 Task: Search one way flight ticket for 2 adults, 4 children and 1 infant on lap in business from Binghamton: Greater Binghamton Airport (edwin A. Link Field) to Laramie: Laramie Regional Airport on 8-3-2023. Choice of flights is Frontier. Number of bags: 8 checked bags. Price is upto 60000. Outbound departure time preference is 9:15. Return departure time preference is 0:00.
Action: Mouse moved to (284, 390)
Screenshot: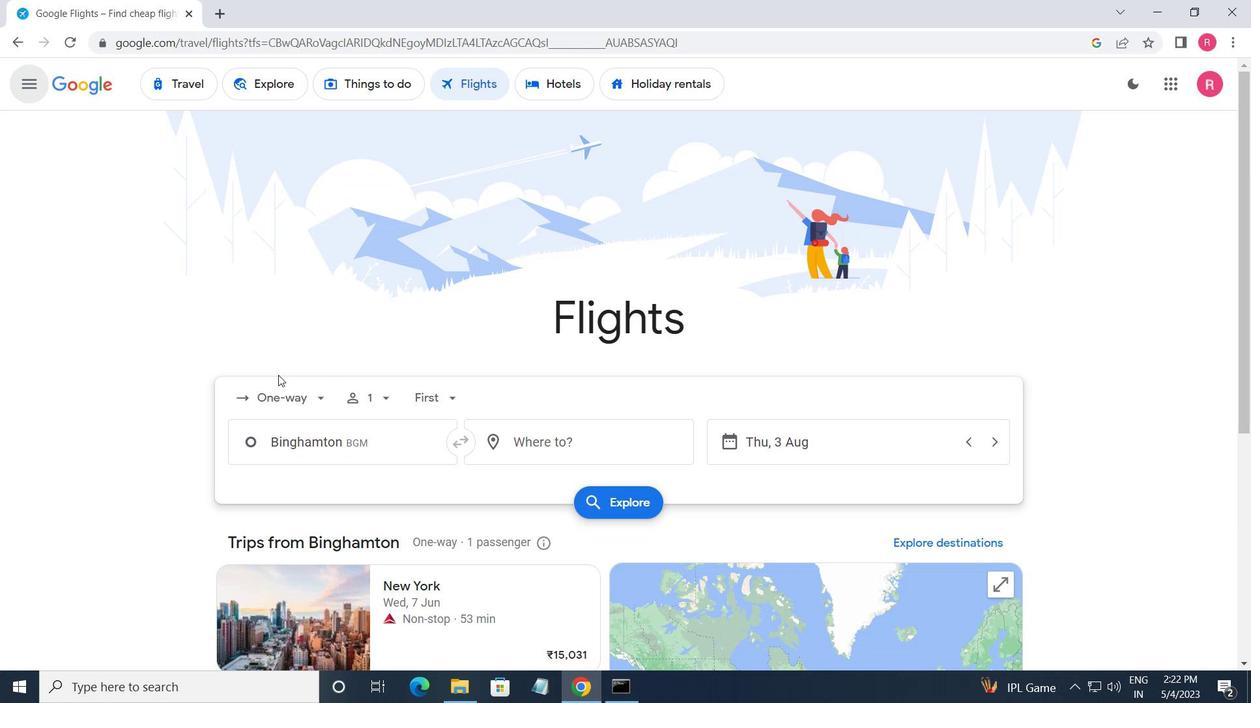 
Action: Mouse pressed left at (284, 390)
Screenshot: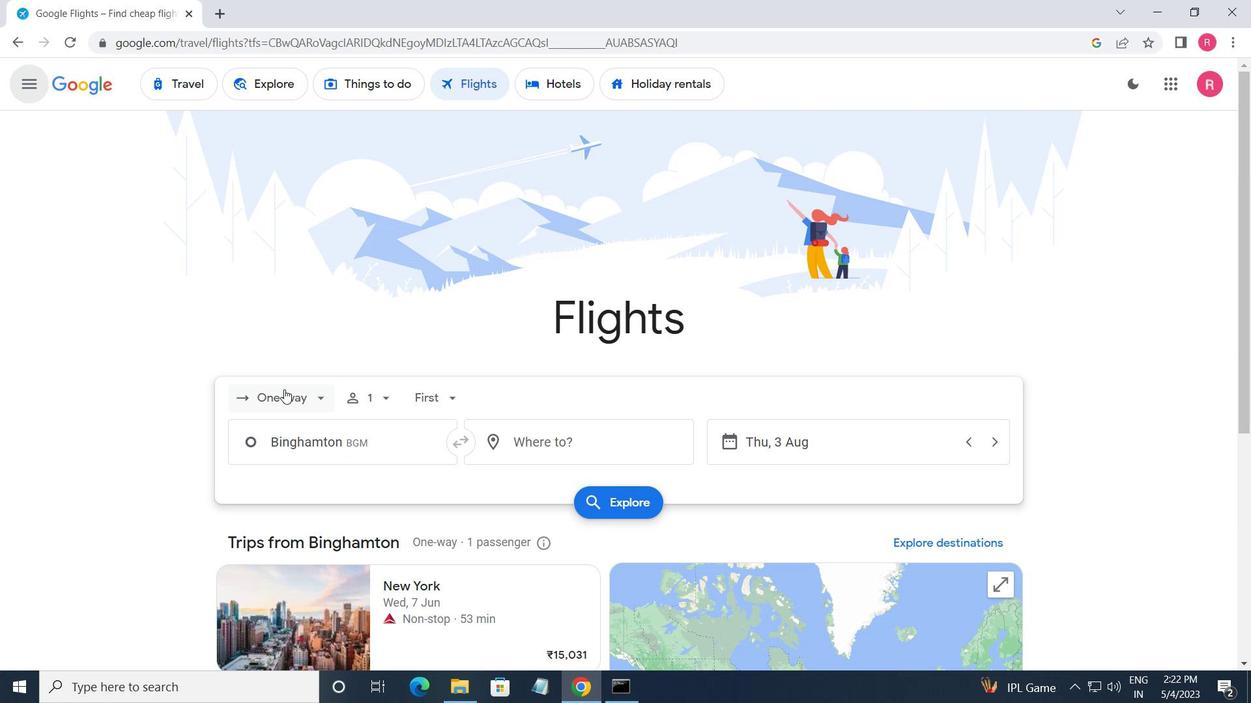 
Action: Mouse moved to (316, 473)
Screenshot: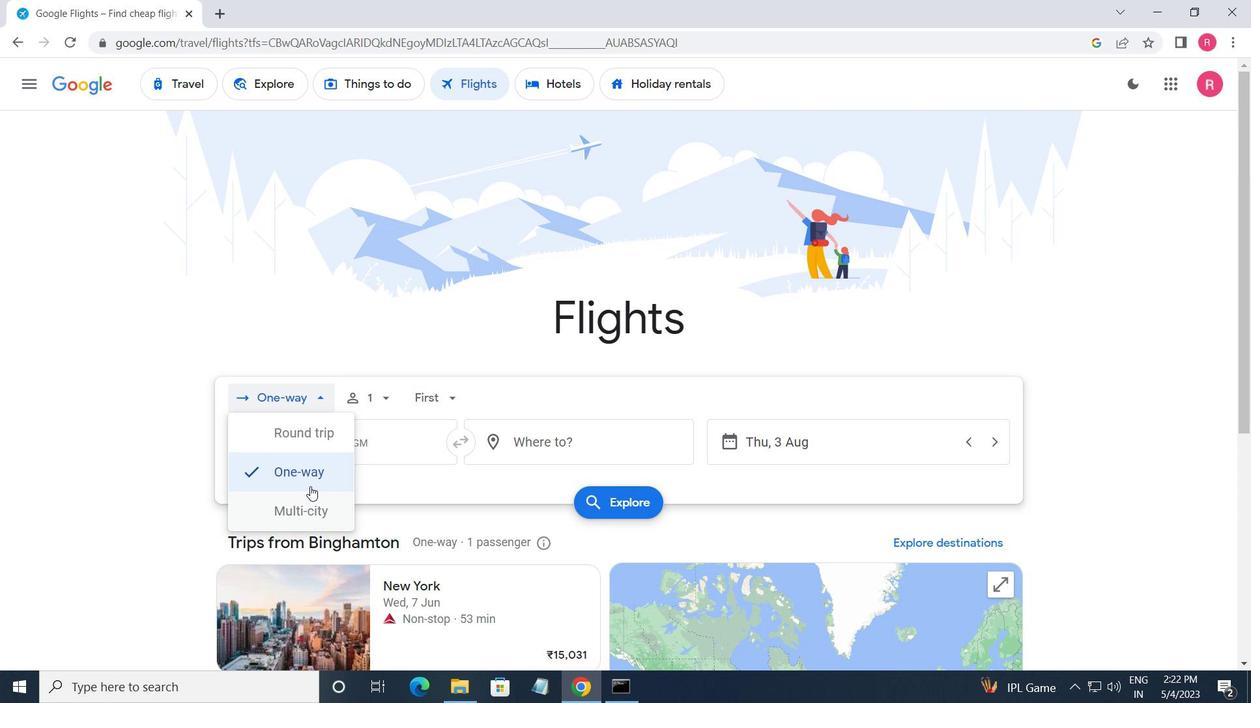 
Action: Mouse pressed left at (316, 473)
Screenshot: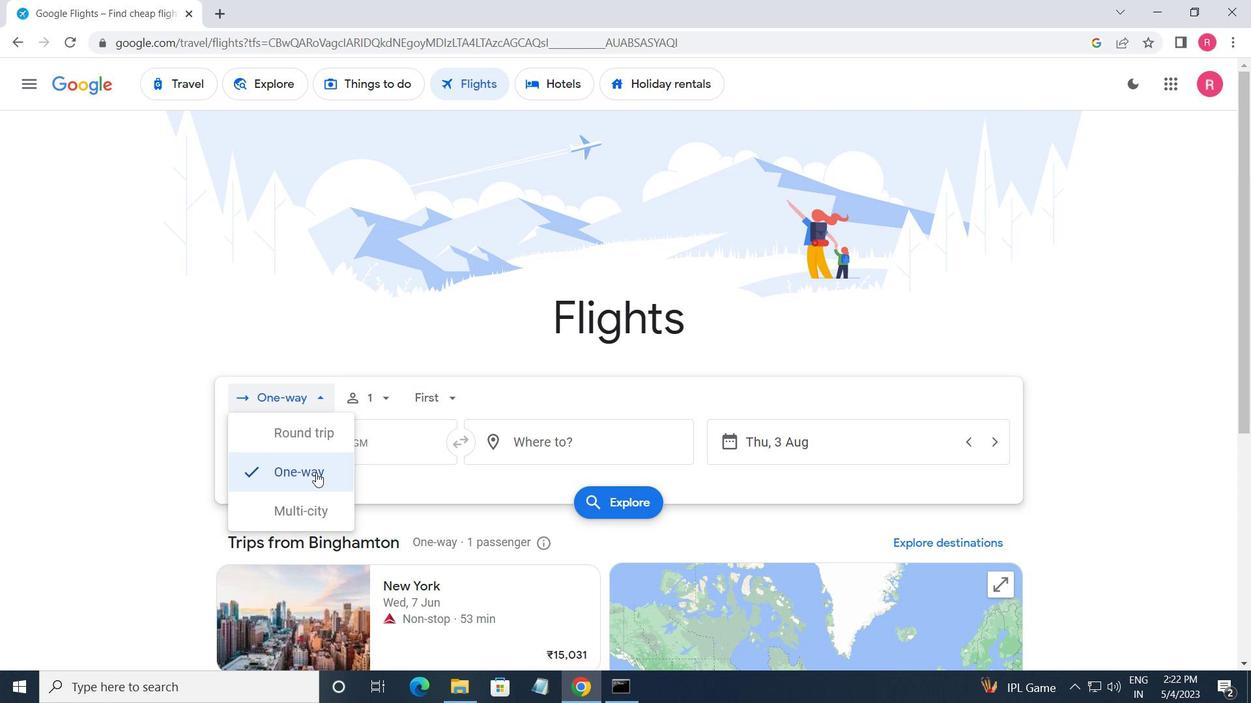 
Action: Mouse moved to (368, 398)
Screenshot: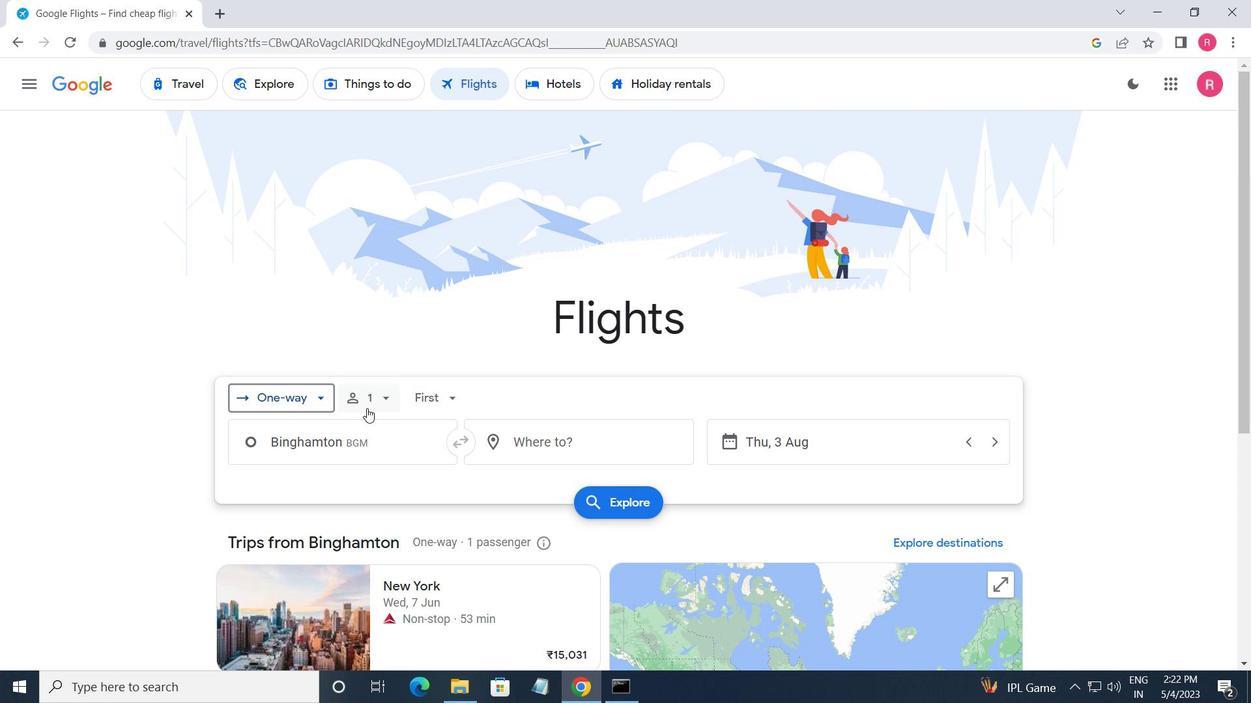
Action: Mouse pressed left at (368, 398)
Screenshot: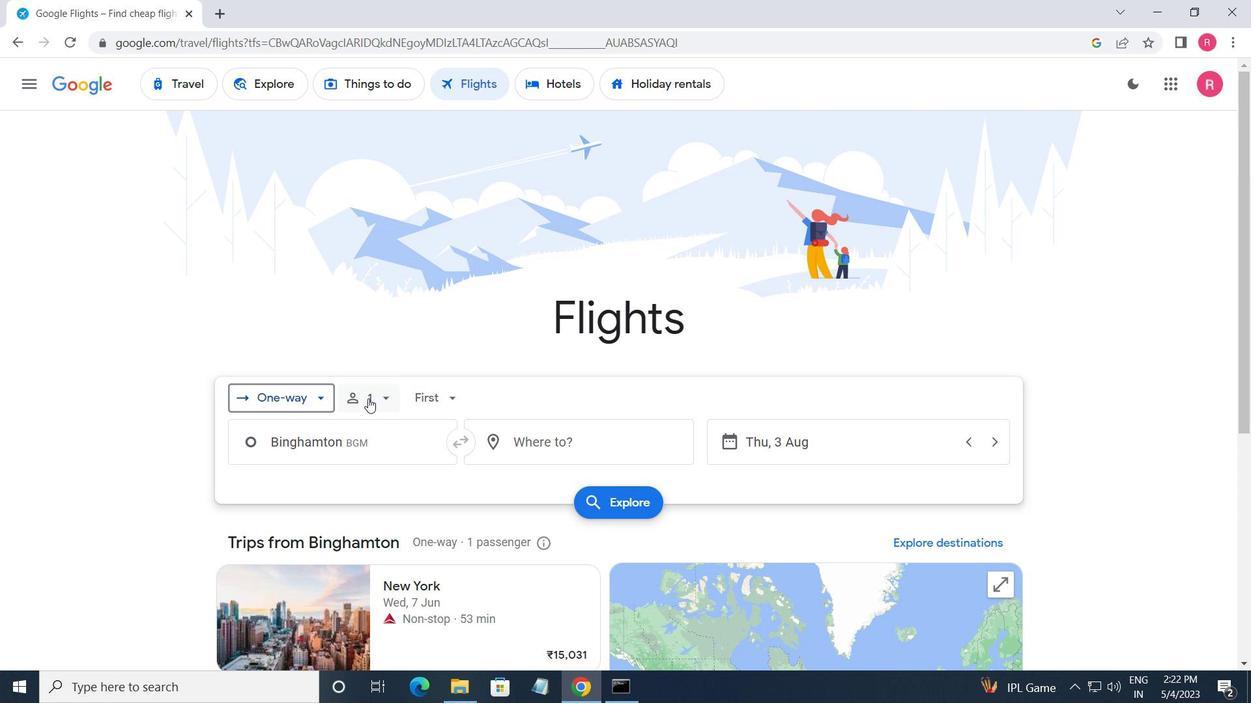 
Action: Mouse moved to (505, 437)
Screenshot: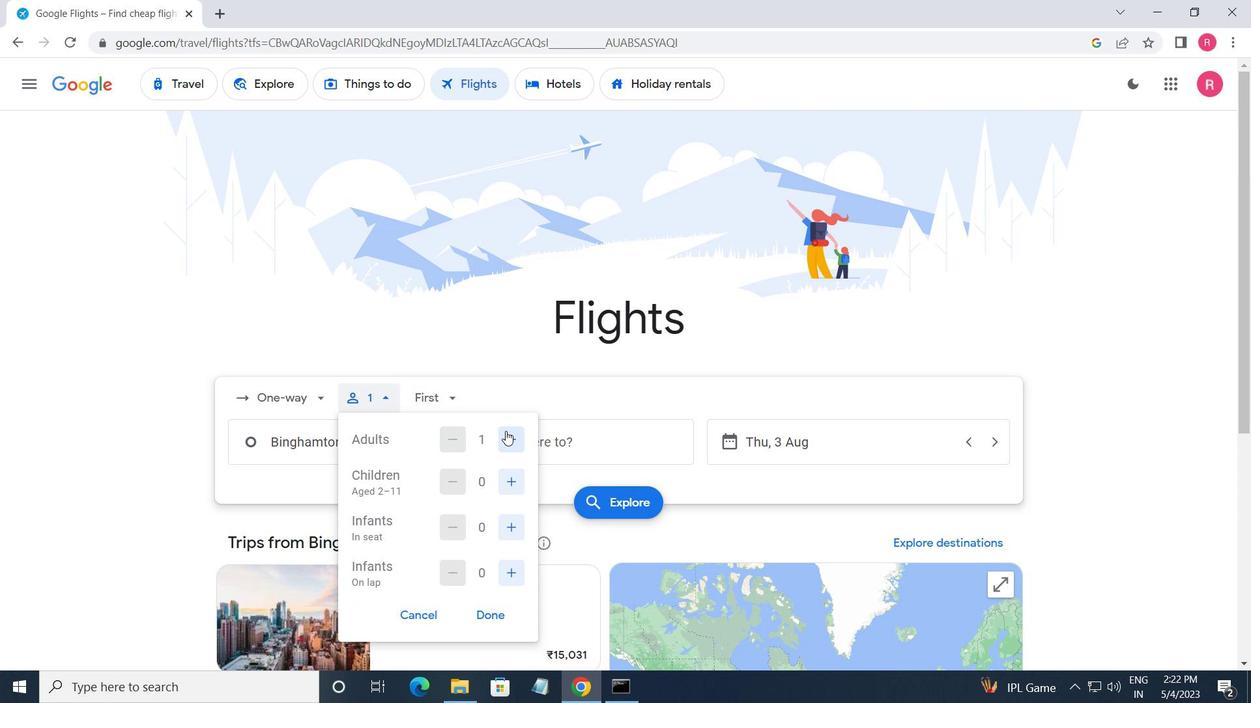 
Action: Mouse pressed left at (505, 437)
Screenshot: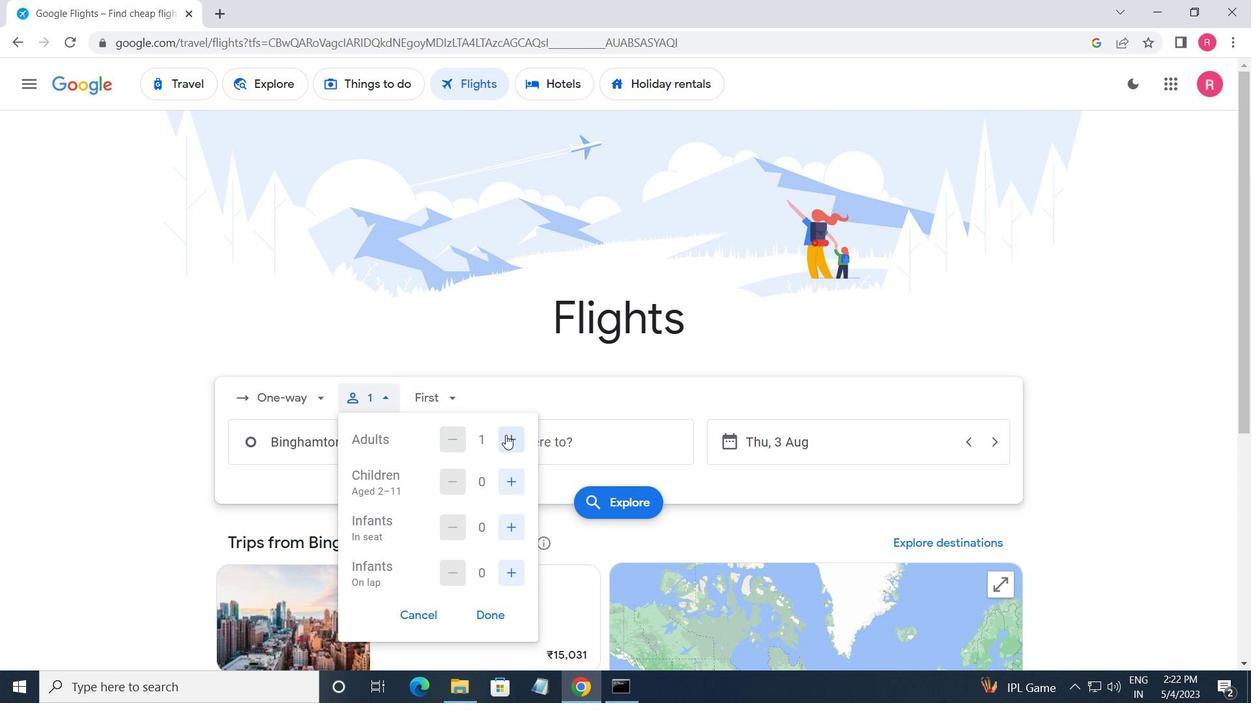 
Action: Mouse pressed left at (505, 437)
Screenshot: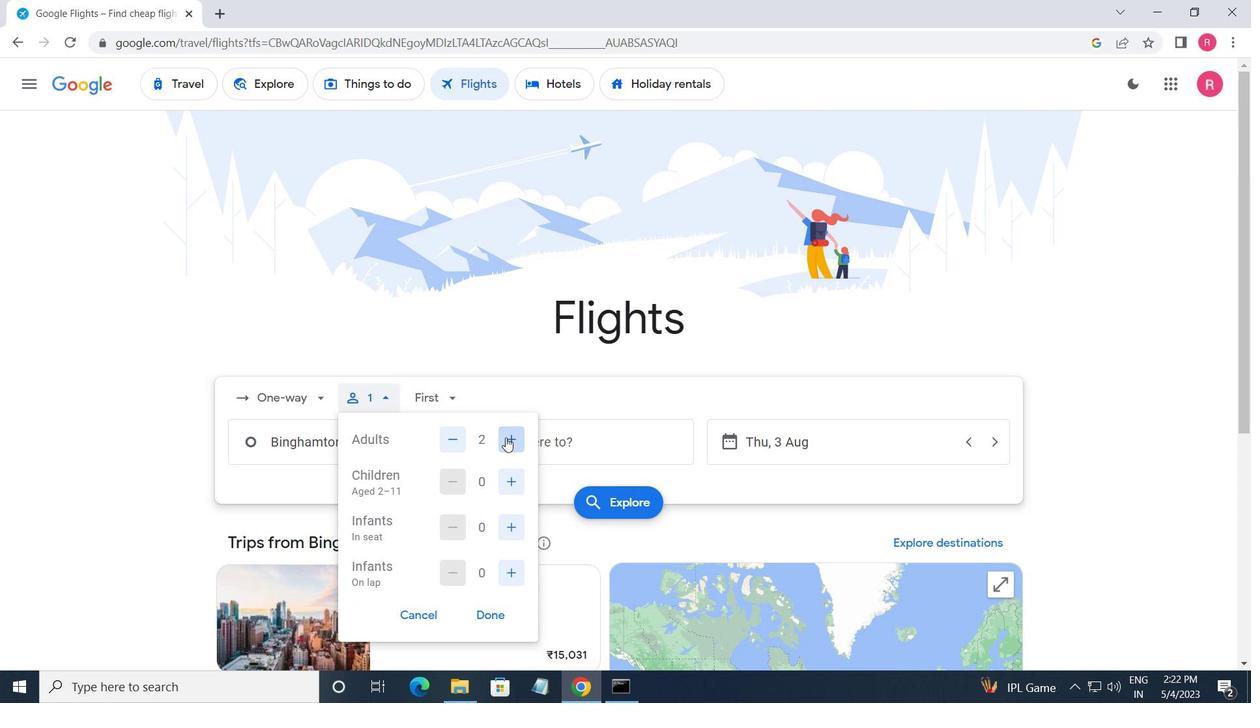 
Action: Mouse moved to (447, 437)
Screenshot: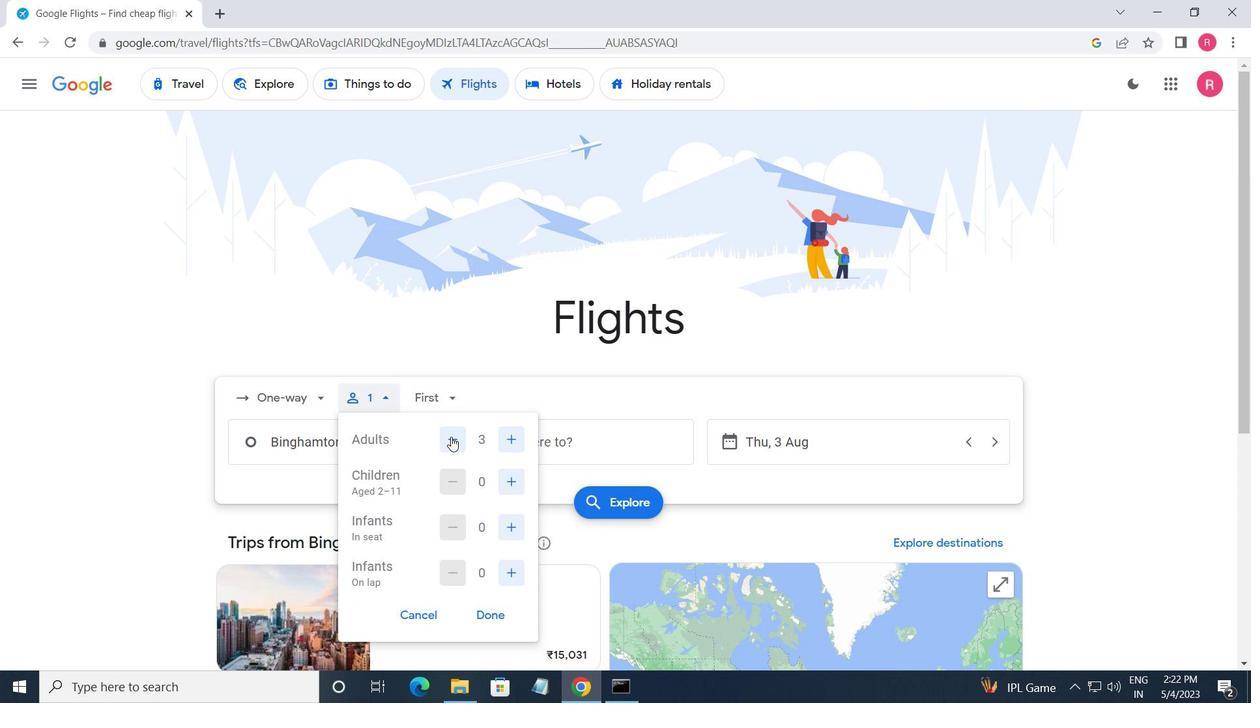 
Action: Mouse pressed left at (447, 437)
Screenshot: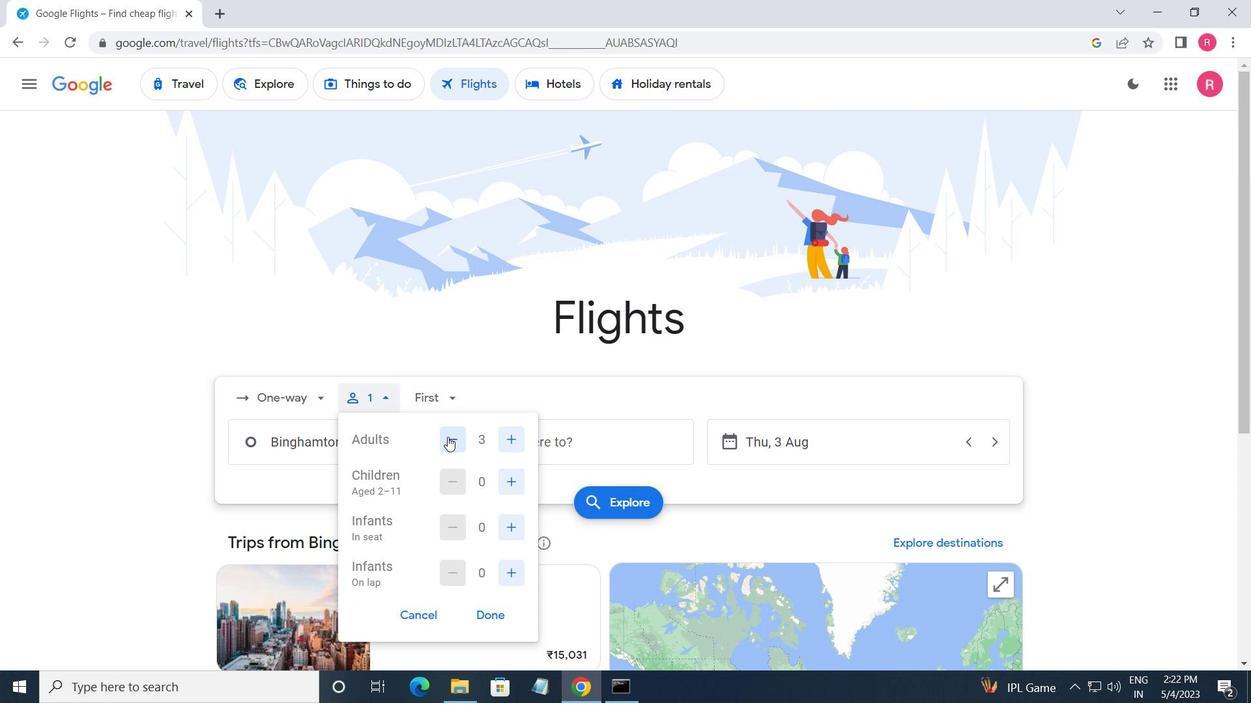 
Action: Mouse moved to (517, 480)
Screenshot: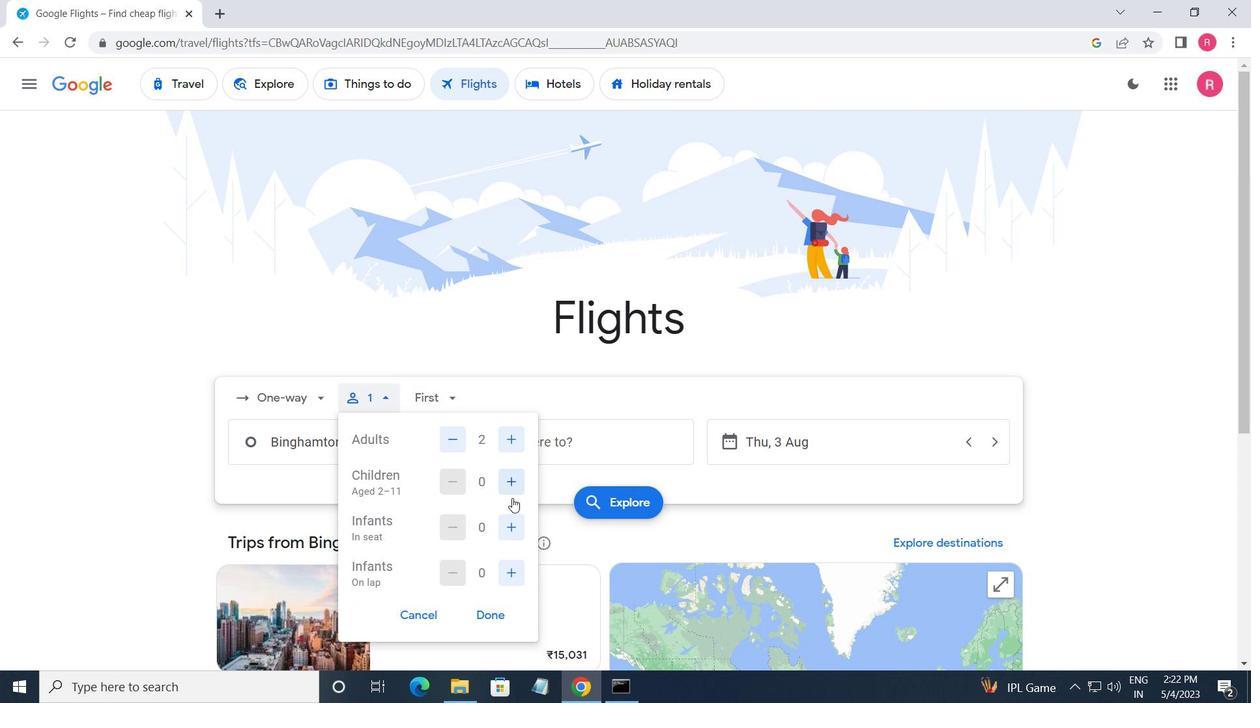 
Action: Mouse pressed left at (517, 480)
Screenshot: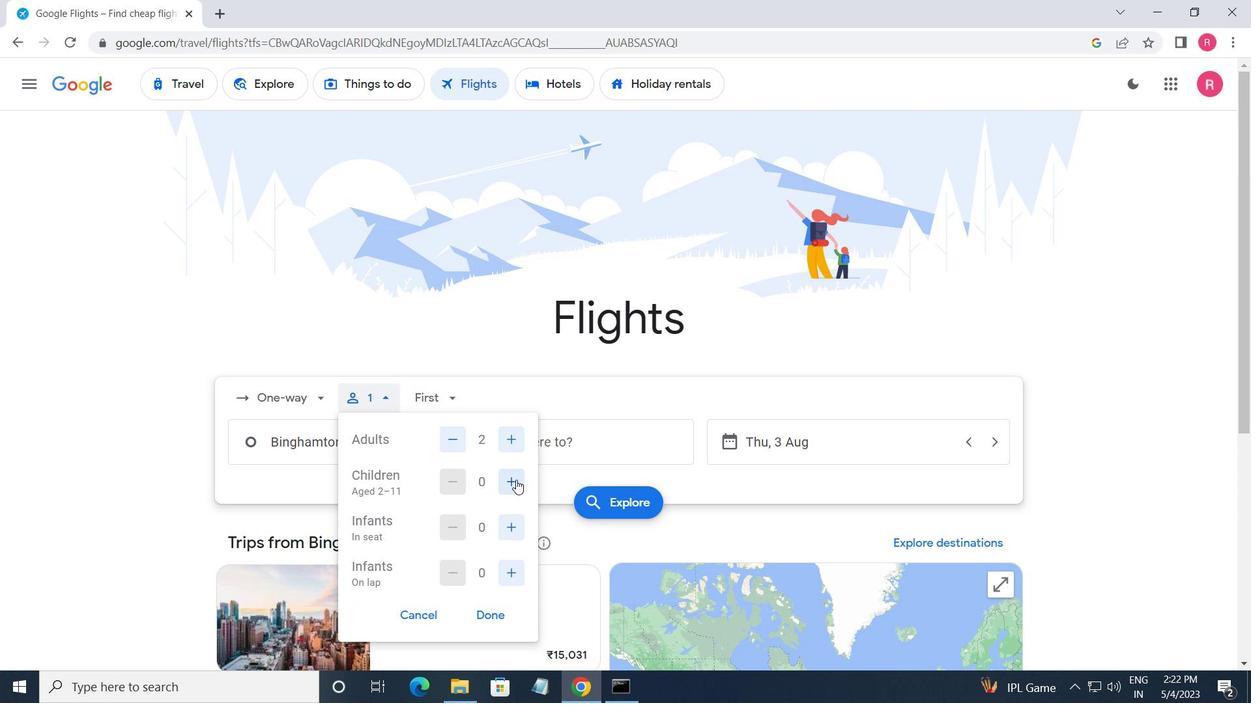 
Action: Mouse pressed left at (517, 480)
Screenshot: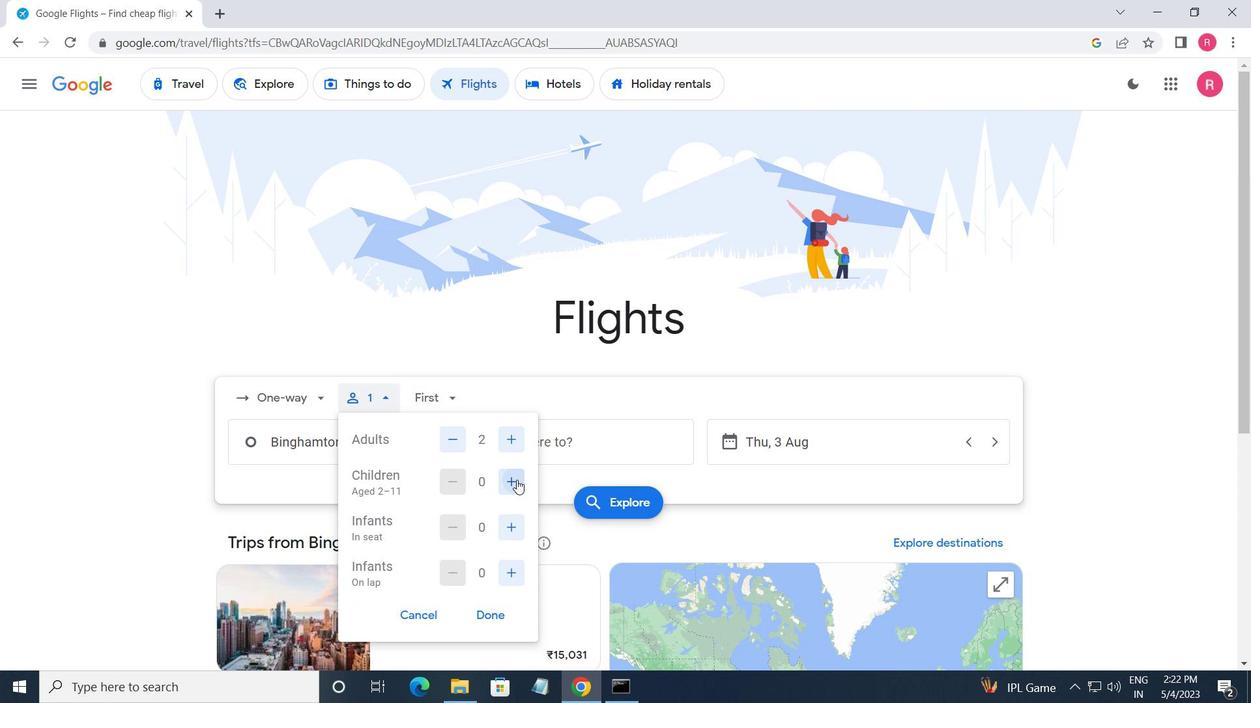 
Action: Mouse pressed left at (517, 480)
Screenshot: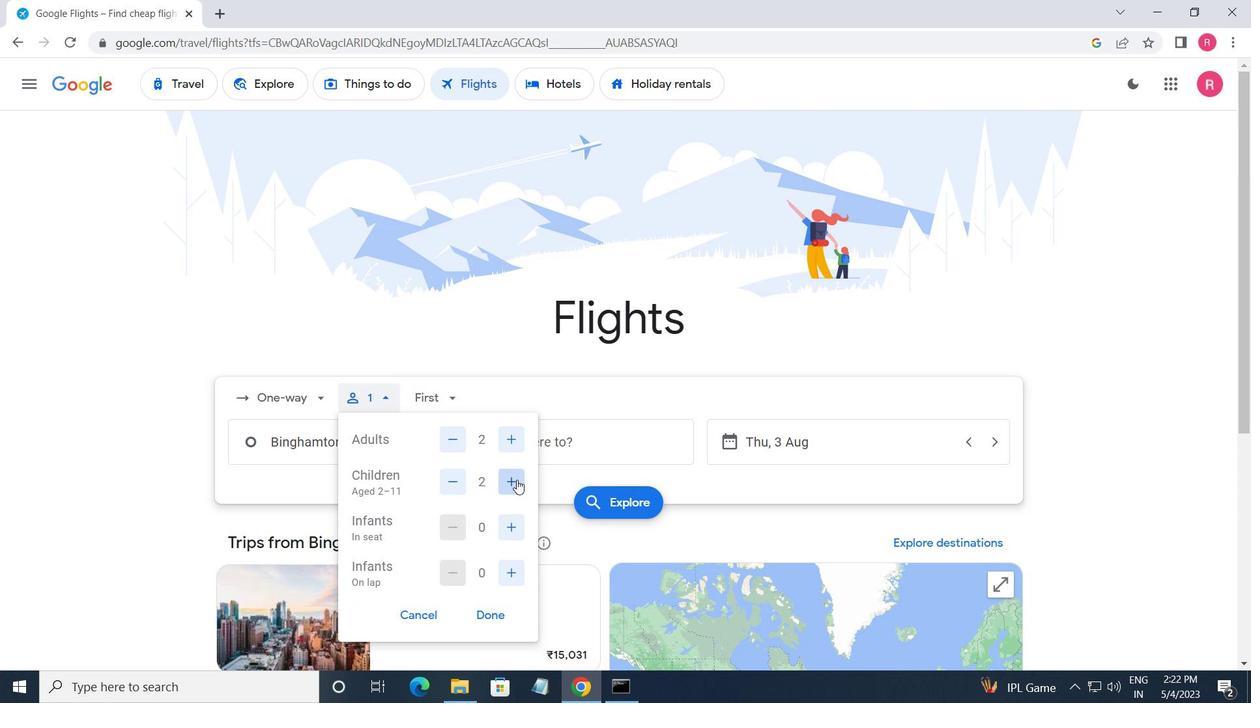 
Action: Mouse pressed left at (517, 480)
Screenshot: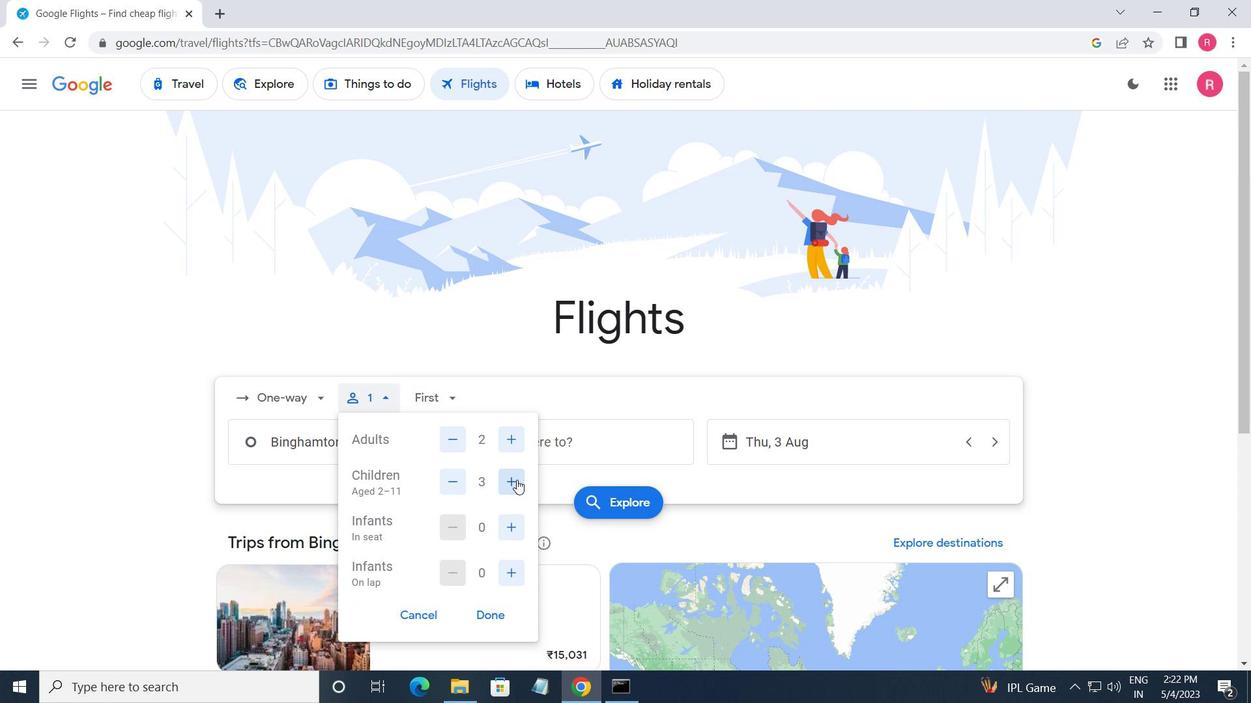 
Action: Mouse moved to (513, 564)
Screenshot: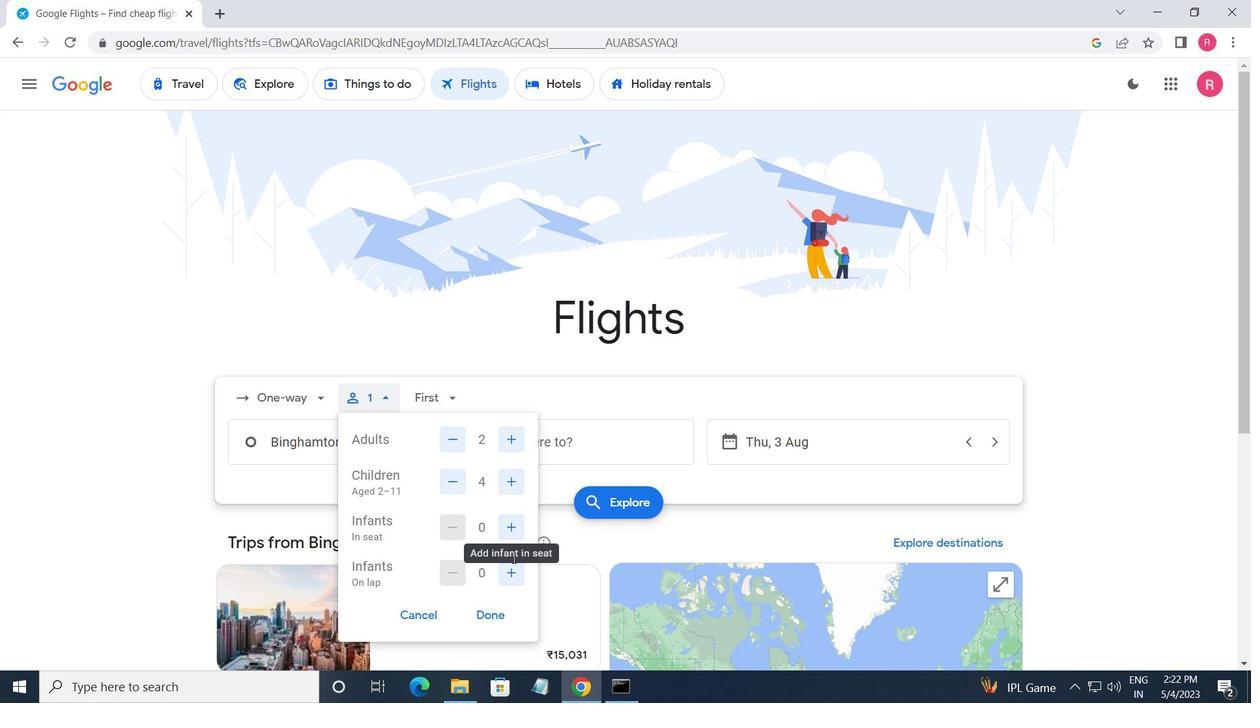 
Action: Mouse pressed left at (513, 564)
Screenshot: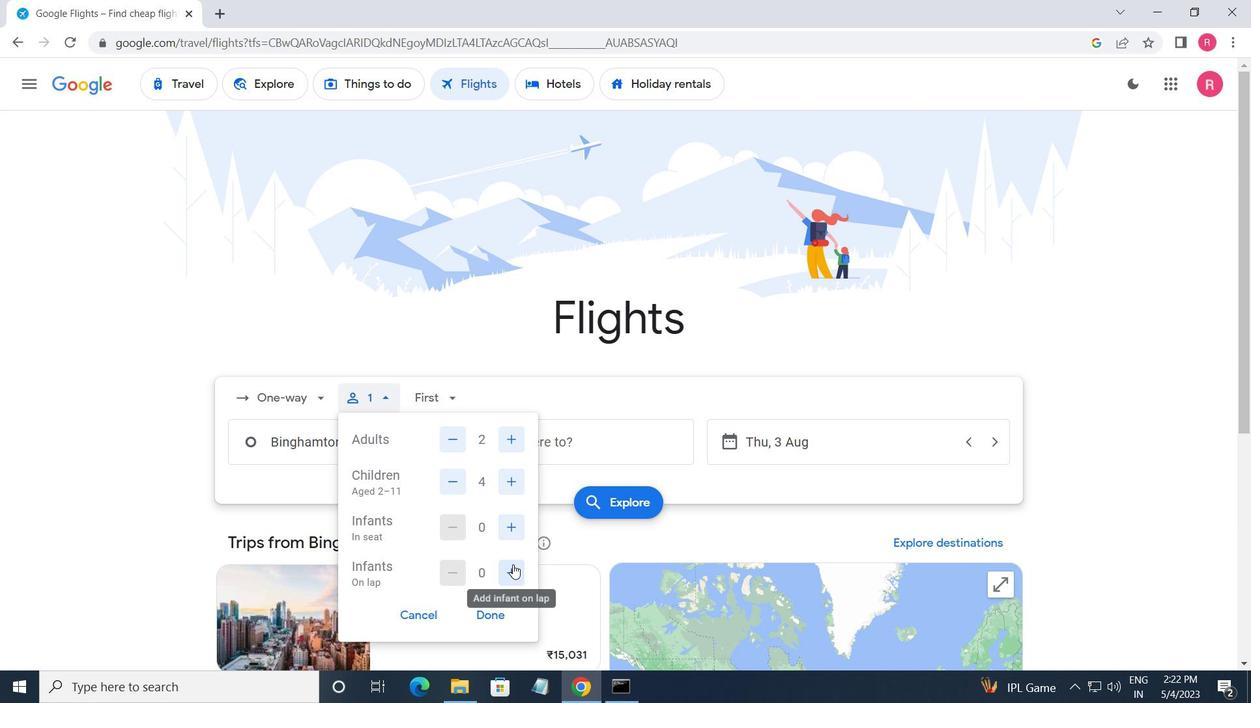 
Action: Mouse moved to (491, 617)
Screenshot: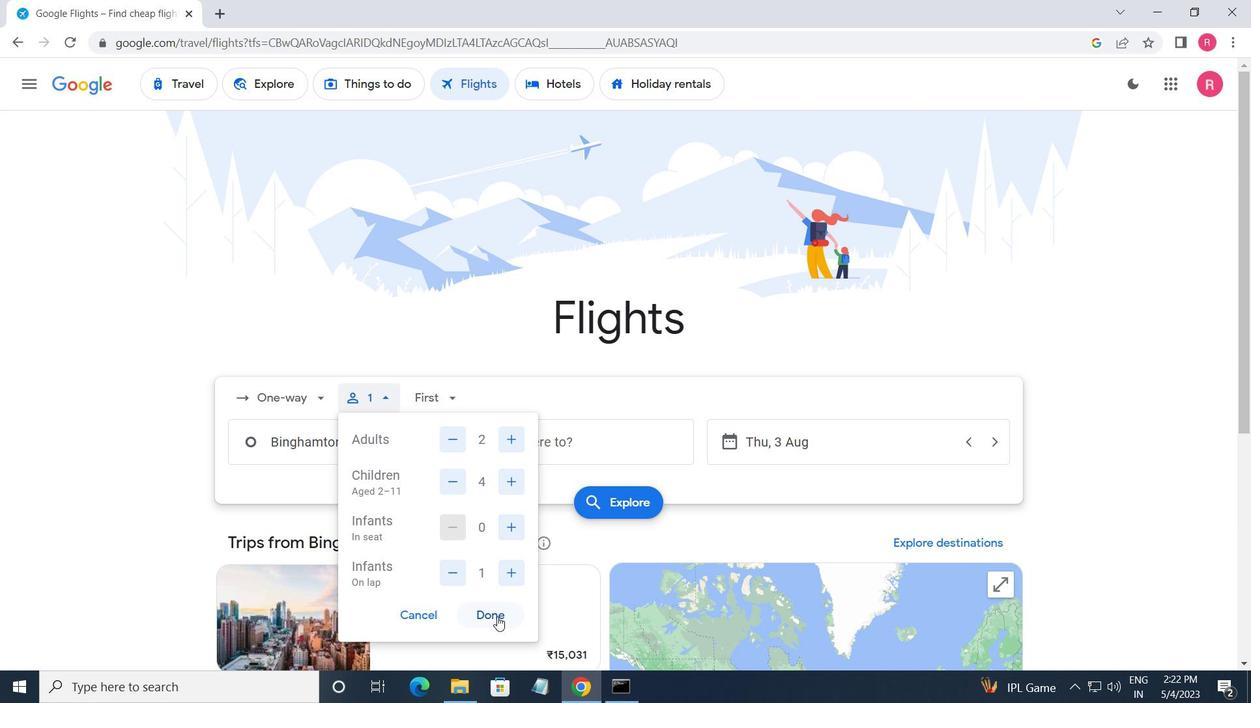 
Action: Mouse pressed left at (491, 617)
Screenshot: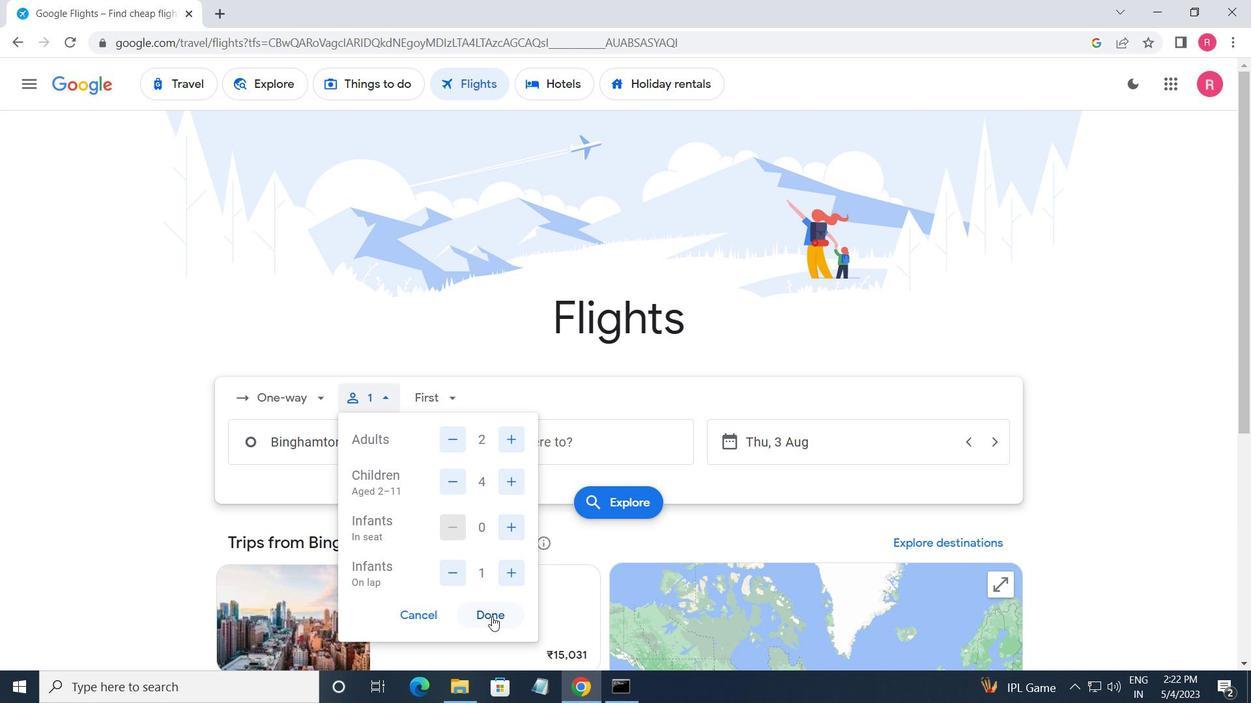 
Action: Mouse moved to (461, 403)
Screenshot: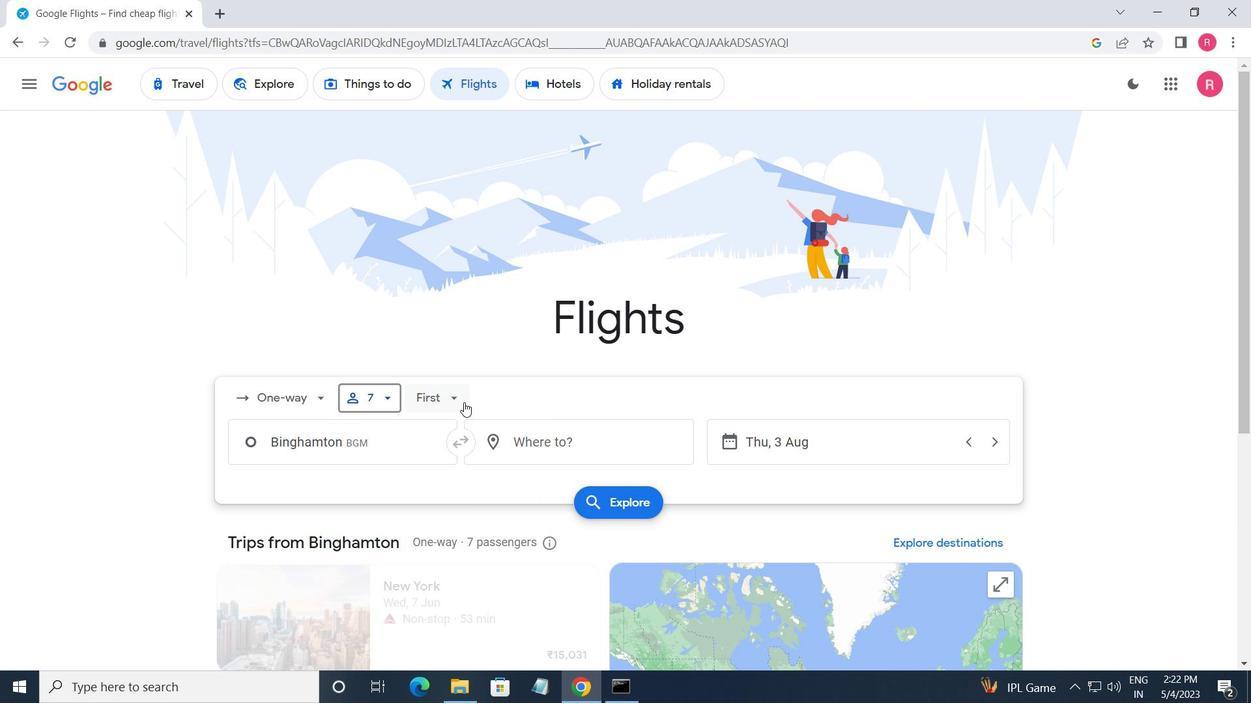 
Action: Mouse pressed left at (461, 403)
Screenshot: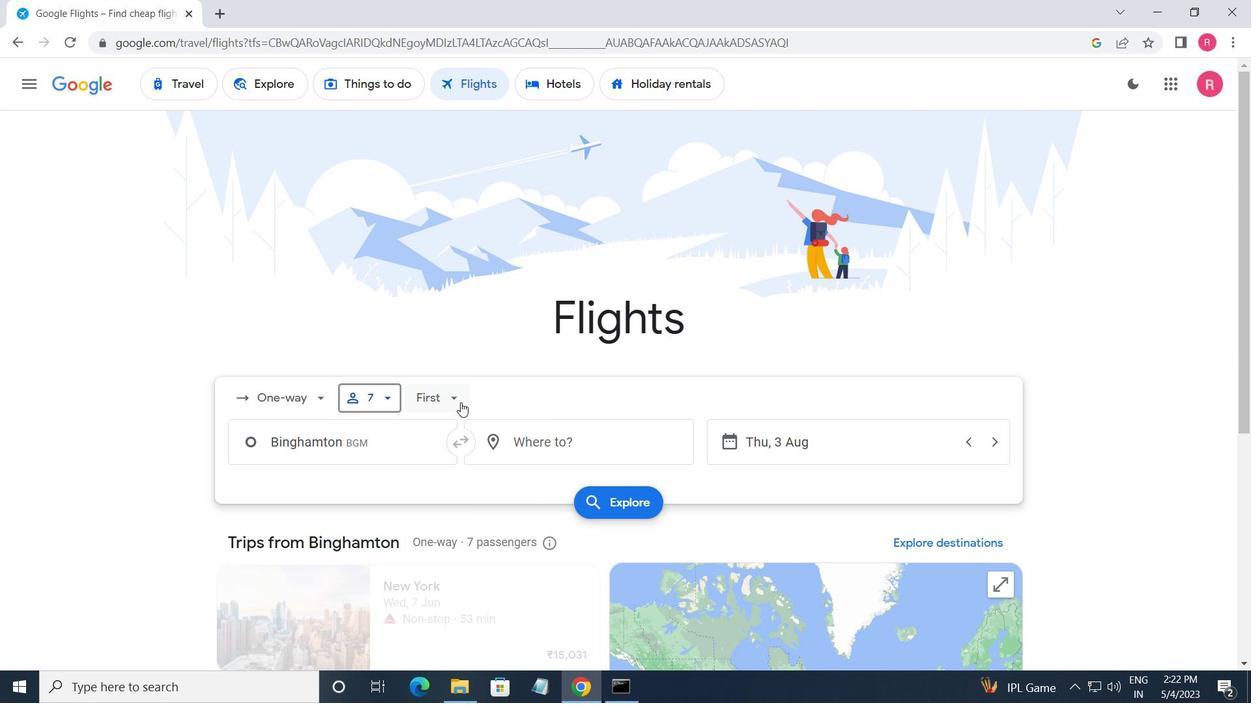 
Action: Mouse moved to (476, 508)
Screenshot: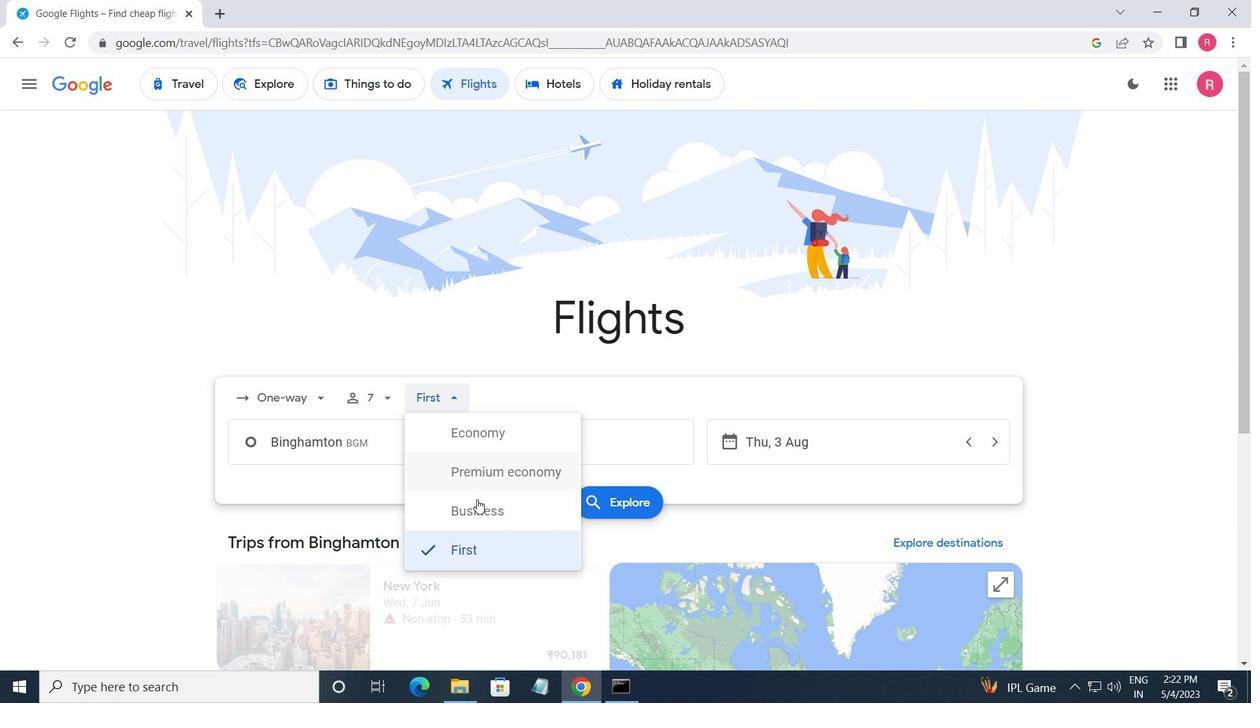 
Action: Mouse pressed left at (476, 508)
Screenshot: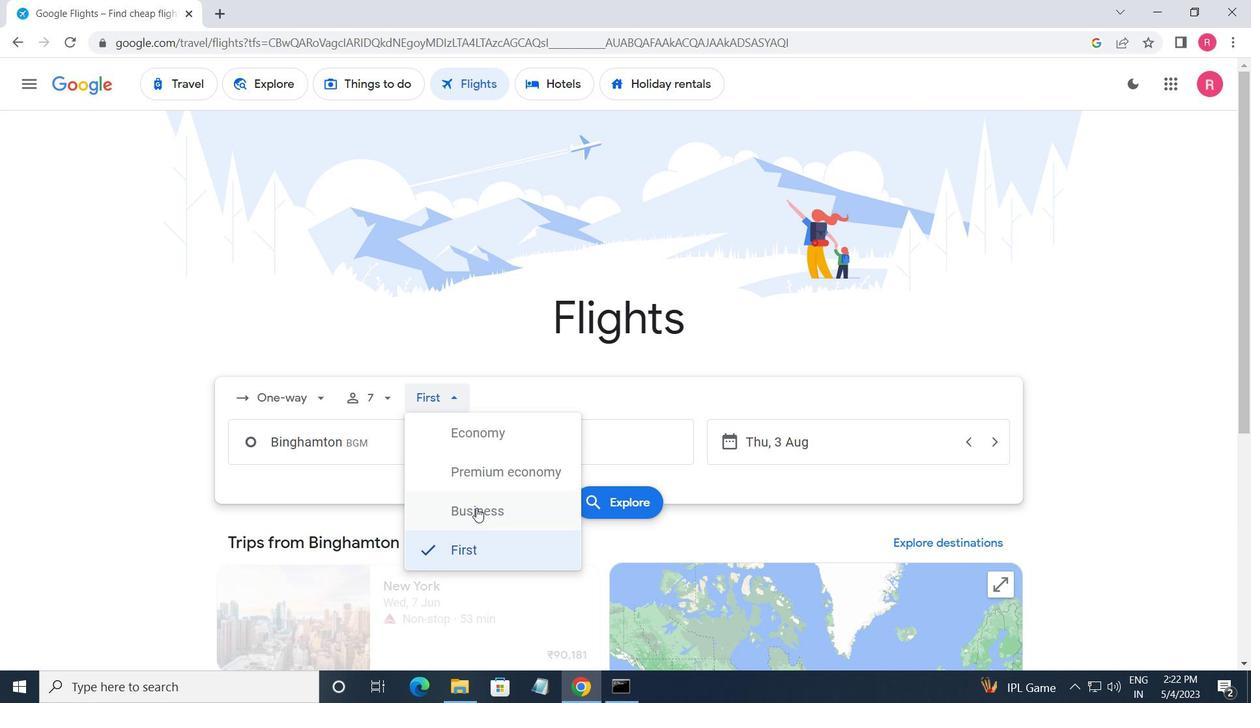 
Action: Mouse moved to (373, 445)
Screenshot: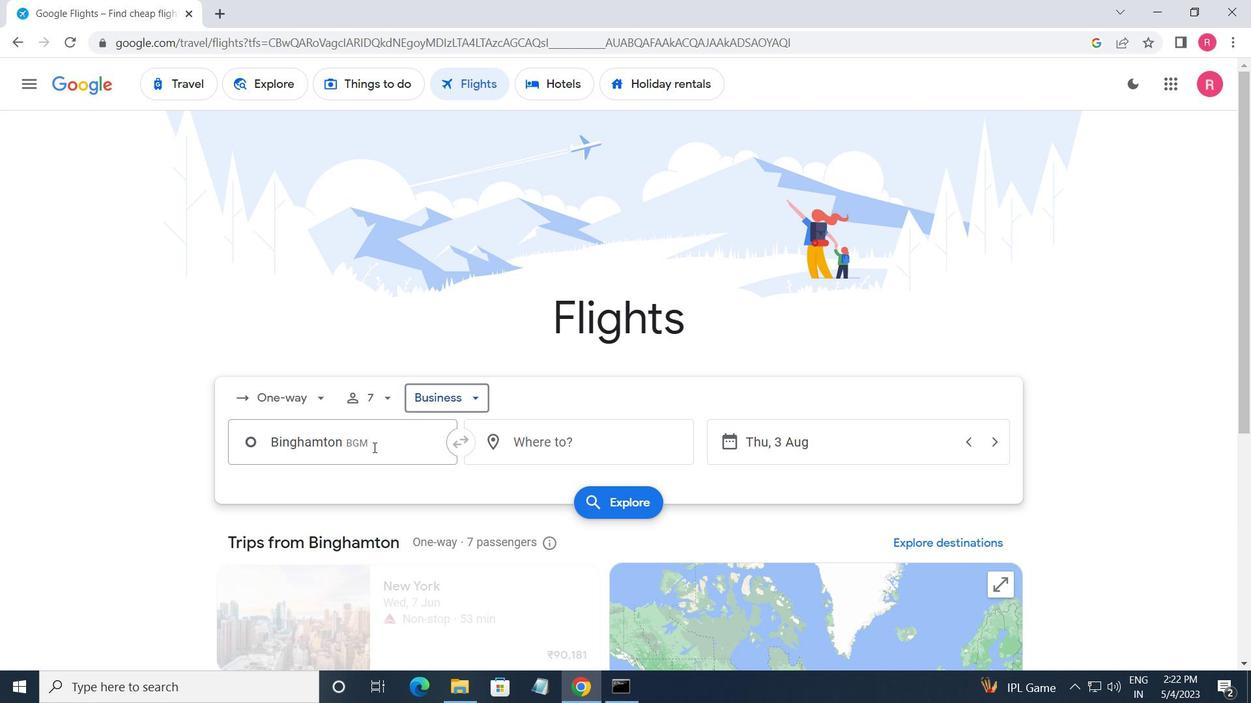 
Action: Mouse pressed left at (373, 445)
Screenshot: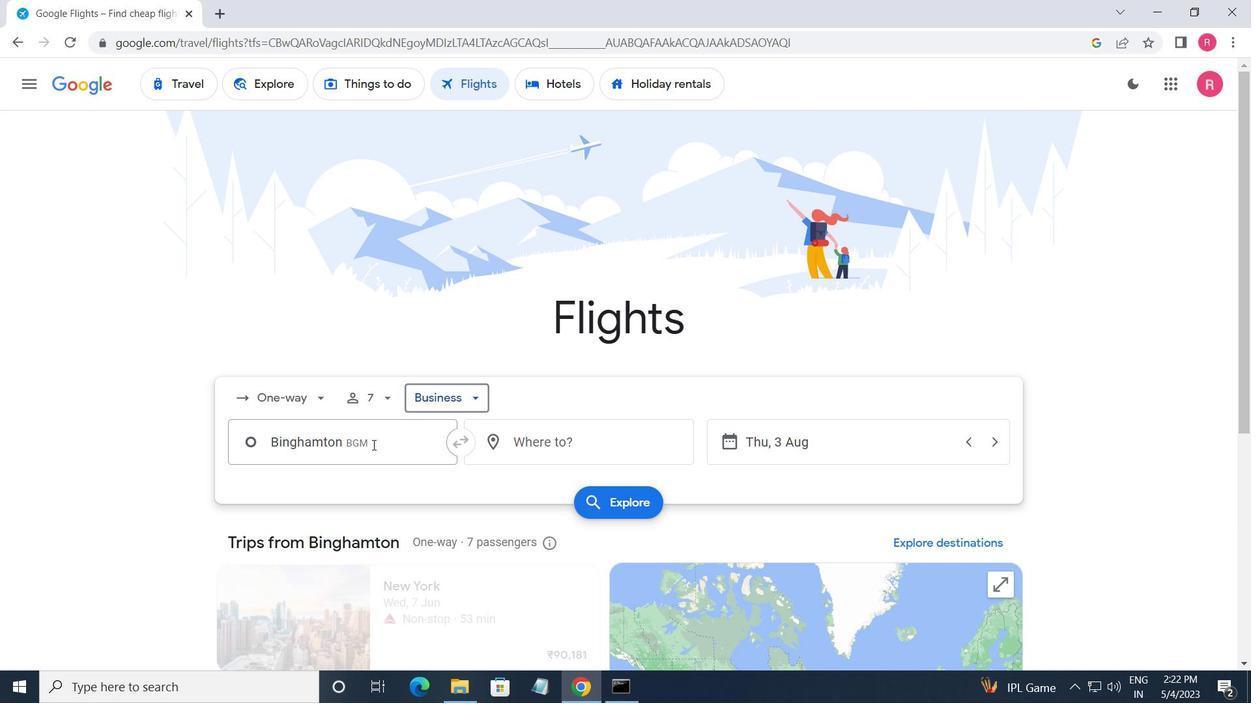 
Action: Mouse moved to (394, 583)
Screenshot: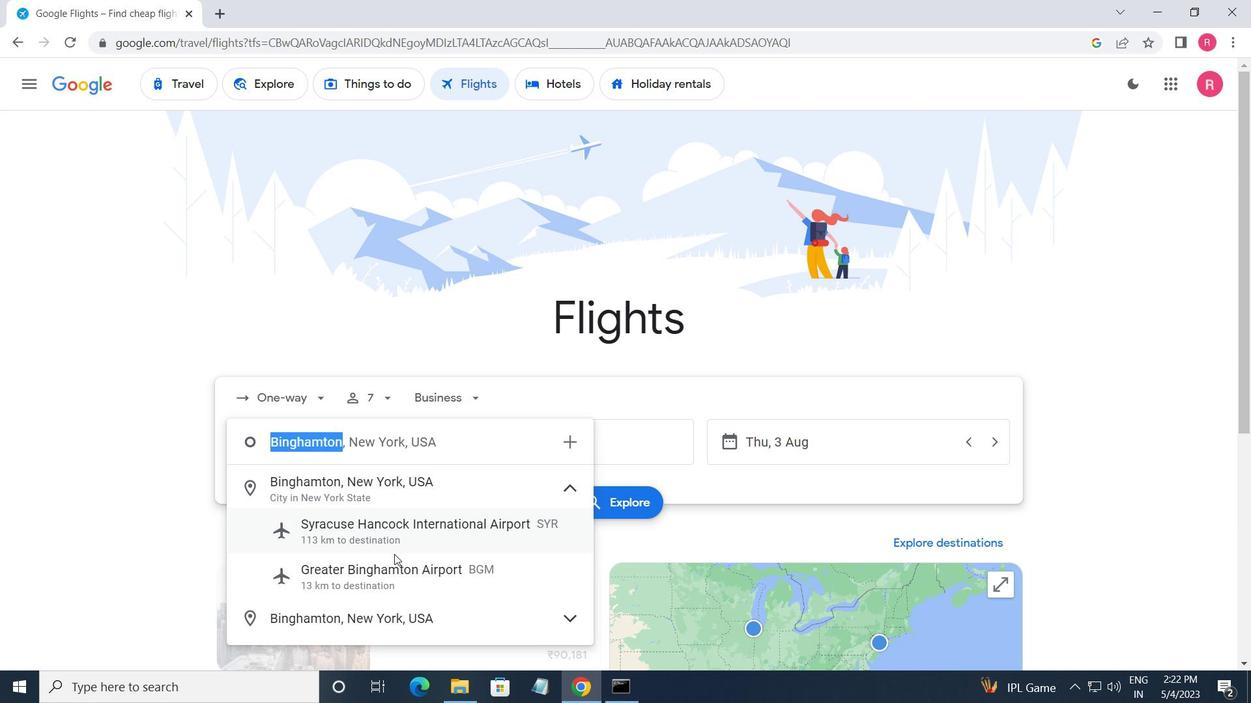 
Action: Mouse pressed left at (394, 583)
Screenshot: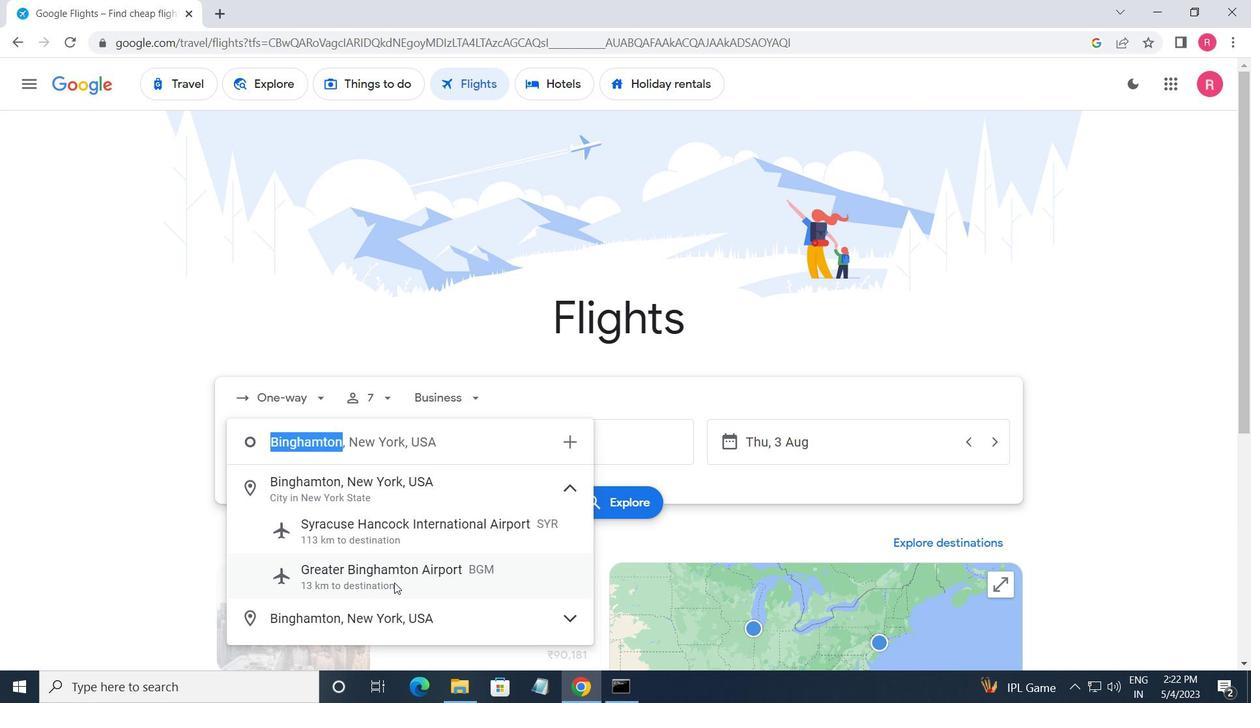 
Action: Mouse moved to (563, 450)
Screenshot: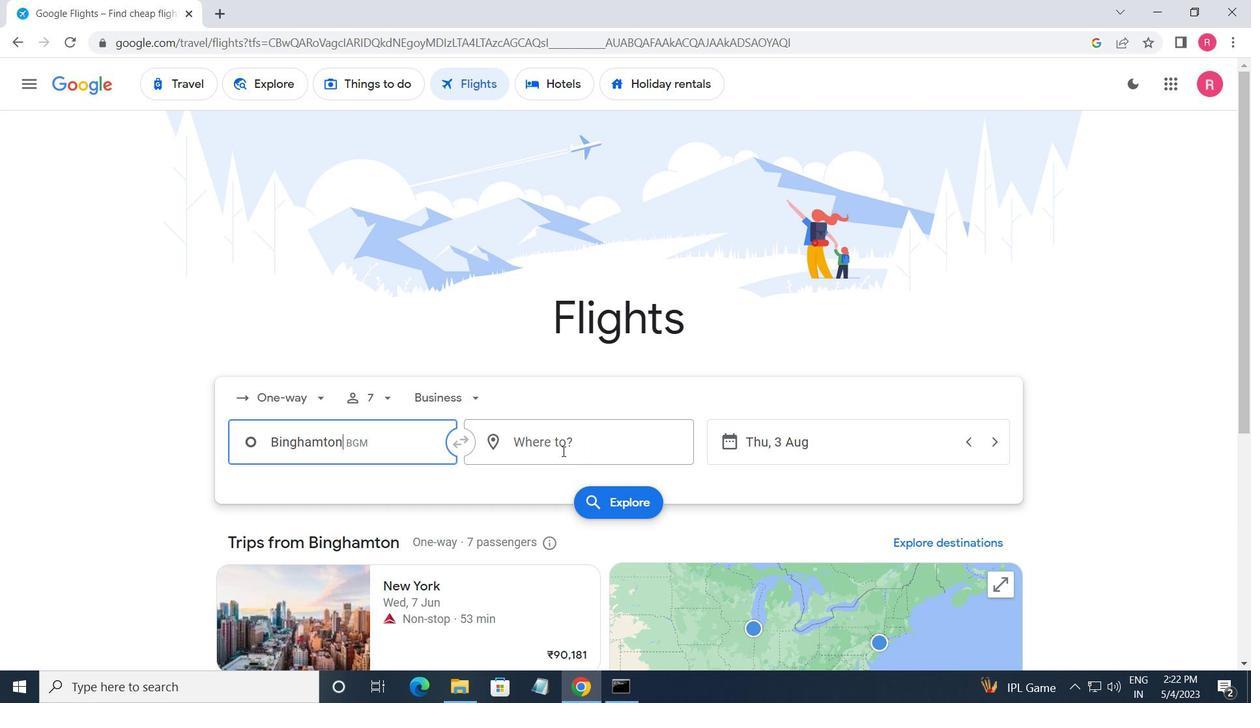 
Action: Mouse pressed left at (563, 450)
Screenshot: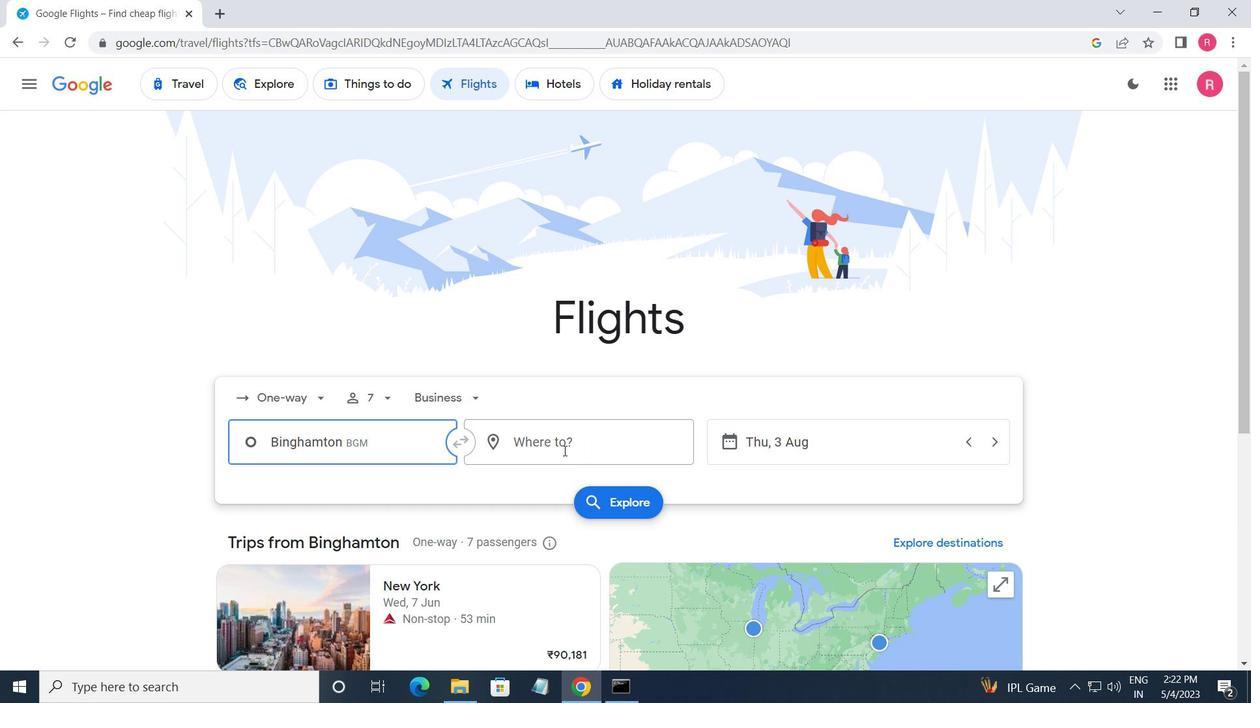 
Action: Mouse moved to (613, 615)
Screenshot: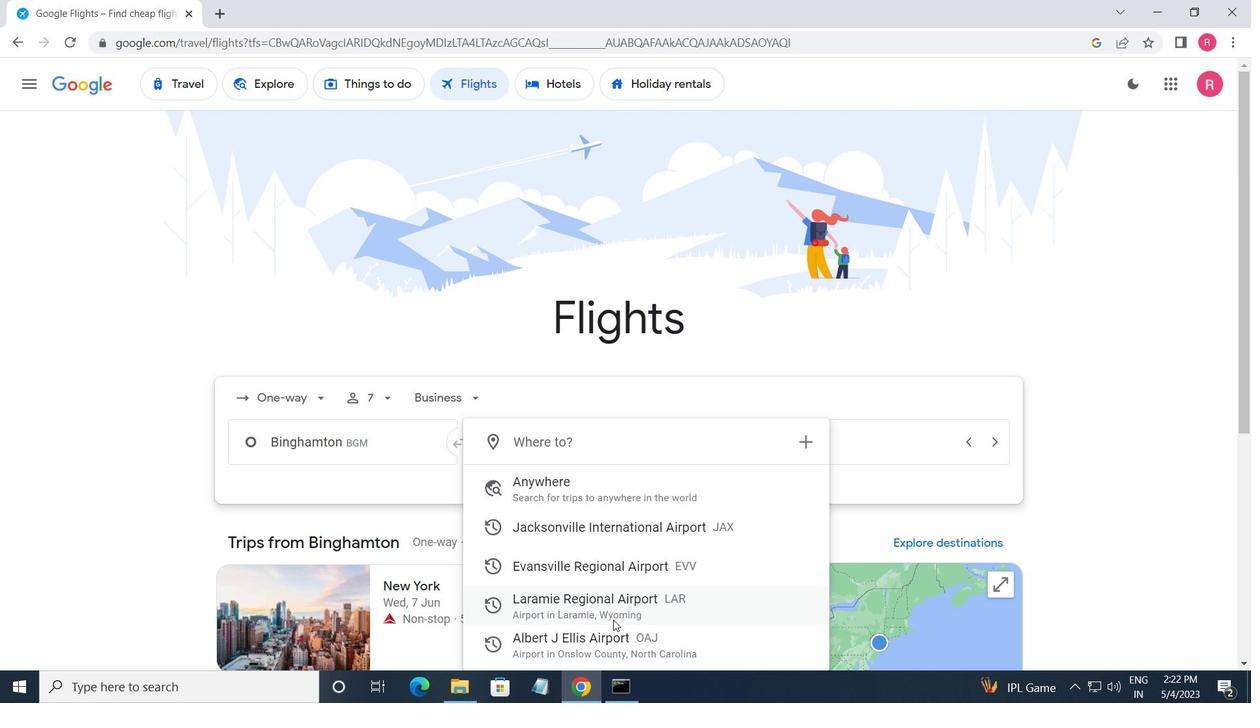 
Action: Mouse pressed left at (613, 615)
Screenshot: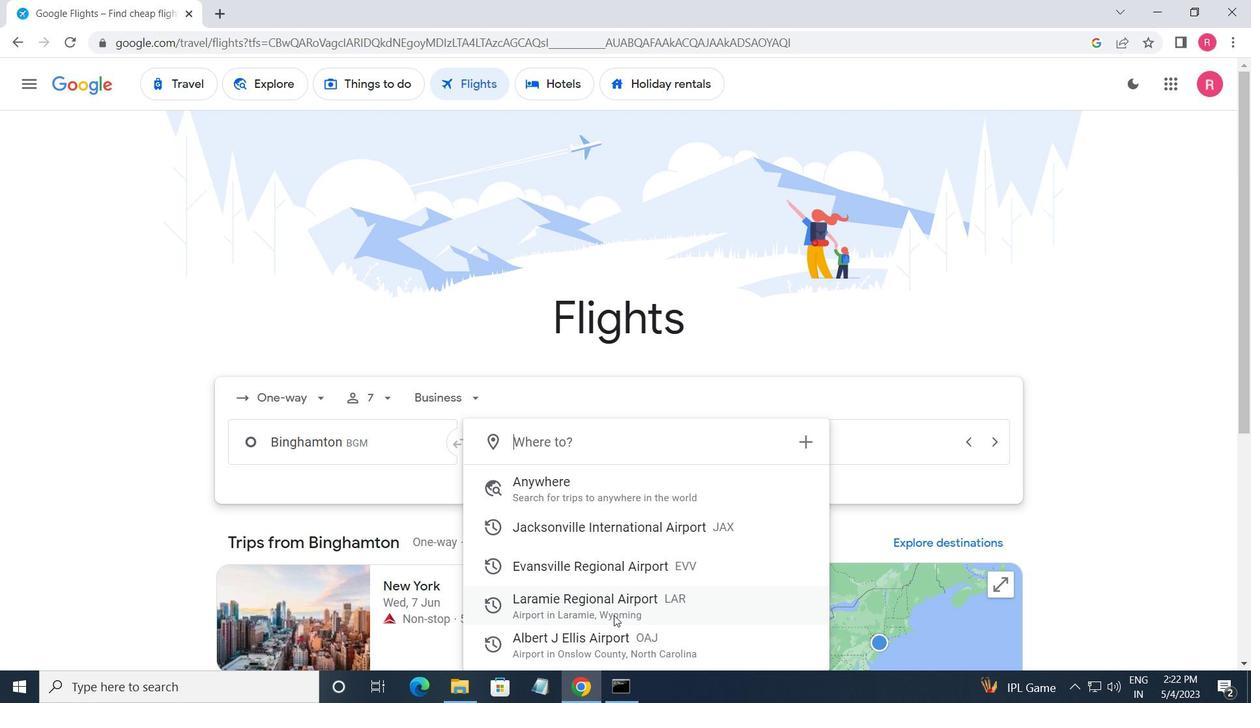 
Action: Mouse moved to (745, 437)
Screenshot: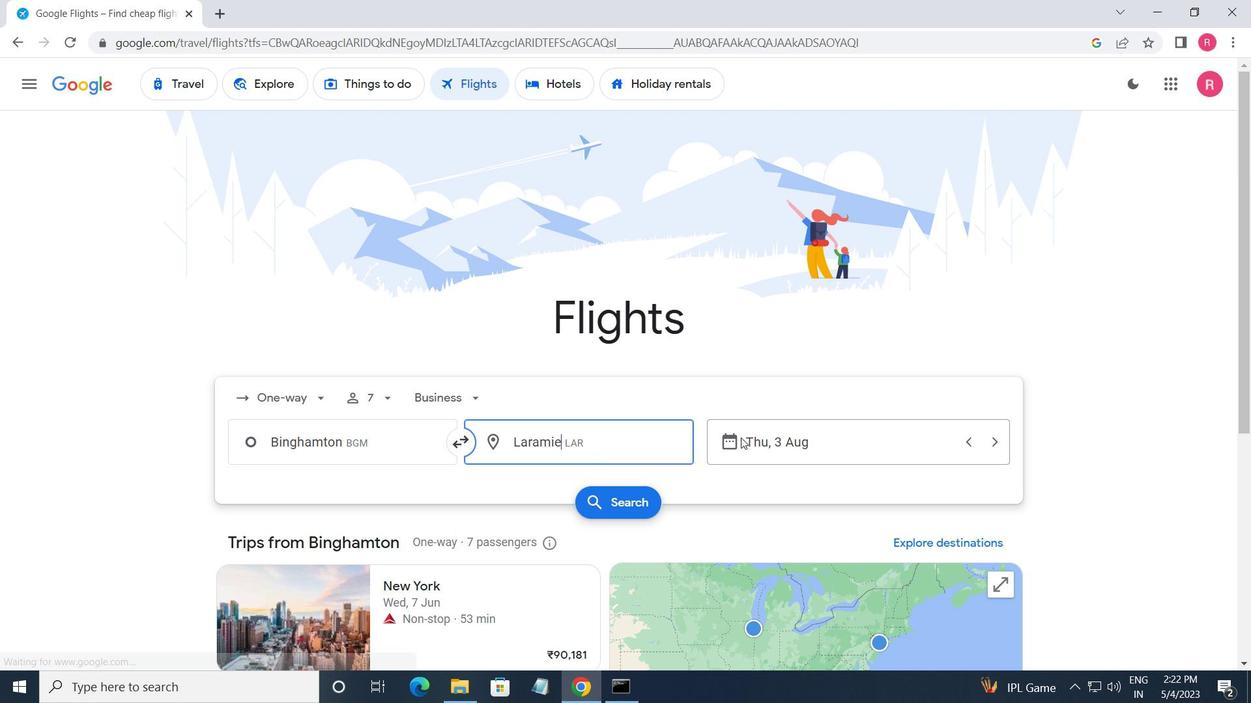 
Action: Mouse pressed left at (745, 437)
Screenshot: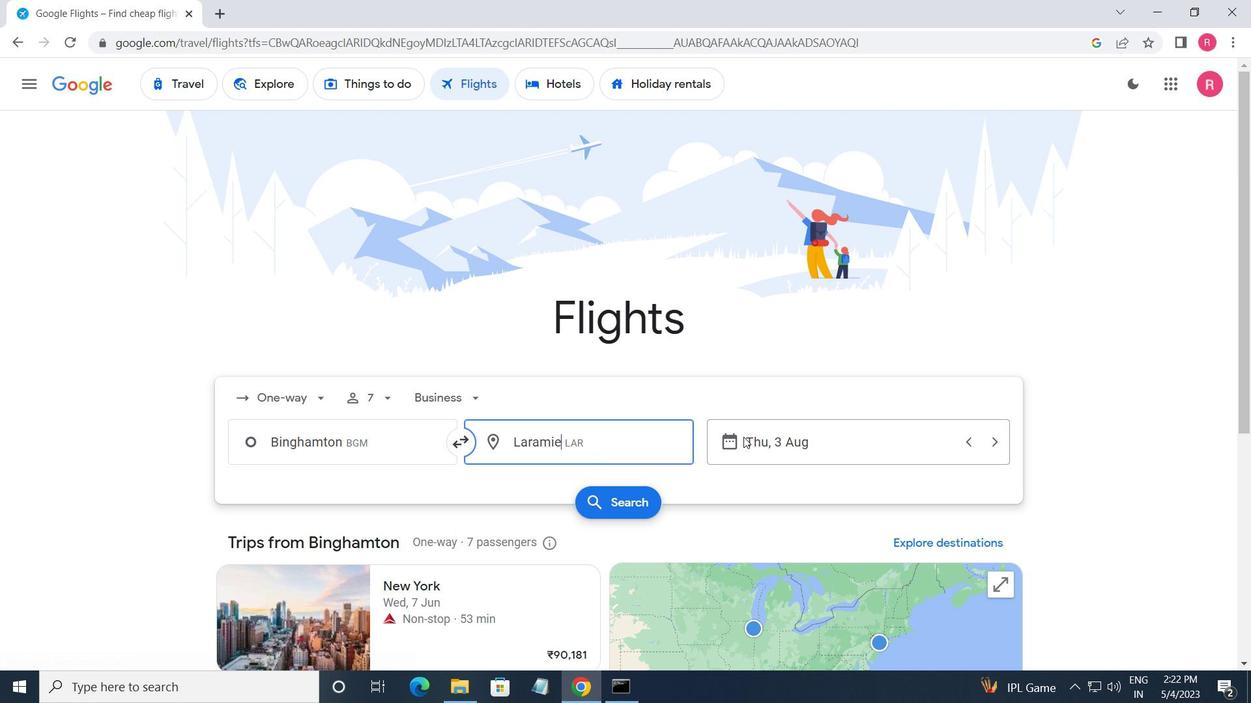 
Action: Mouse moved to (576, 381)
Screenshot: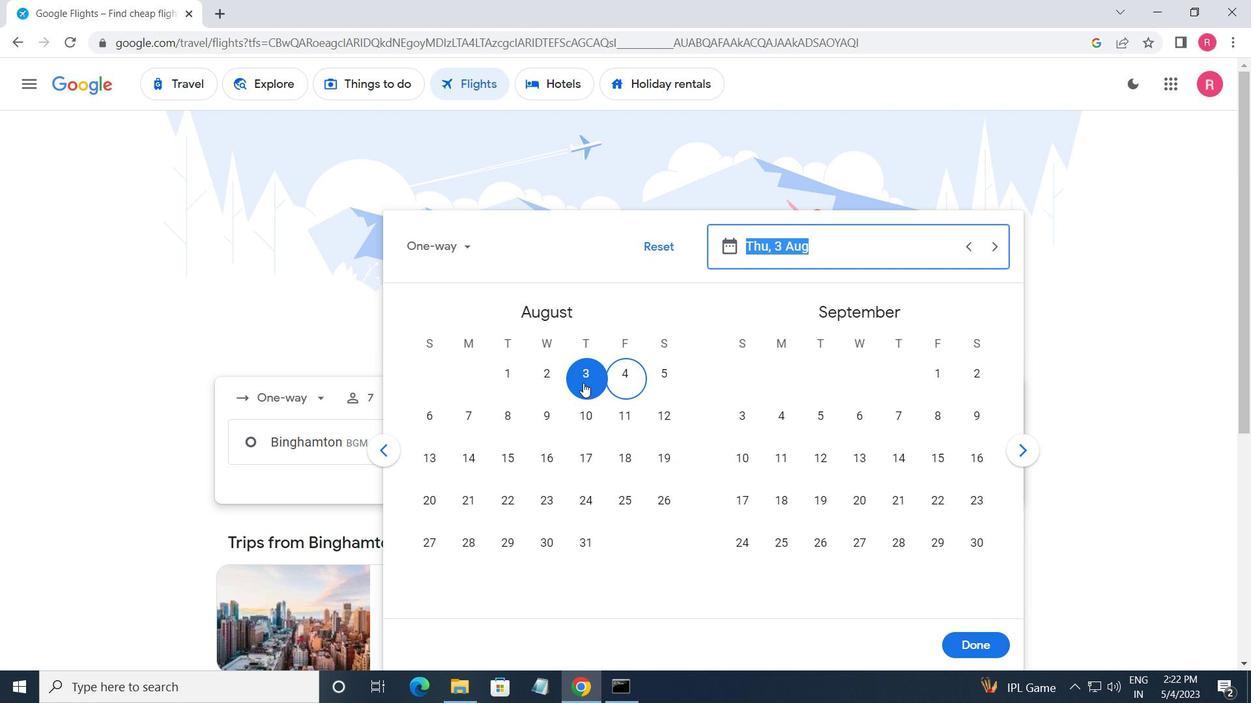 
Action: Mouse pressed left at (576, 381)
Screenshot: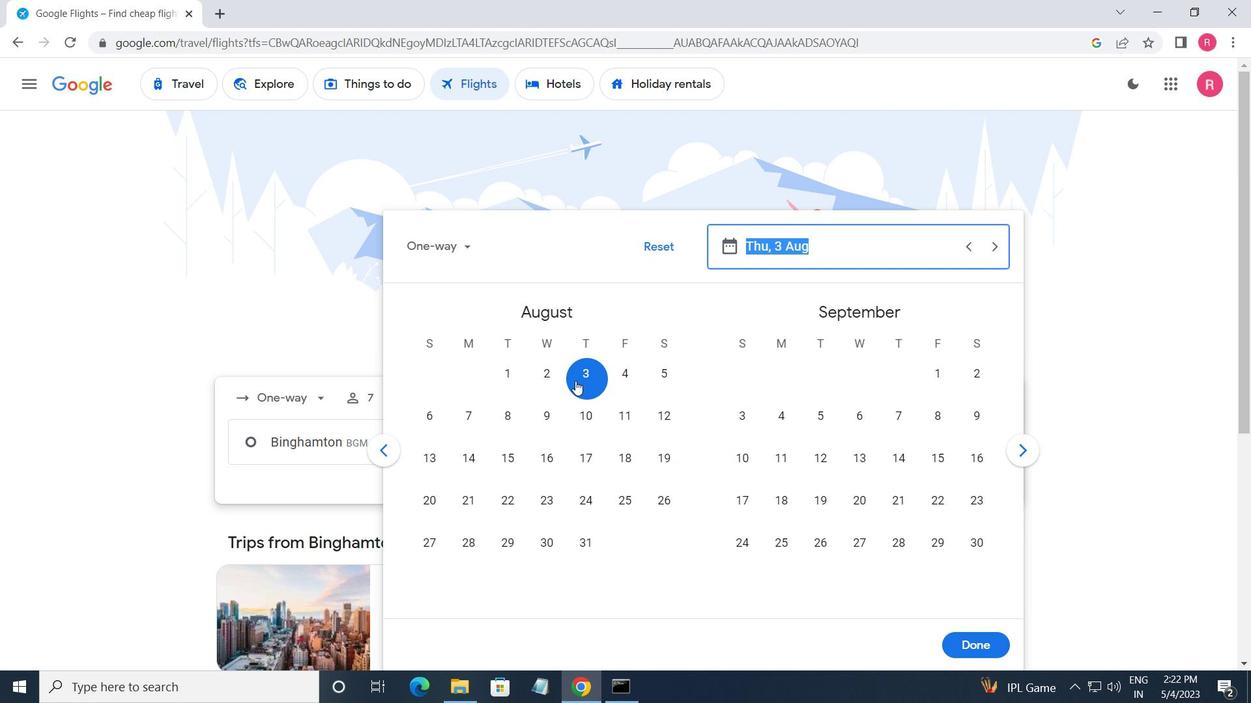 
Action: Mouse moved to (987, 652)
Screenshot: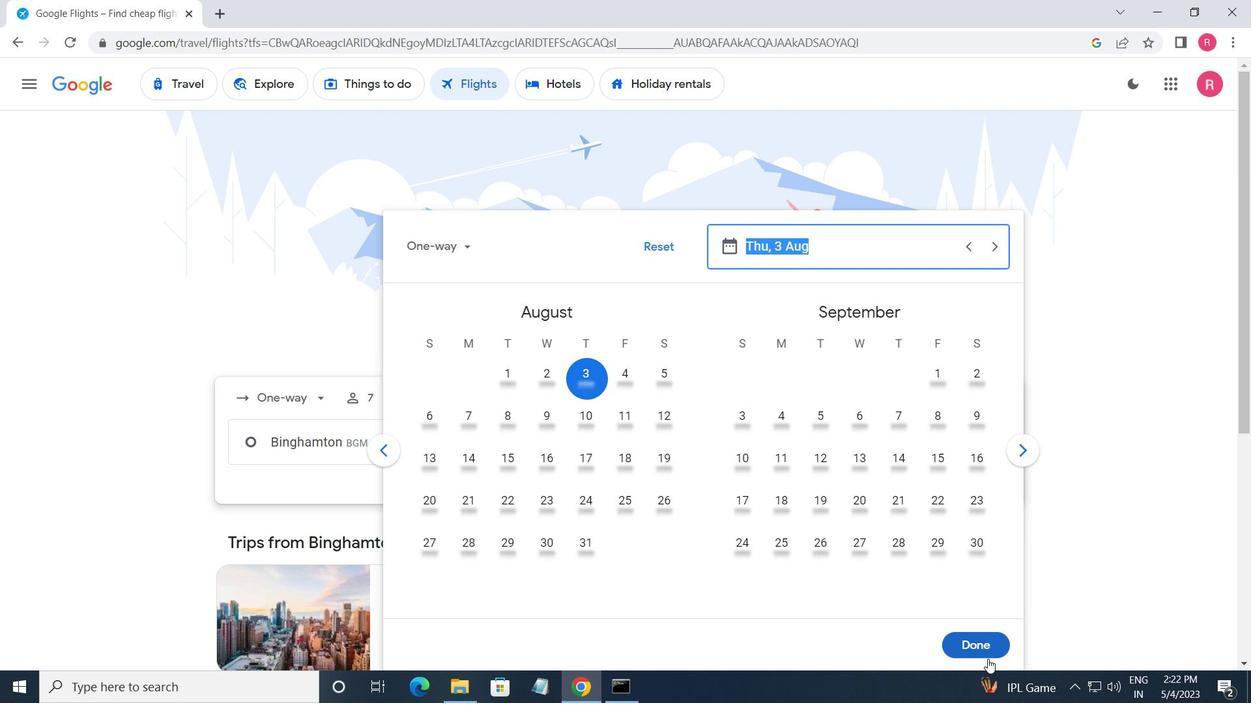 
Action: Mouse pressed left at (987, 652)
Screenshot: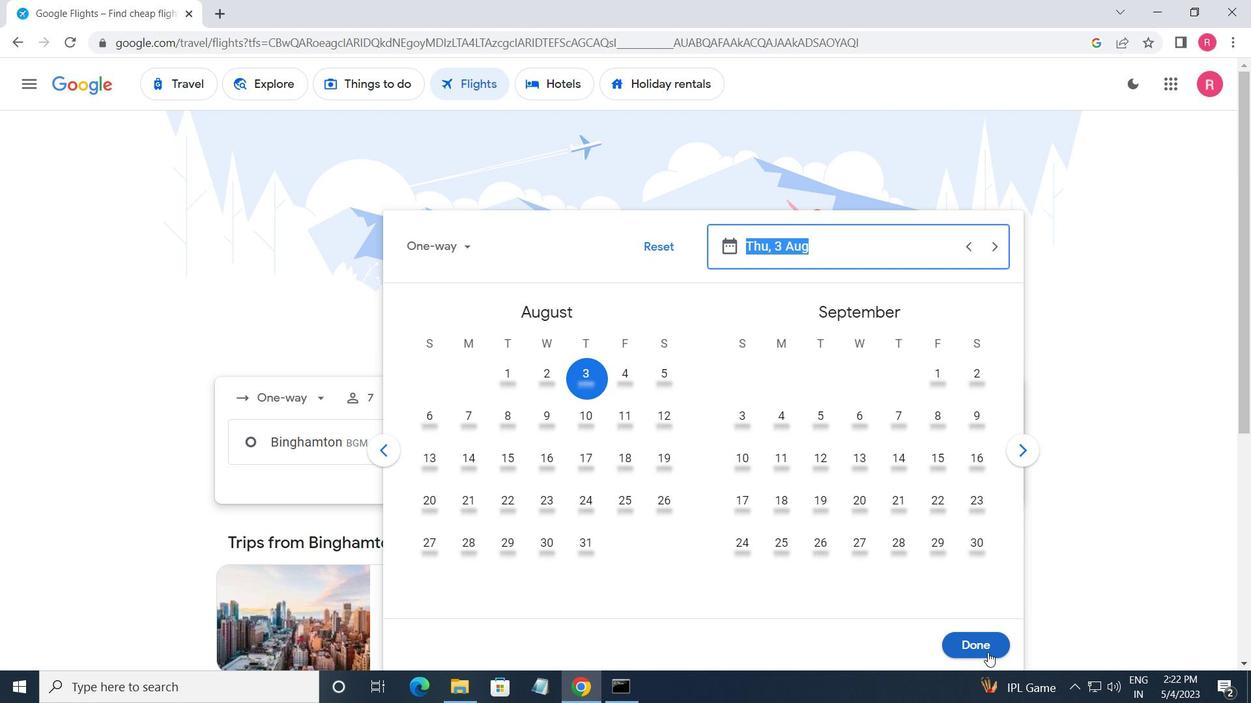 
Action: Mouse moved to (626, 516)
Screenshot: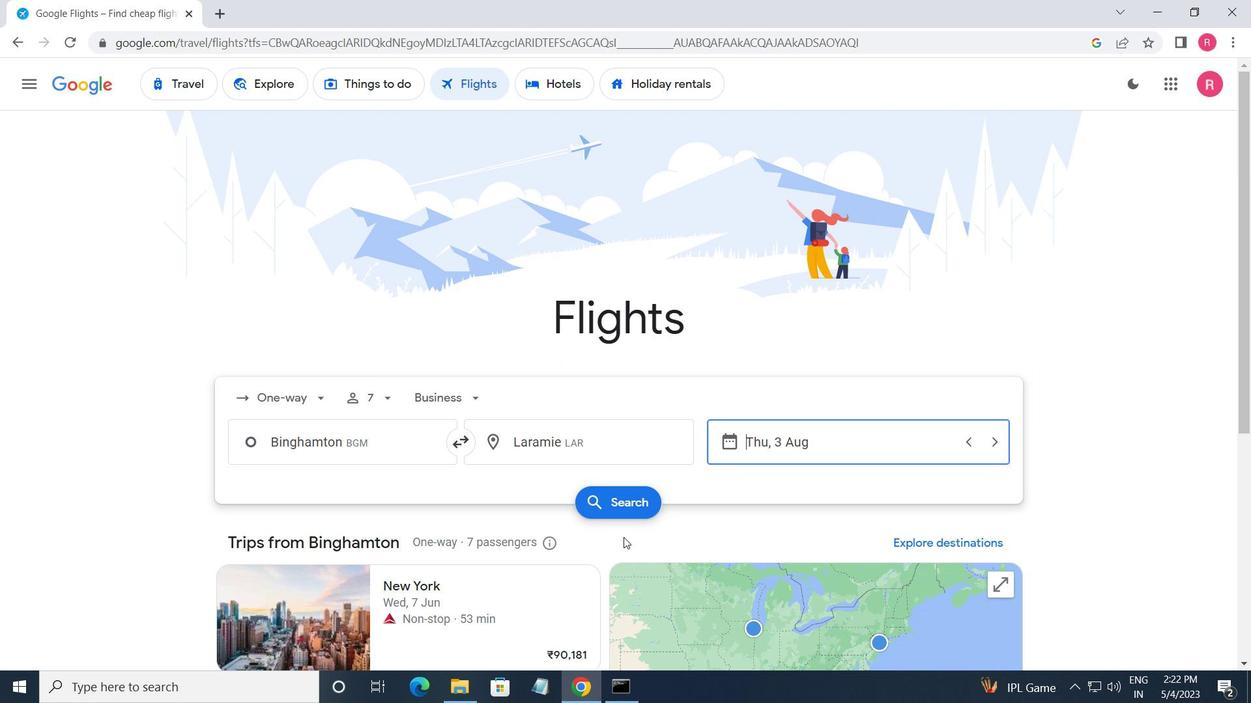
Action: Mouse pressed left at (626, 516)
Screenshot: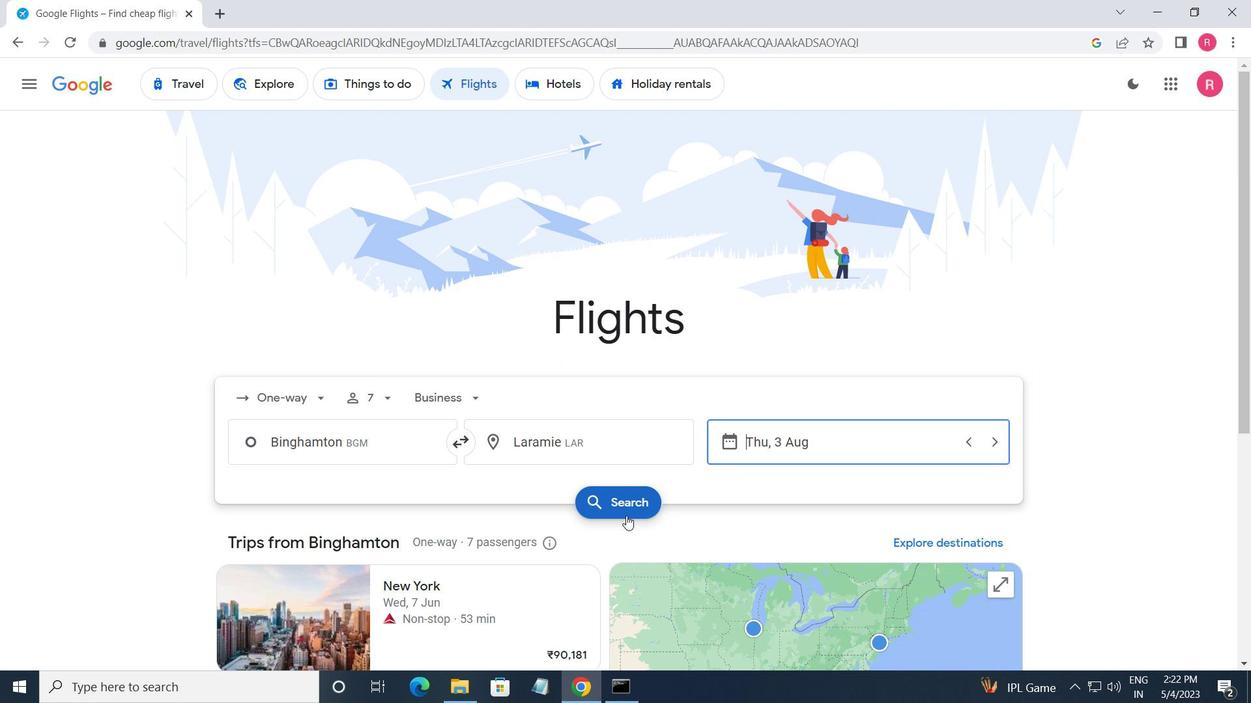 
Action: Mouse moved to (246, 230)
Screenshot: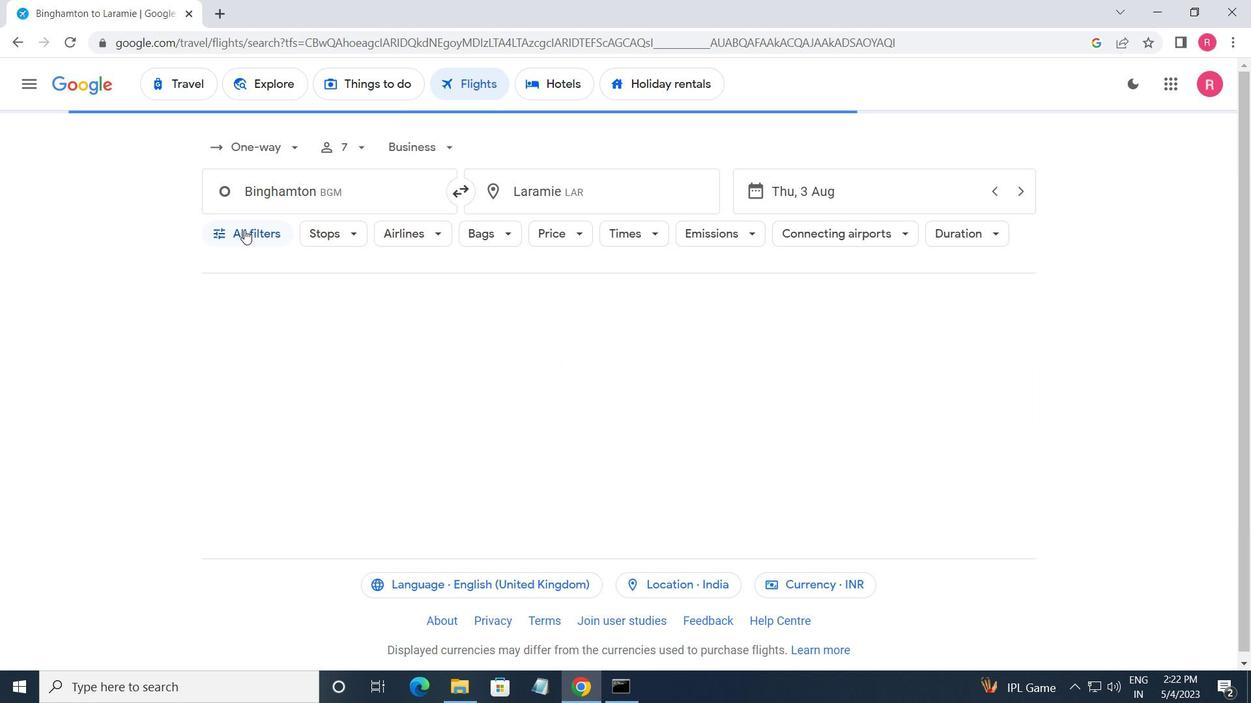 
Action: Mouse pressed left at (246, 230)
Screenshot: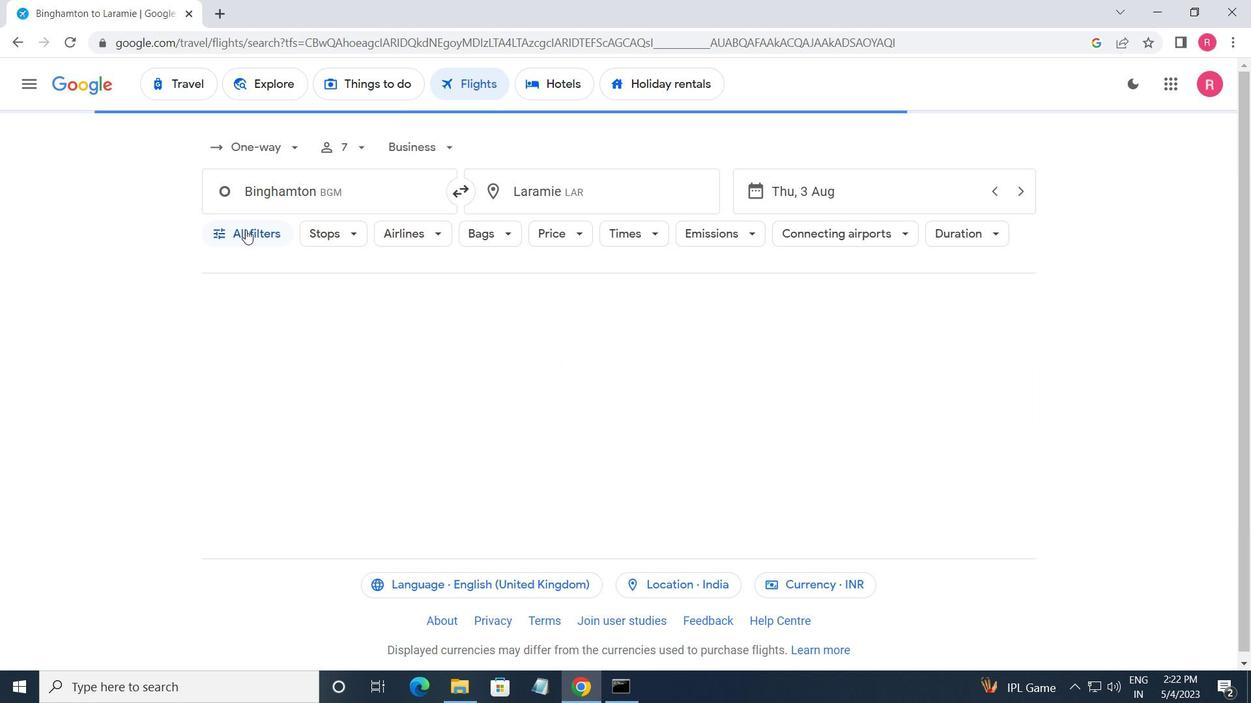 
Action: Mouse moved to (330, 389)
Screenshot: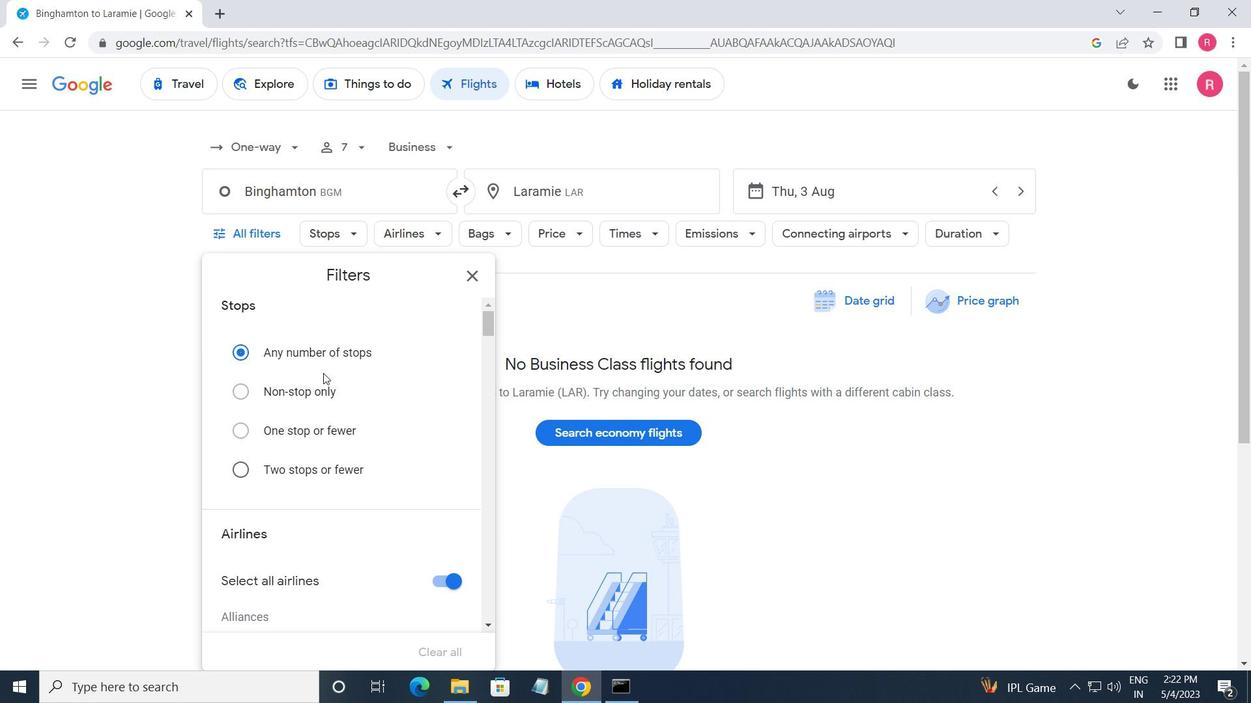 
Action: Mouse scrolled (330, 389) with delta (0, 0)
Screenshot: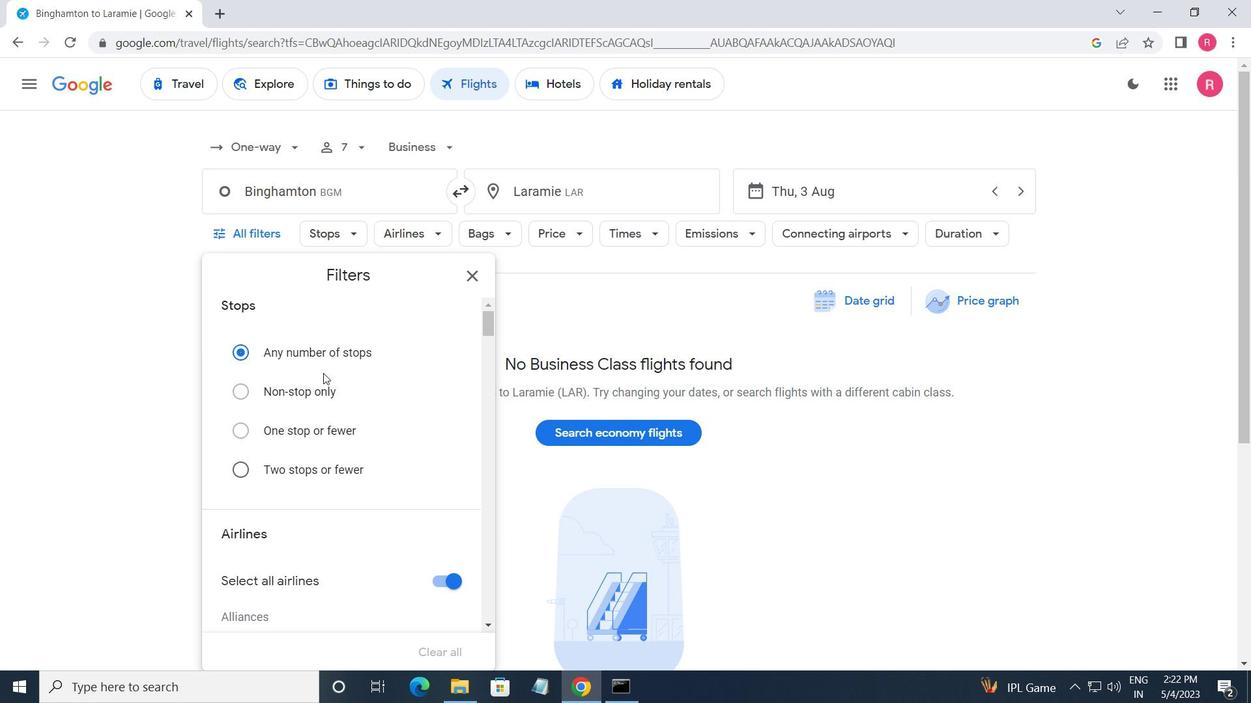
Action: Mouse moved to (332, 396)
Screenshot: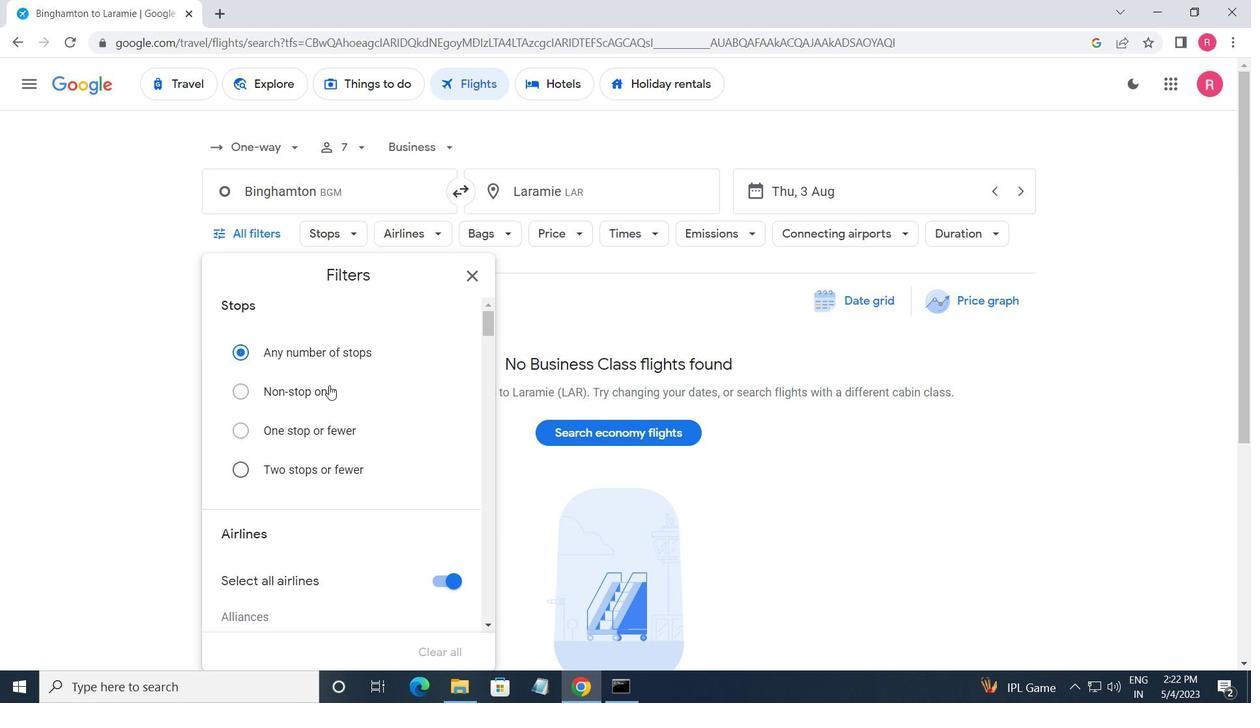 
Action: Mouse scrolled (332, 395) with delta (0, 0)
Screenshot: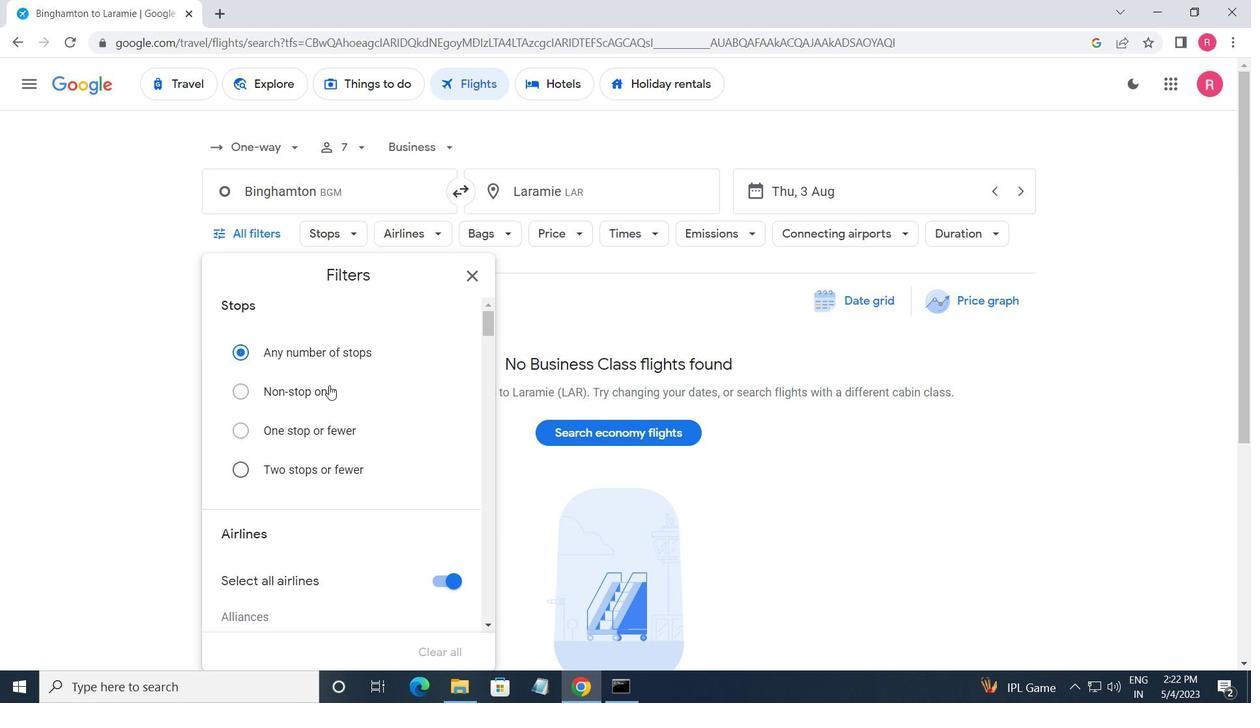 
Action: Mouse moved to (334, 396)
Screenshot: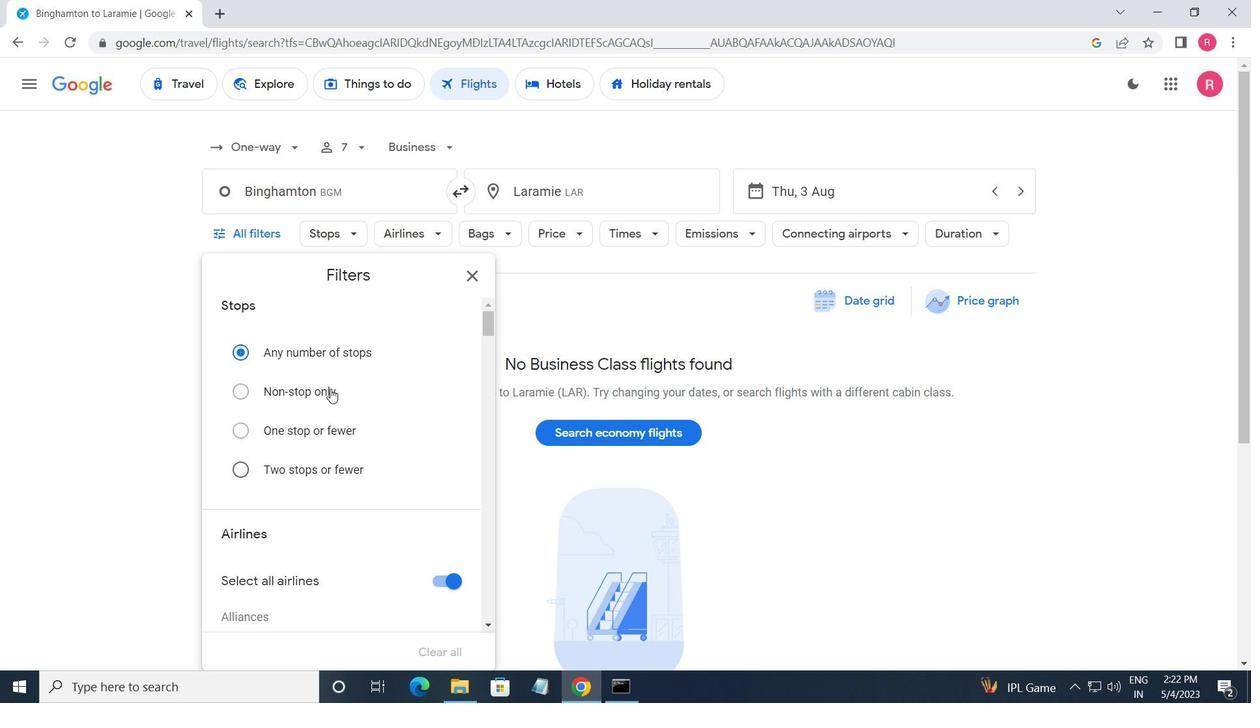 
Action: Mouse scrolled (334, 396) with delta (0, 0)
Screenshot: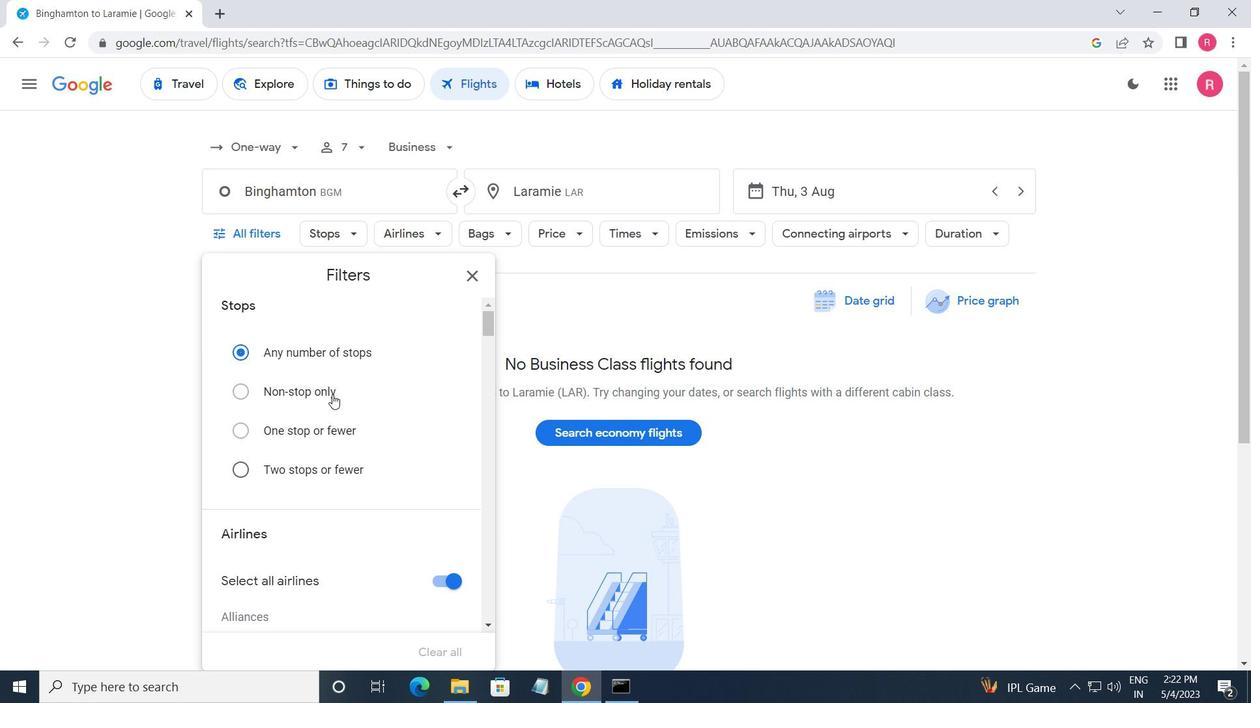 
Action: Mouse moved to (339, 396)
Screenshot: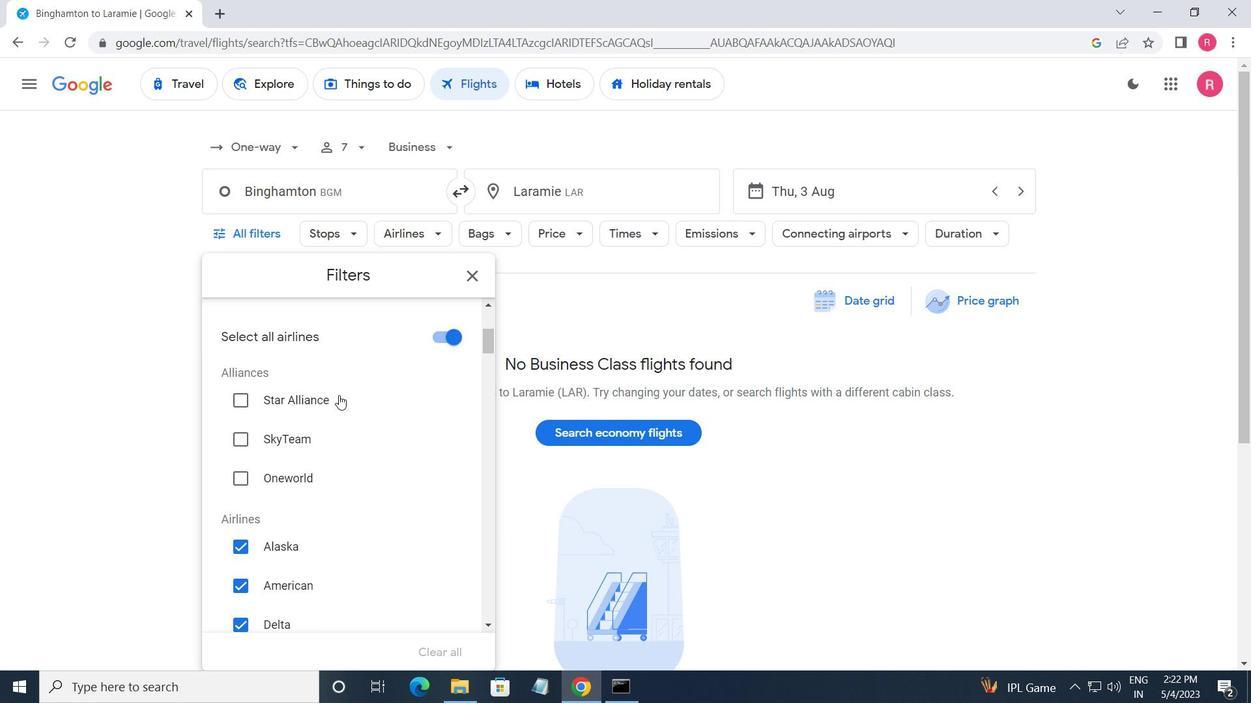
Action: Mouse scrolled (339, 396) with delta (0, 0)
Screenshot: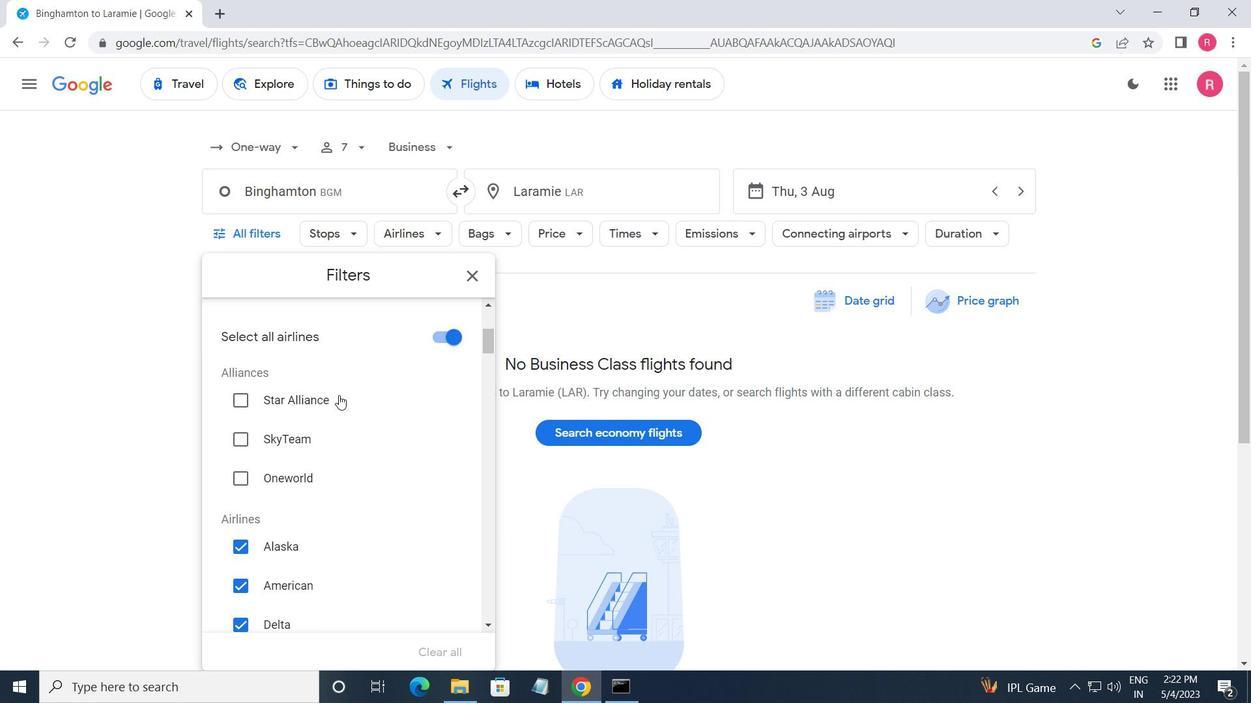 
Action: Mouse moved to (340, 399)
Screenshot: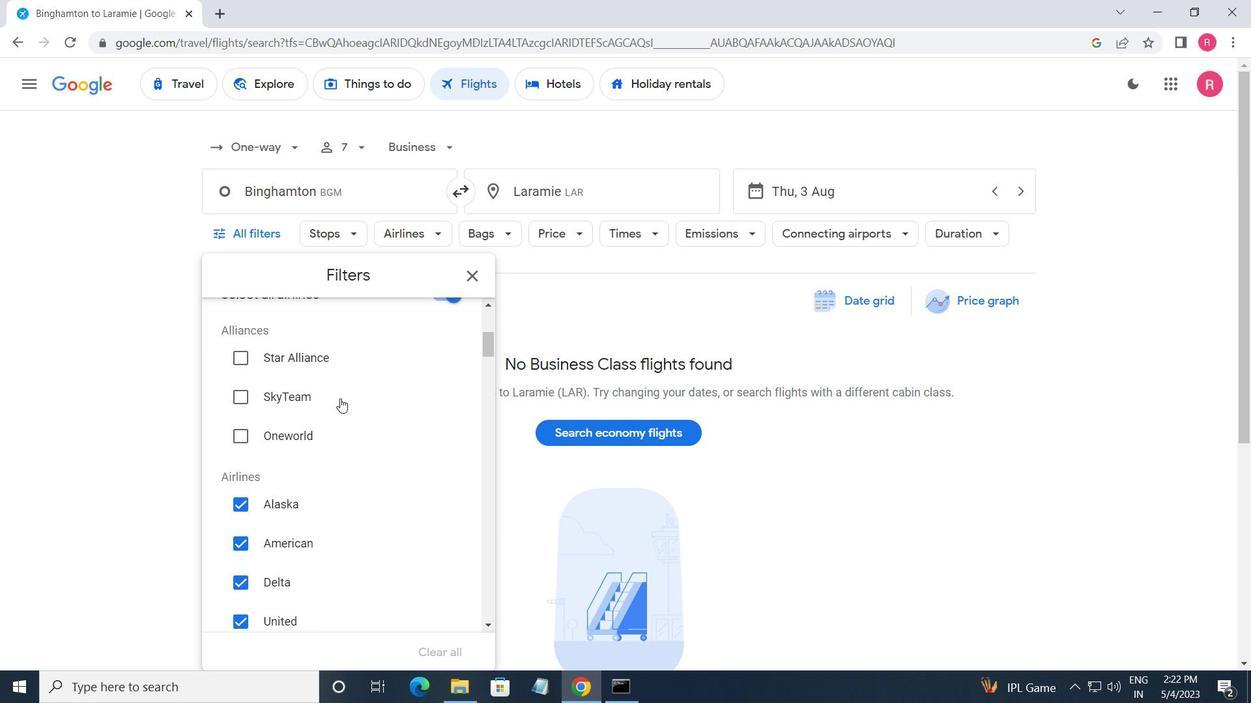
Action: Mouse scrolled (340, 398) with delta (0, 0)
Screenshot: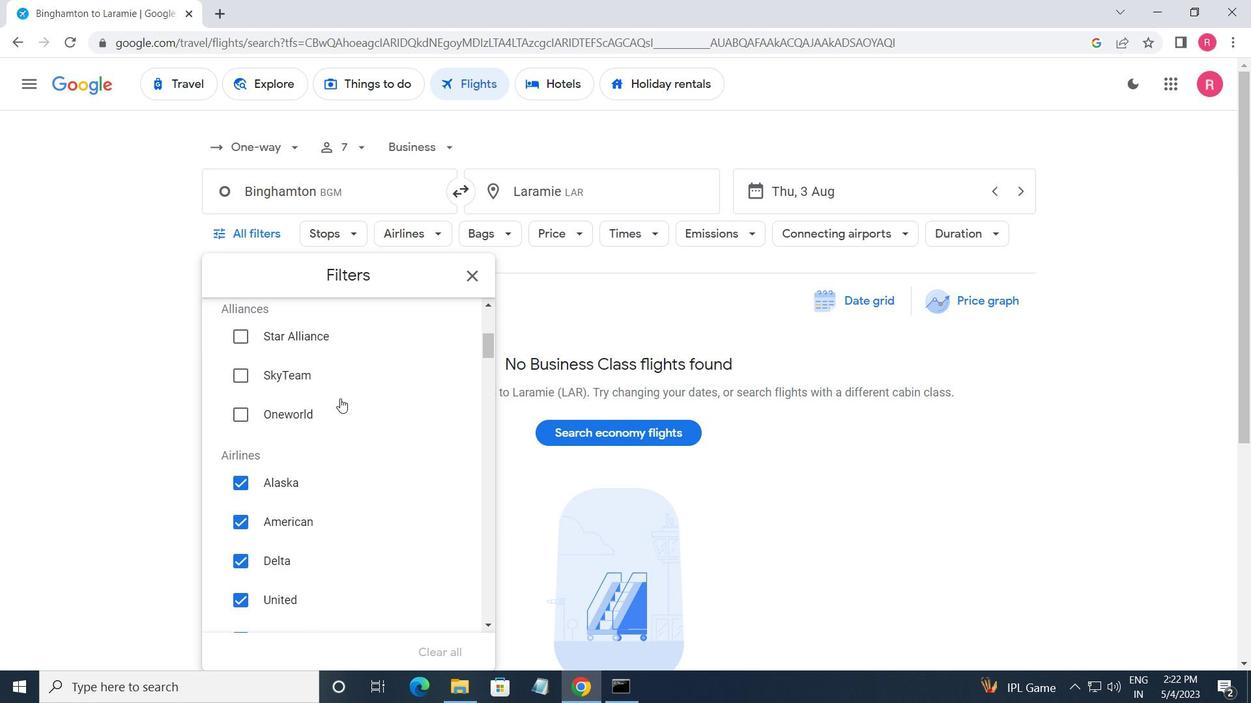
Action: Mouse moved to (342, 399)
Screenshot: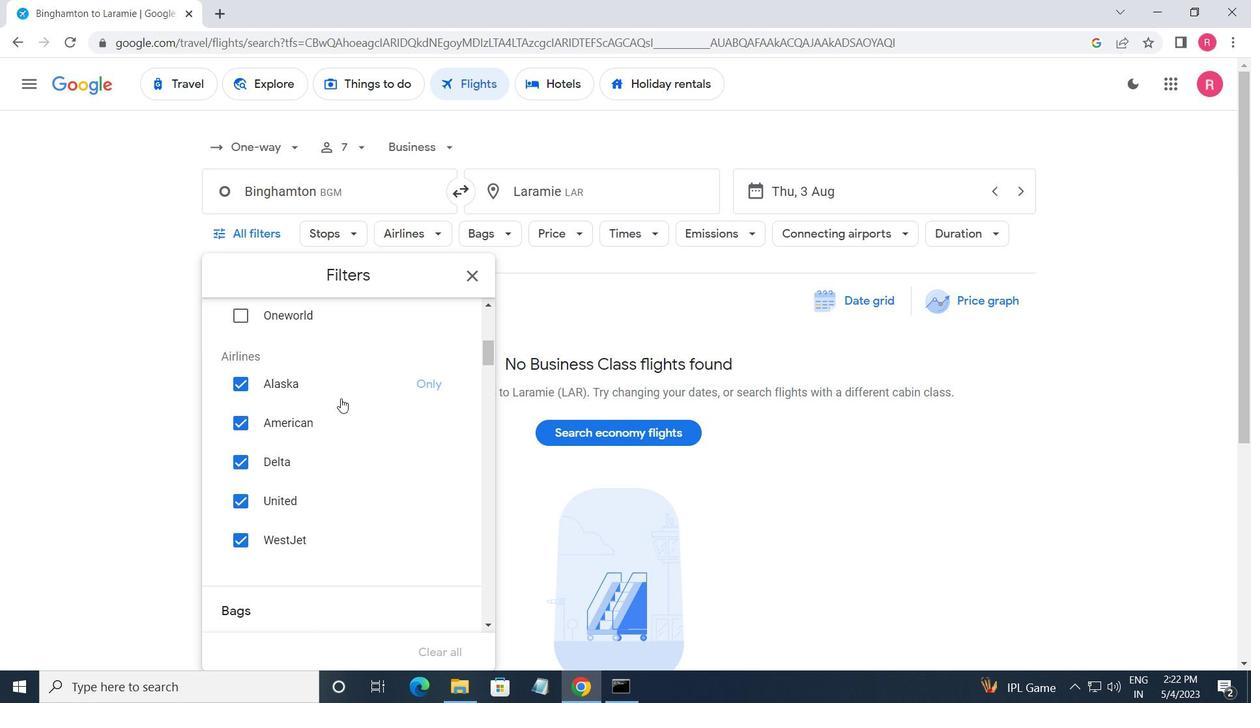 
Action: Mouse scrolled (342, 398) with delta (0, 0)
Screenshot: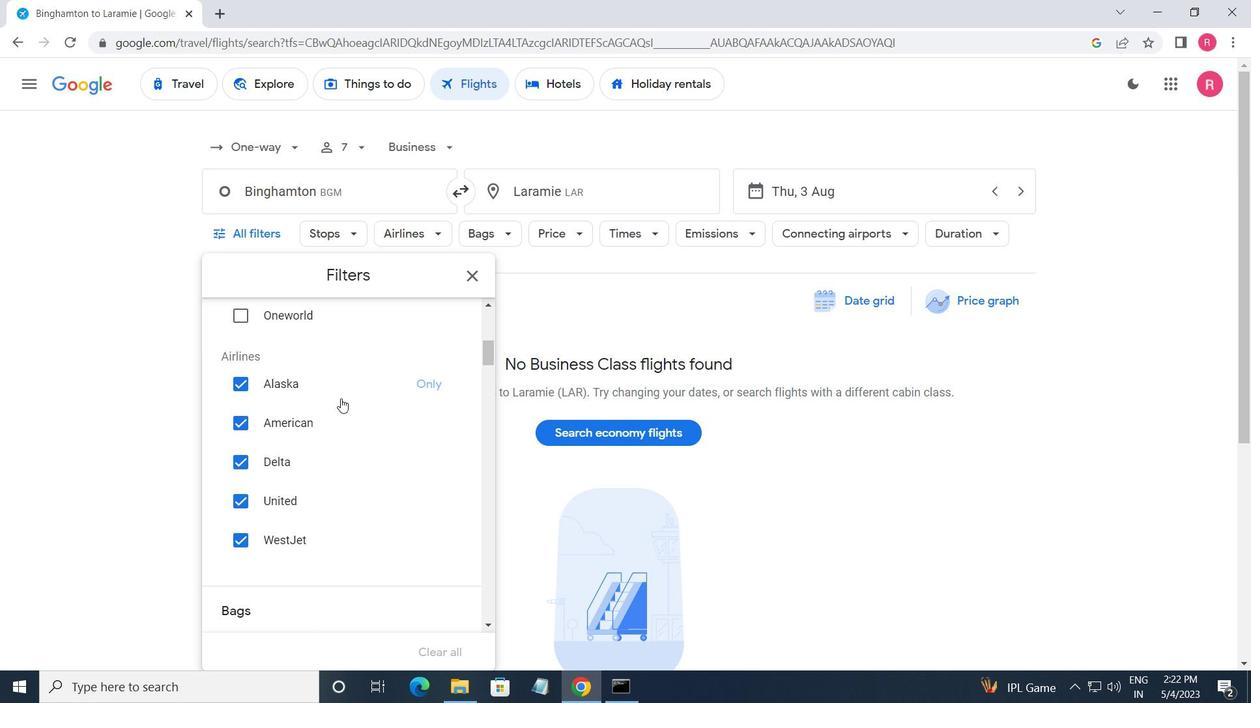 
Action: Mouse moved to (370, 392)
Screenshot: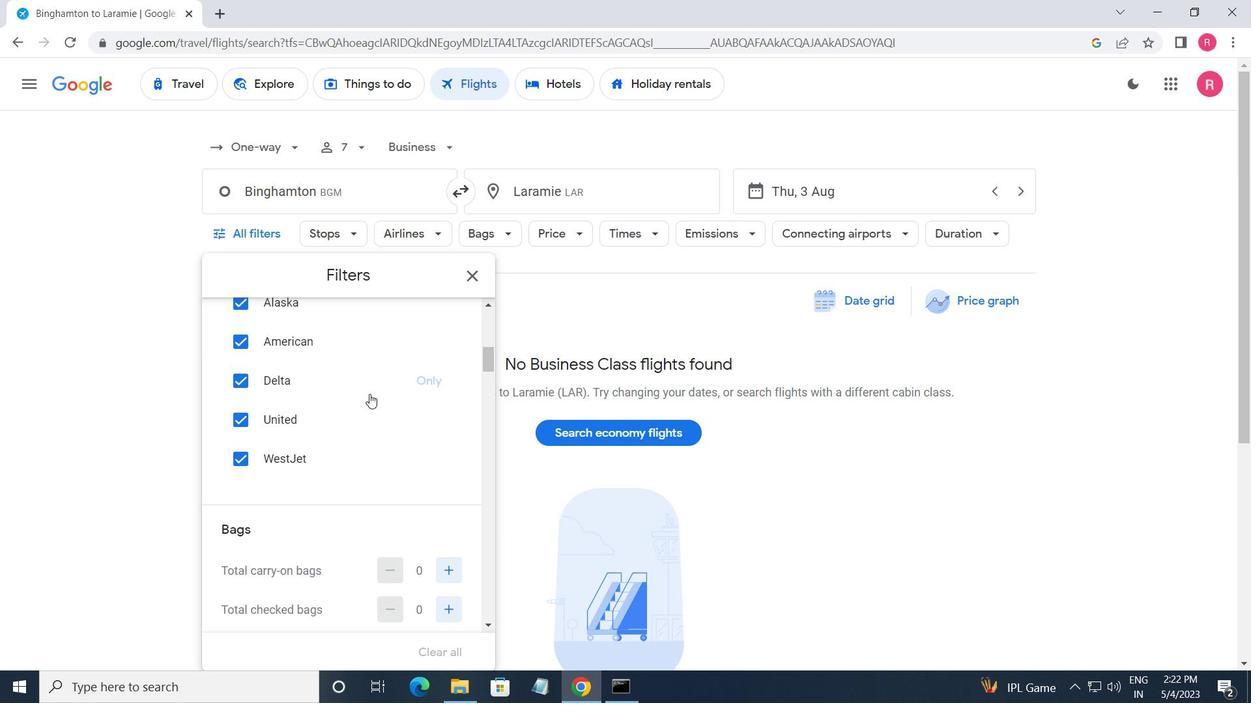 
Action: Mouse scrolled (370, 393) with delta (0, 0)
Screenshot: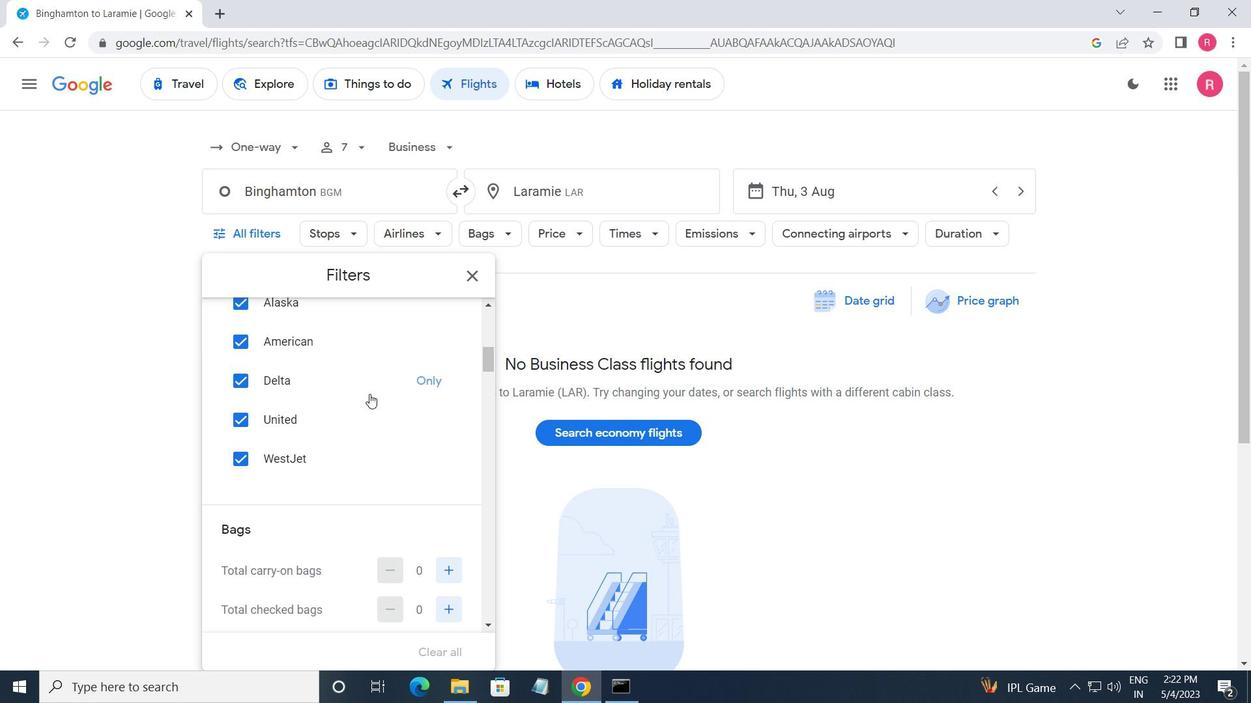 
Action: Mouse scrolled (370, 393) with delta (0, 0)
Screenshot: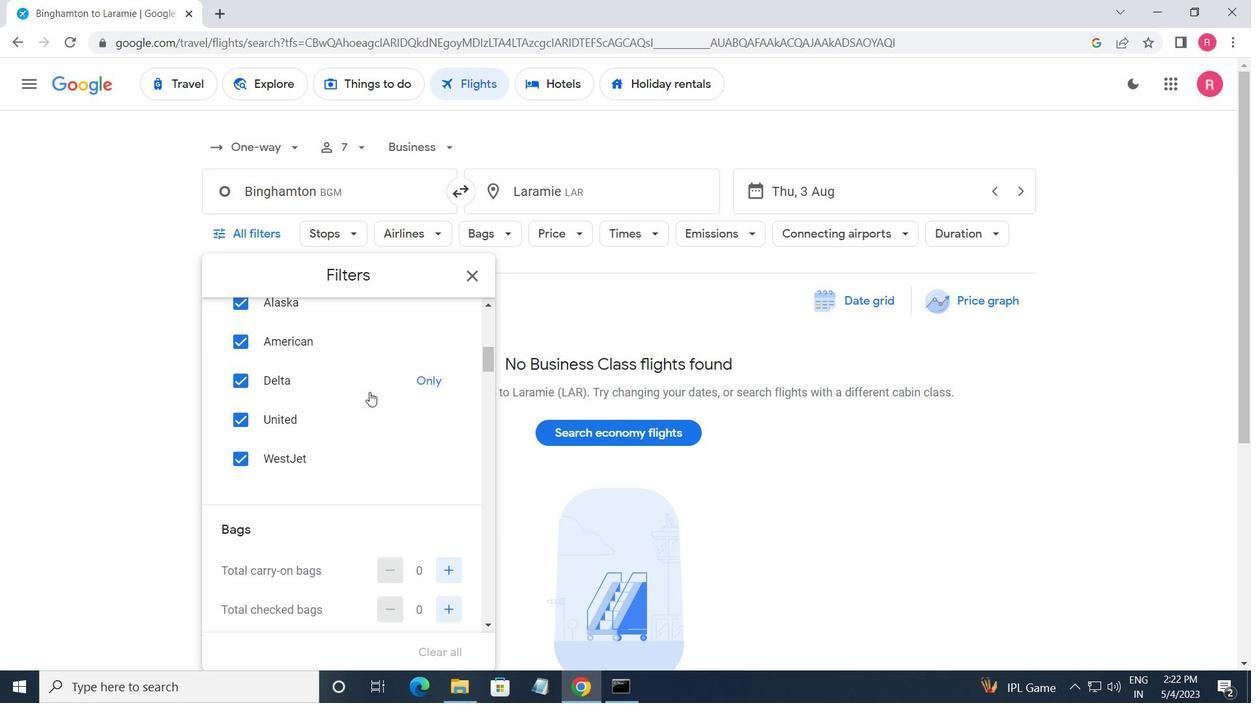 
Action: Mouse scrolled (370, 393) with delta (0, 0)
Screenshot: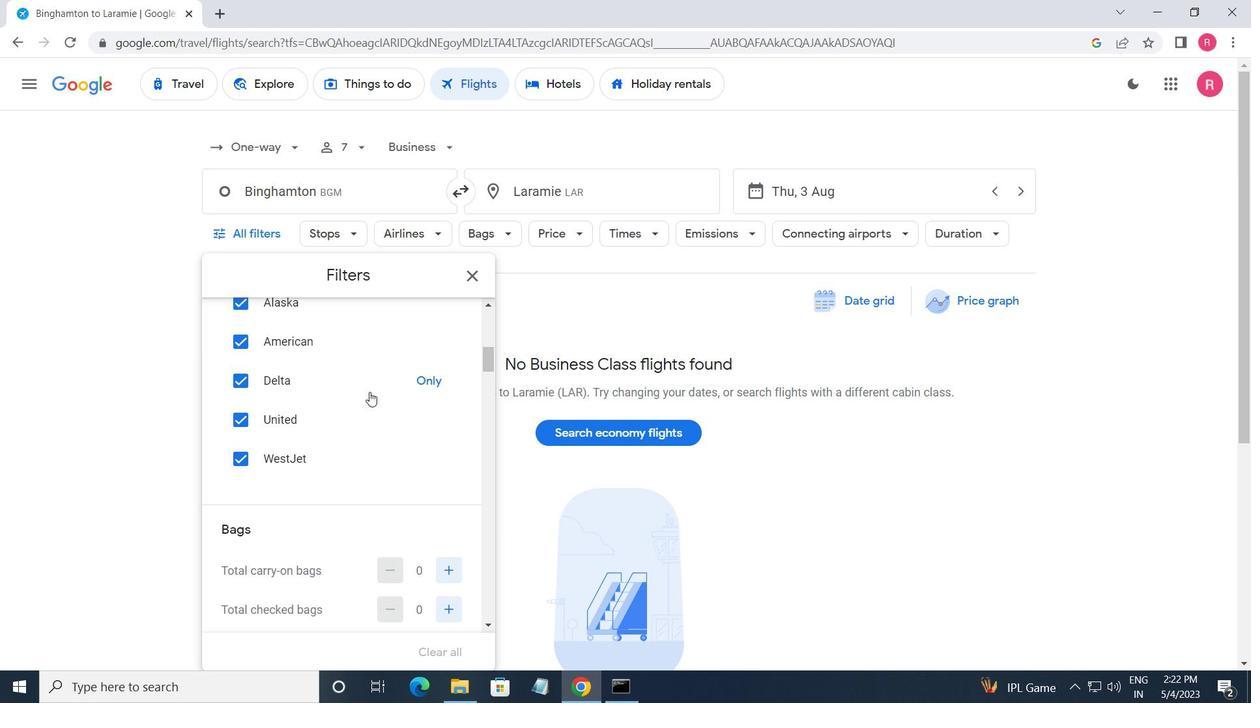 
Action: Mouse moved to (438, 340)
Screenshot: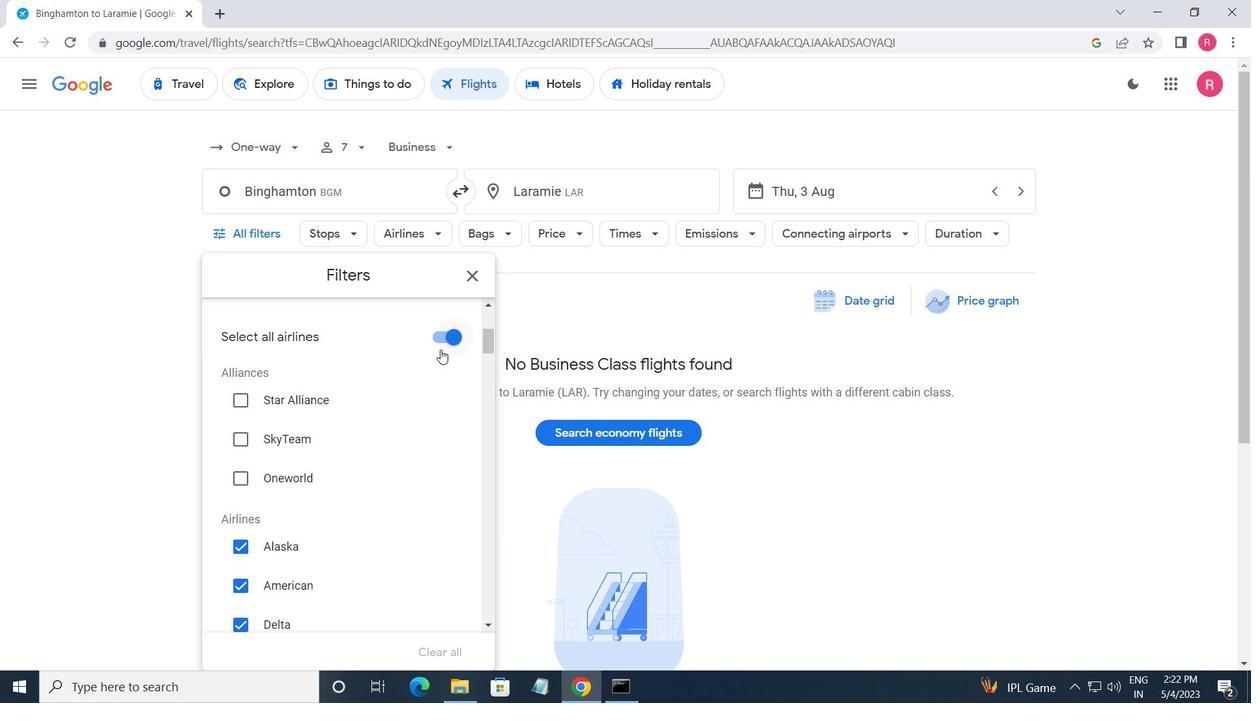 
Action: Mouse pressed left at (438, 340)
Screenshot: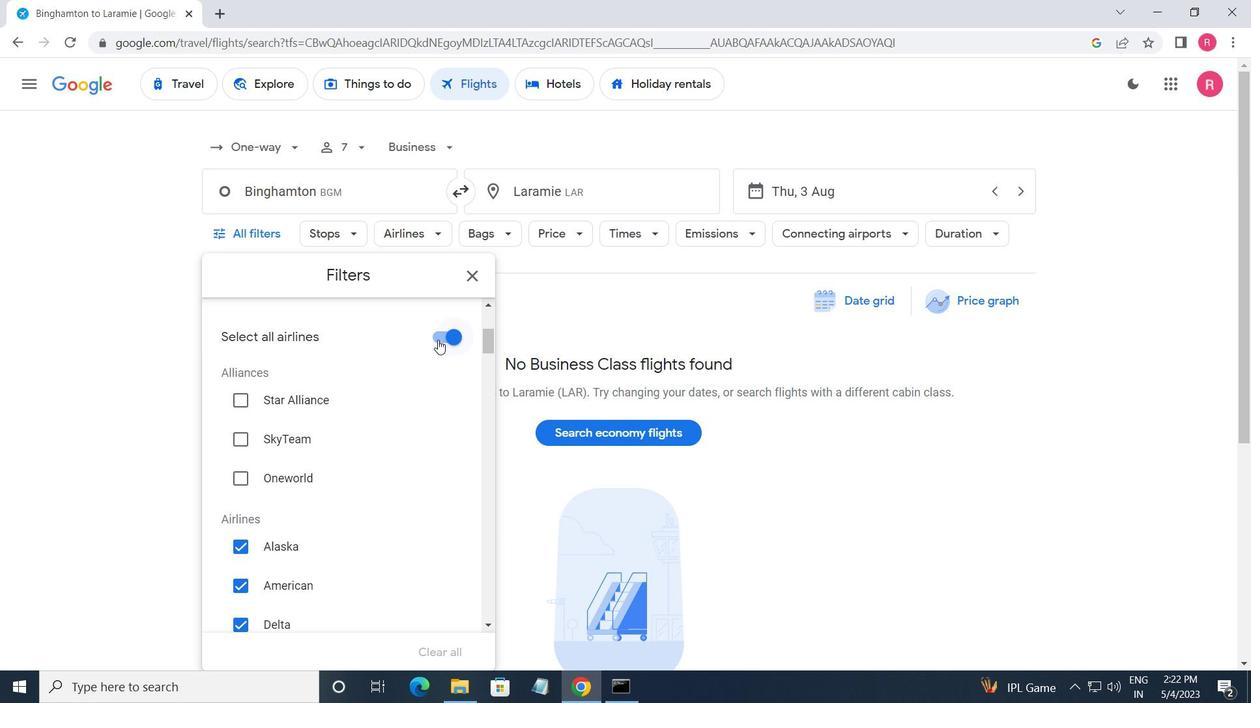 
Action: Mouse moved to (372, 397)
Screenshot: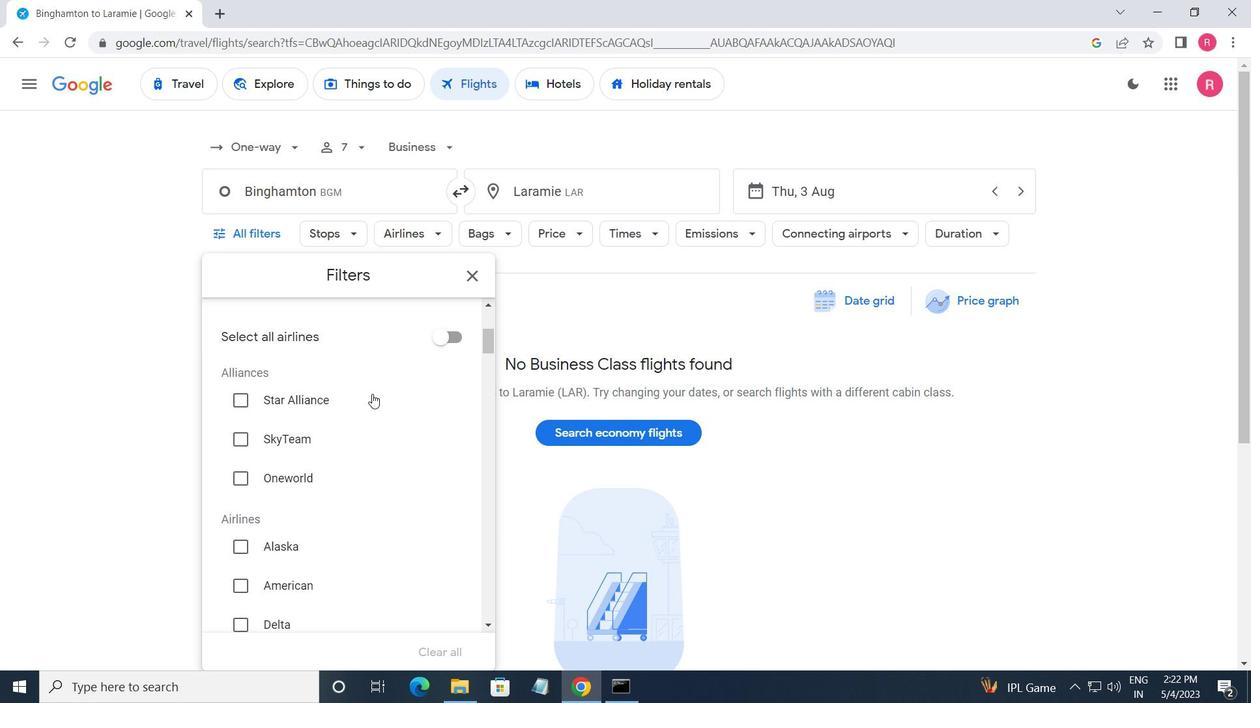 
Action: Mouse scrolled (372, 396) with delta (0, 0)
Screenshot: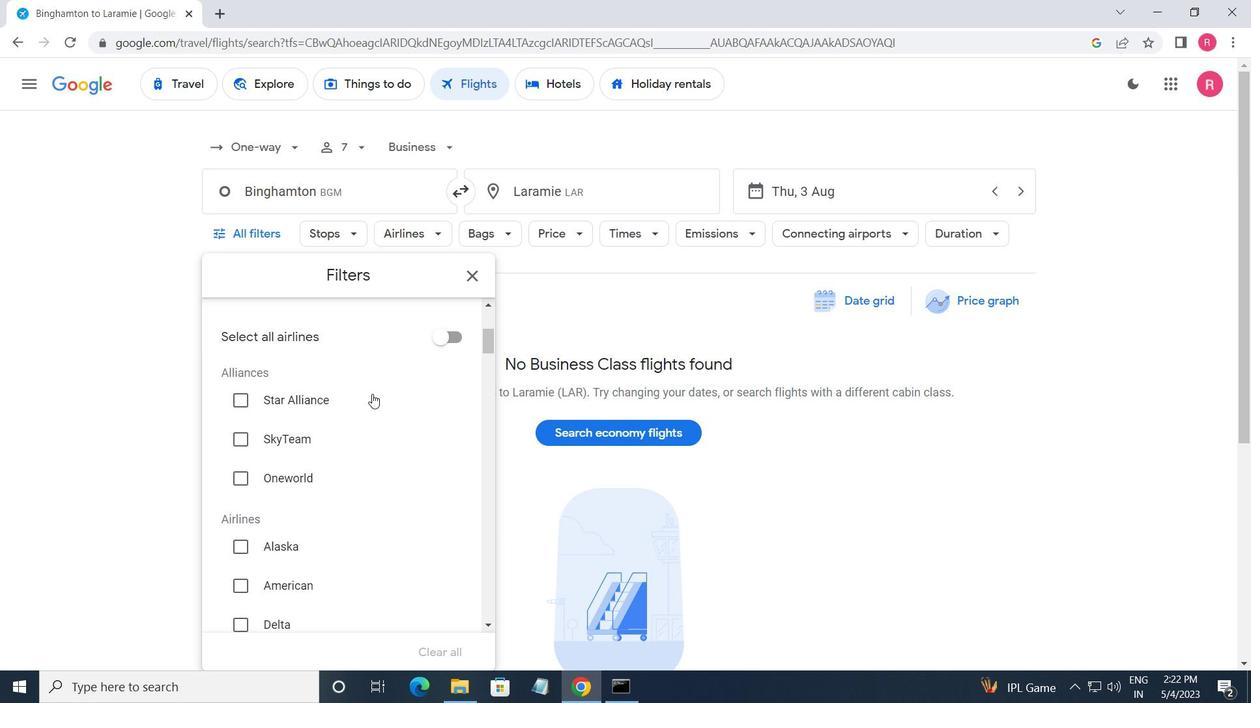 
Action: Mouse moved to (372, 400)
Screenshot: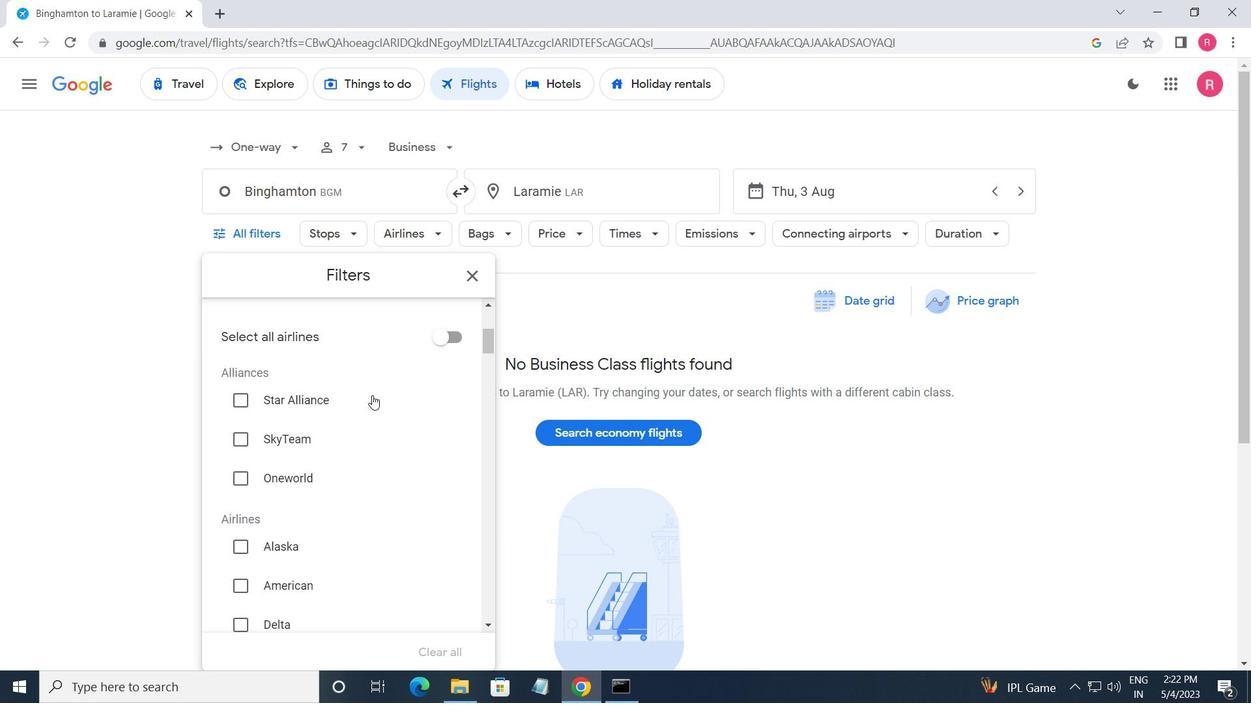 
Action: Mouse scrolled (372, 399) with delta (0, 0)
Screenshot: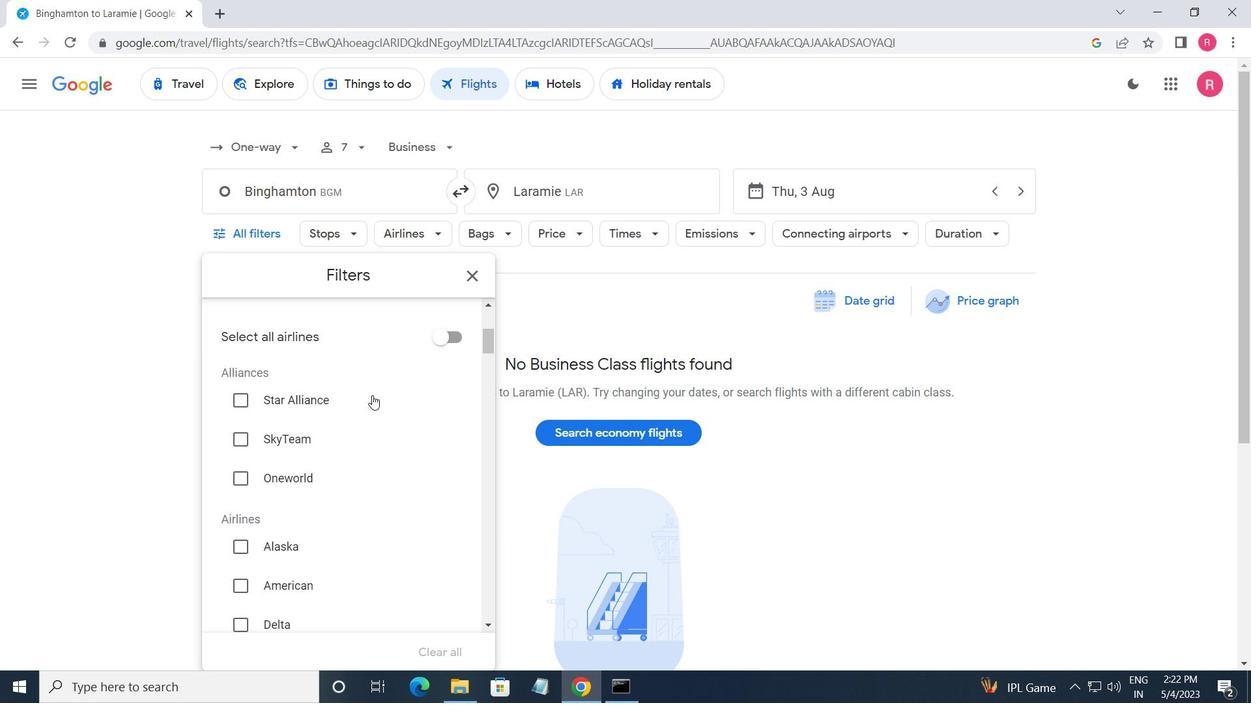 
Action: Mouse moved to (374, 396)
Screenshot: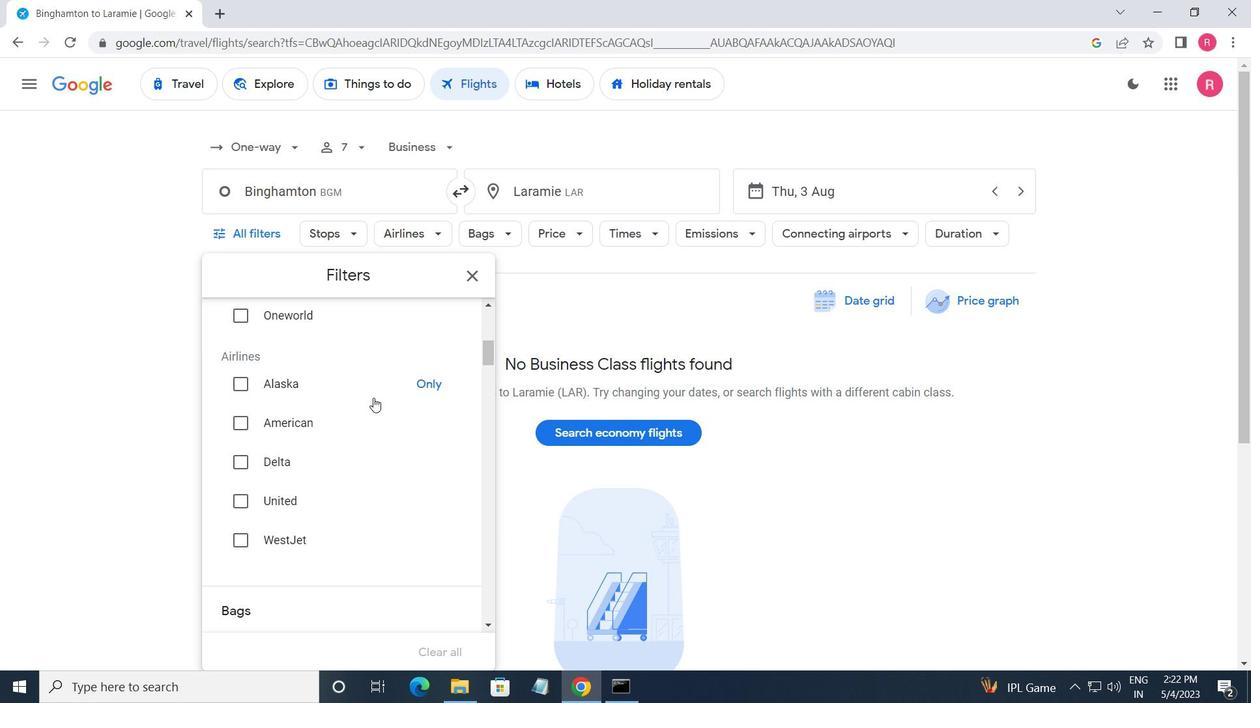 
Action: Mouse scrolled (374, 396) with delta (0, 0)
Screenshot: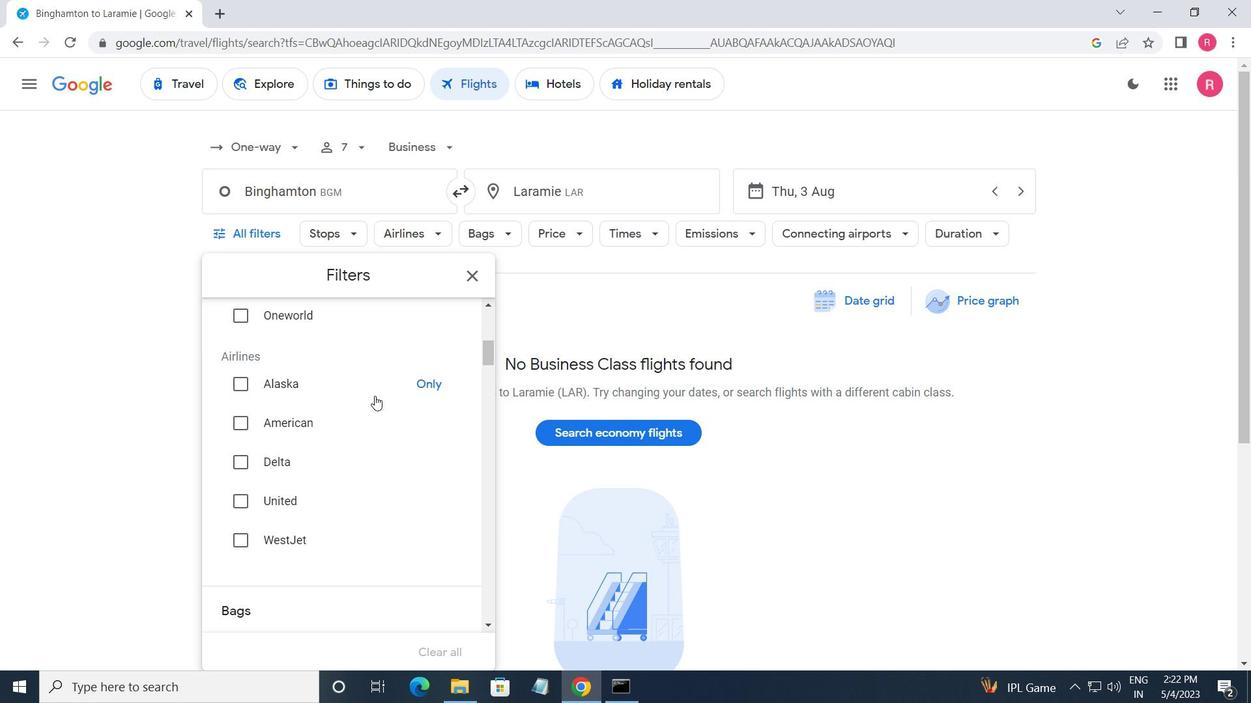 
Action: Mouse moved to (377, 396)
Screenshot: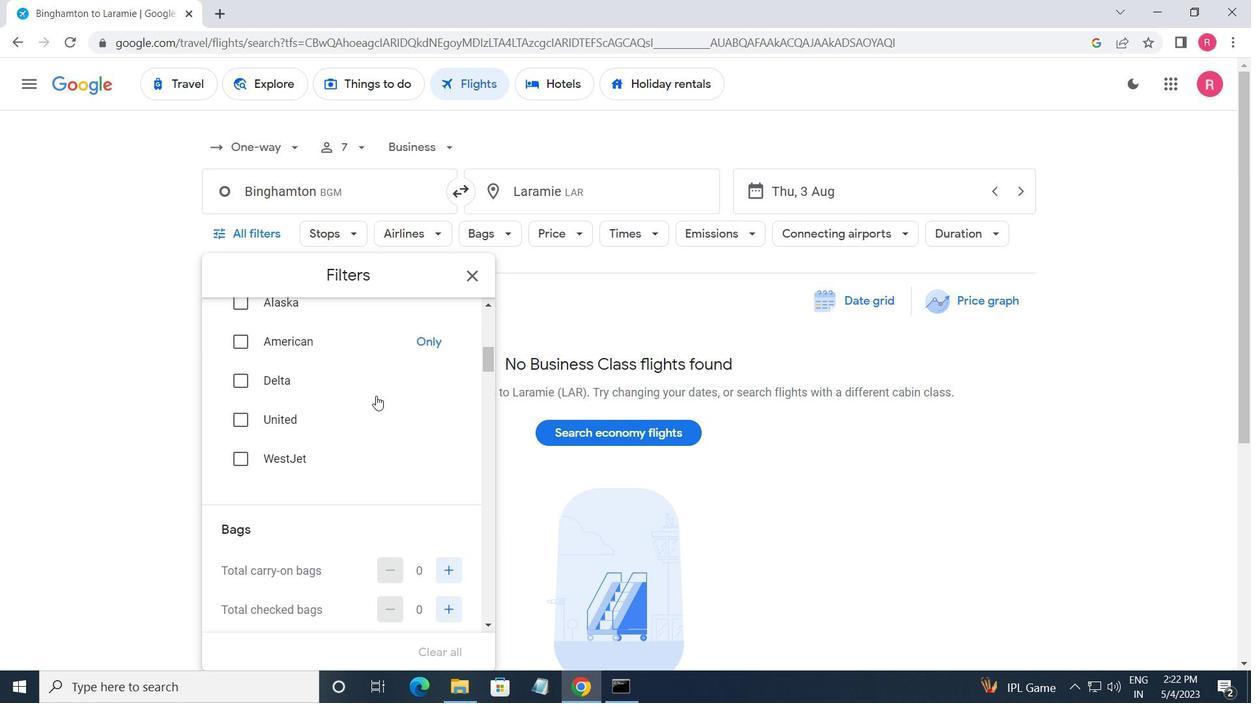 
Action: Mouse scrolled (377, 396) with delta (0, 0)
Screenshot: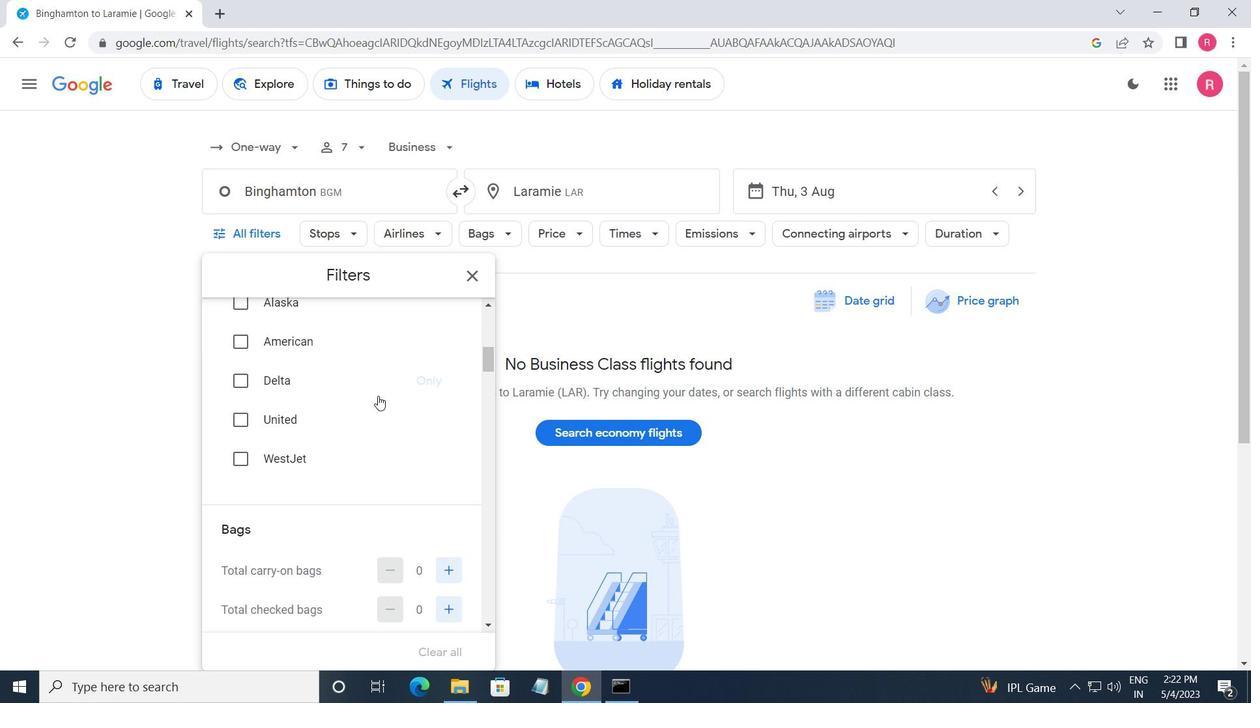 
Action: Mouse moved to (378, 394)
Screenshot: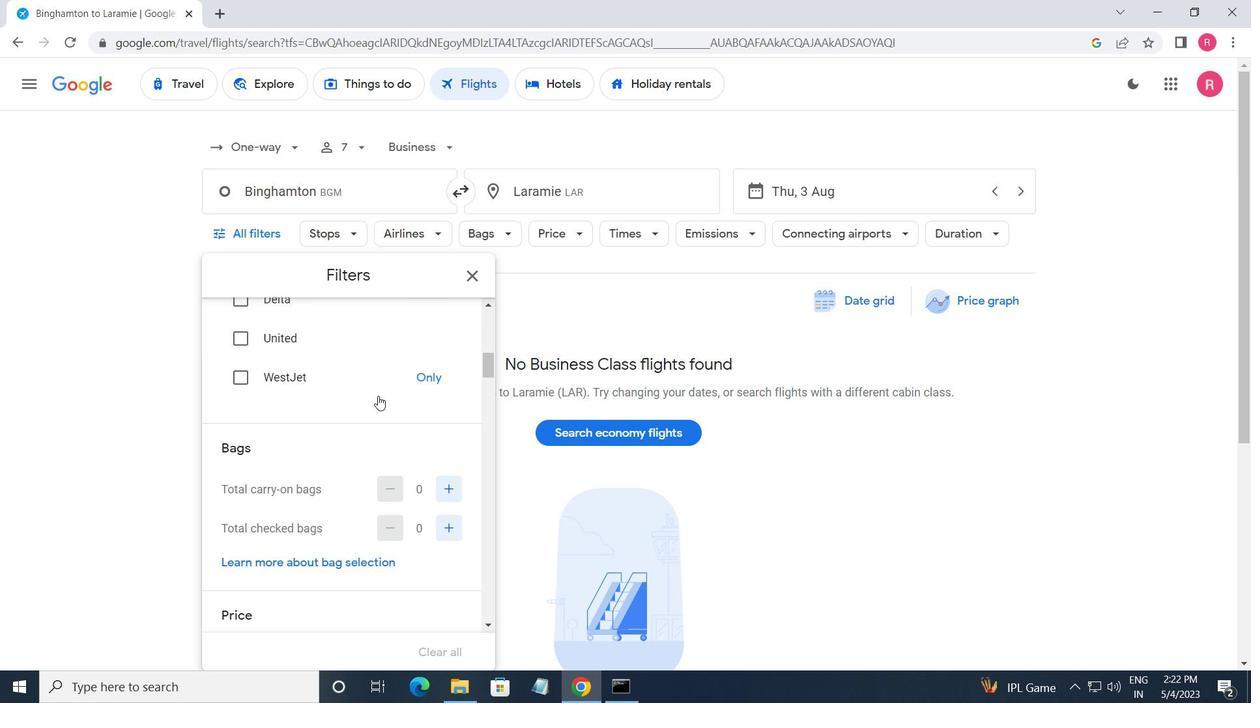 
Action: Mouse scrolled (378, 394) with delta (0, 0)
Screenshot: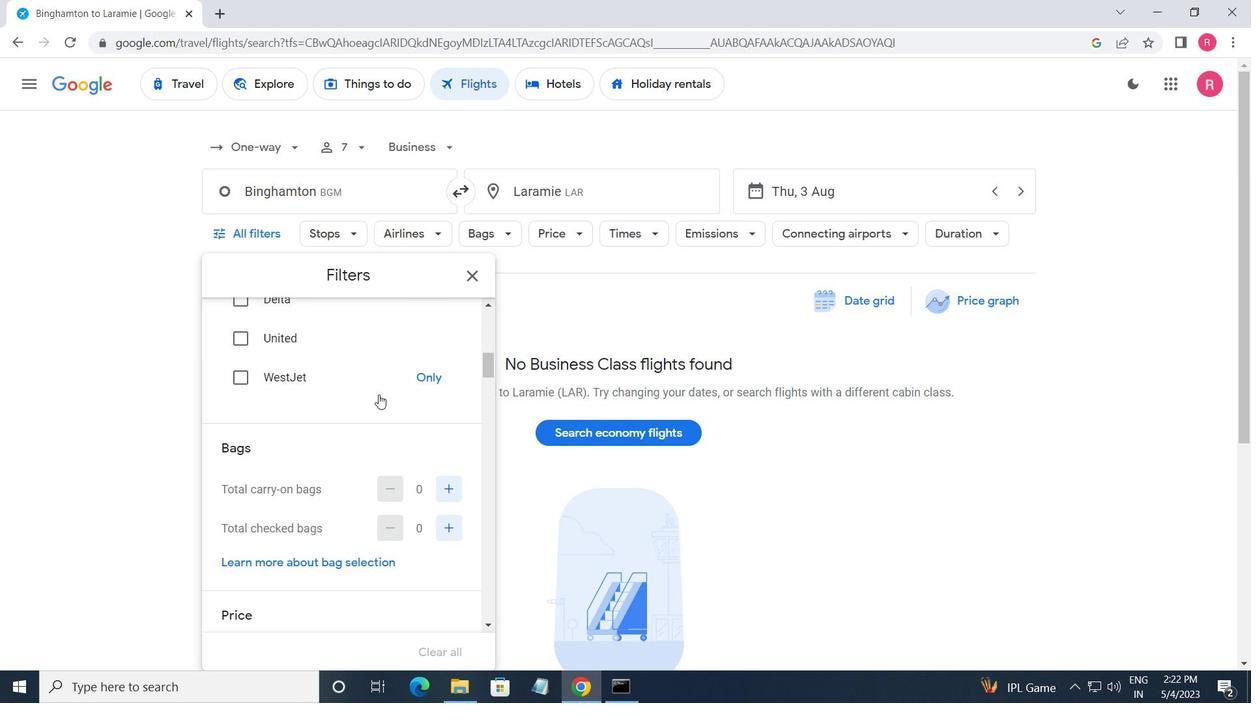 
Action: Mouse scrolled (378, 394) with delta (0, 0)
Screenshot: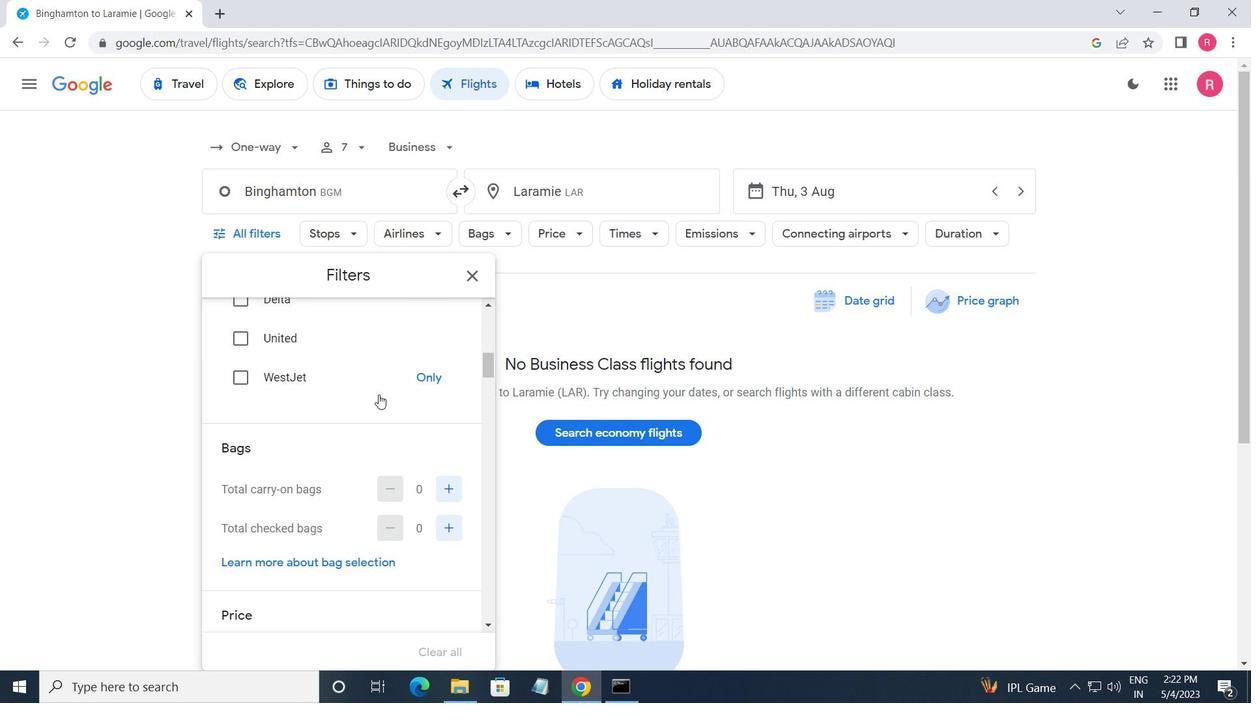 
Action: Mouse moved to (447, 533)
Screenshot: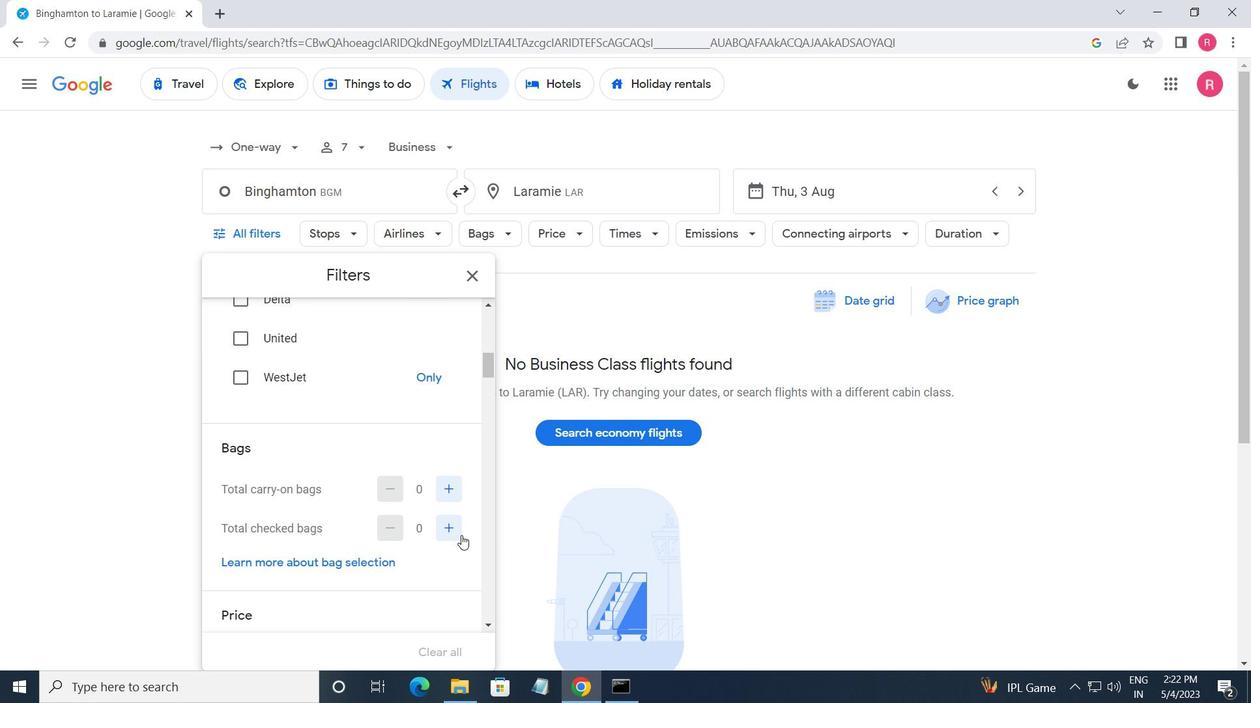 
Action: Mouse pressed left at (447, 533)
Screenshot: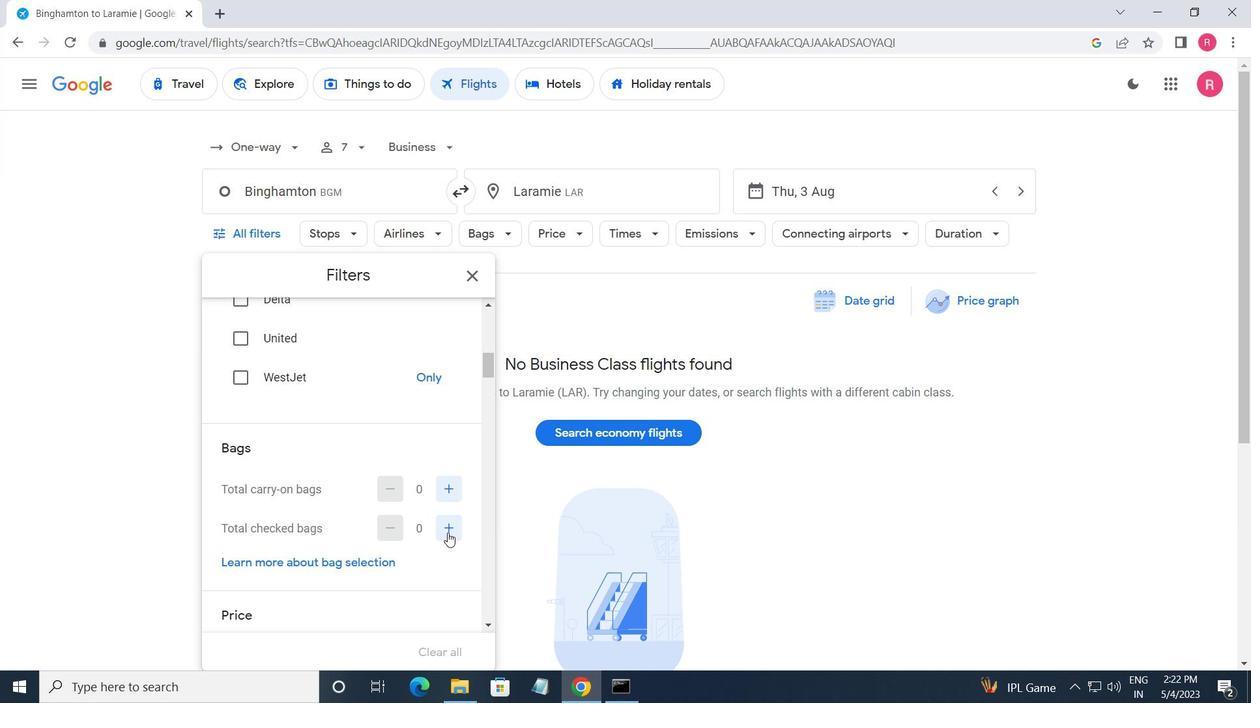
Action: Mouse moved to (446, 533)
Screenshot: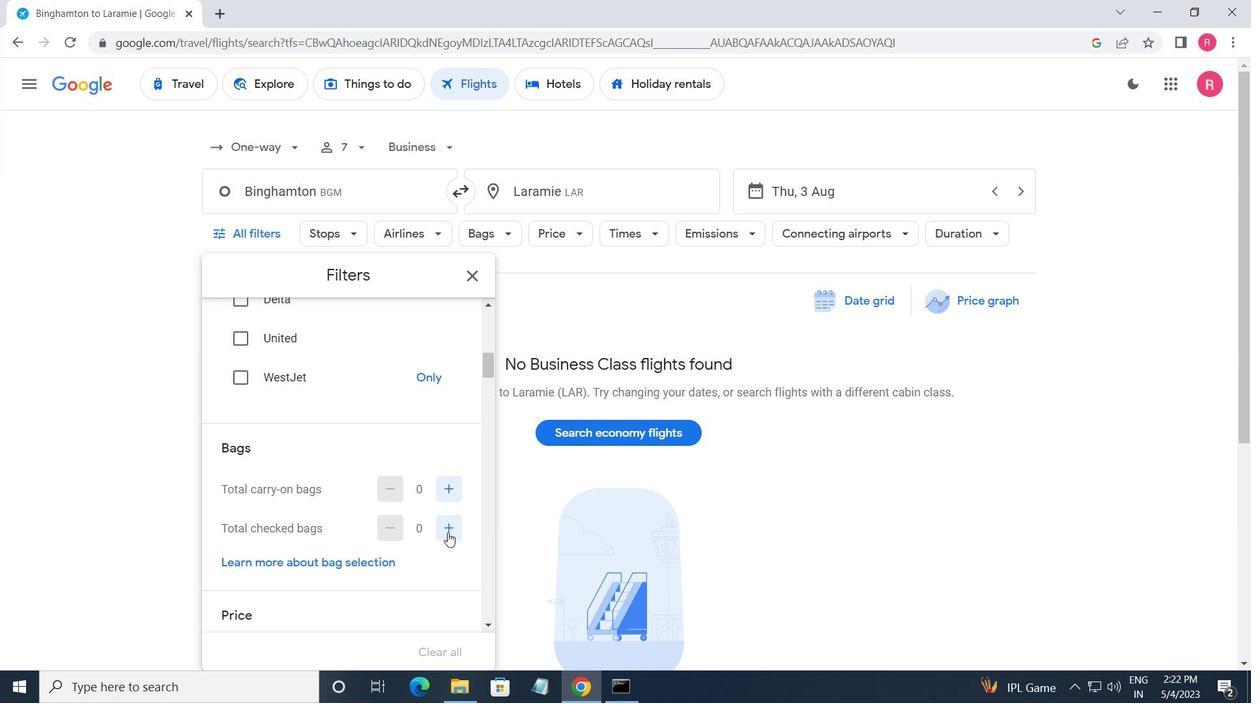 
Action: Mouse pressed left at (446, 533)
Screenshot: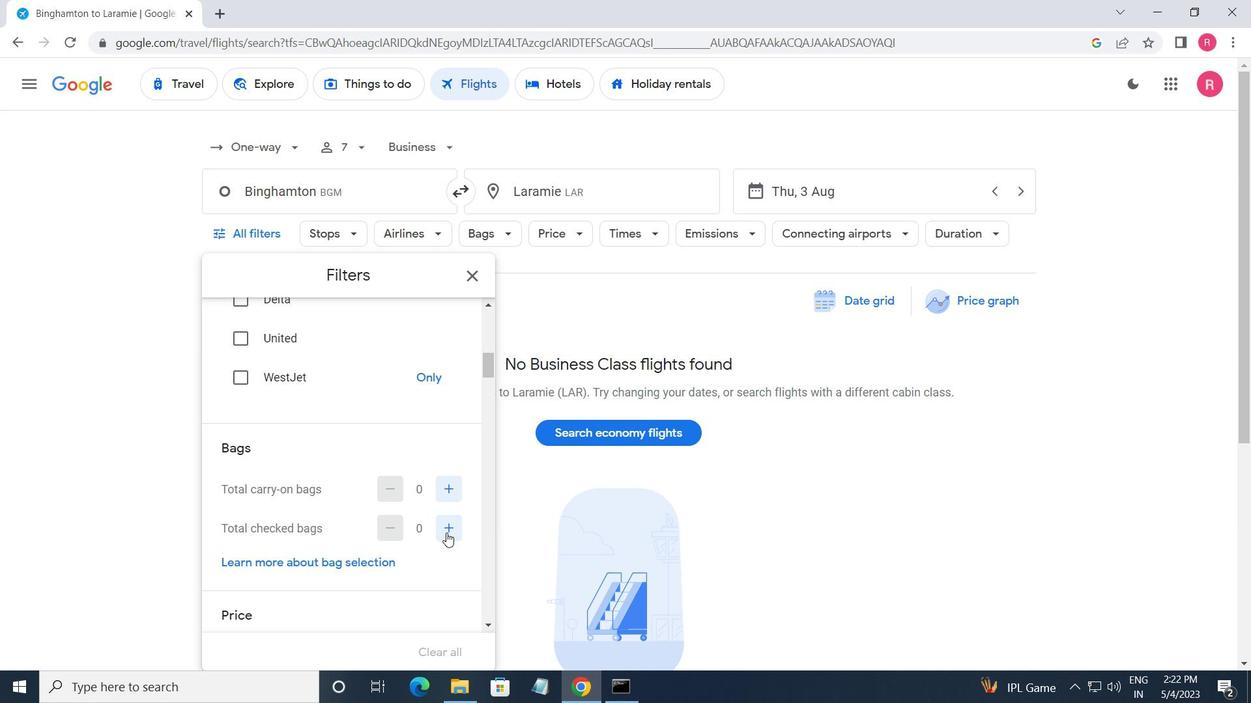 
Action: Mouse moved to (446, 533)
Screenshot: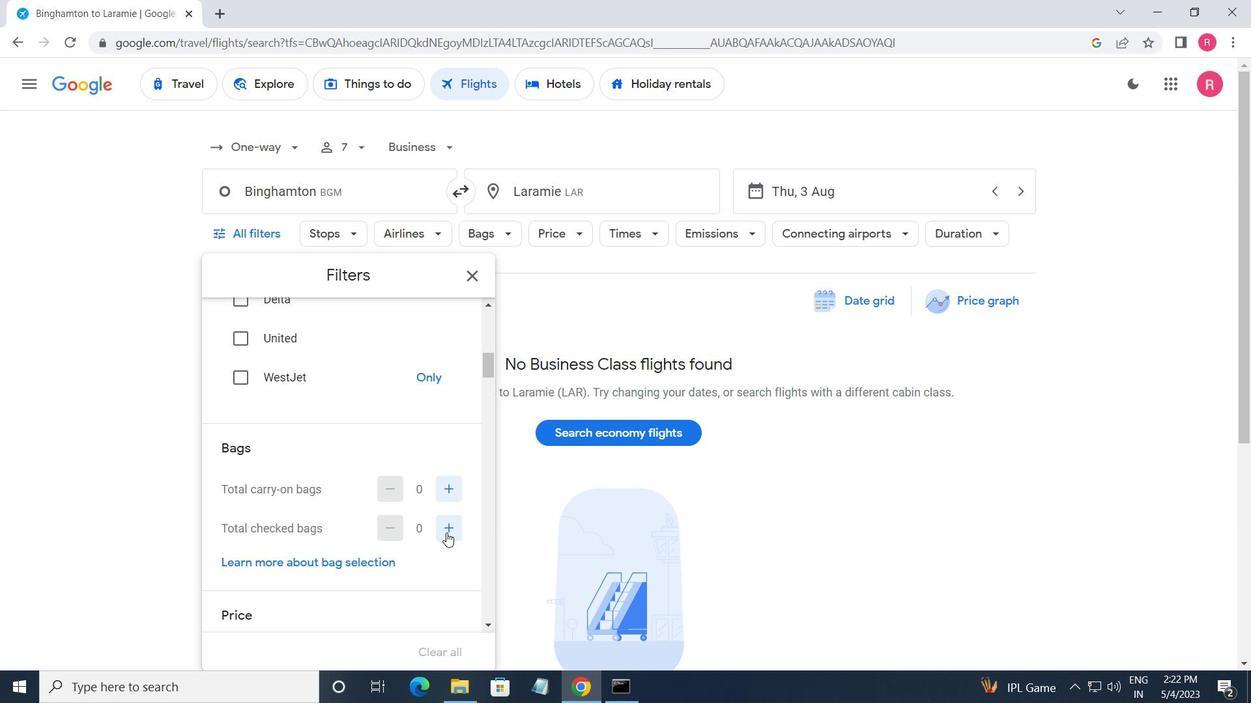 
Action: Mouse pressed left at (446, 533)
Screenshot: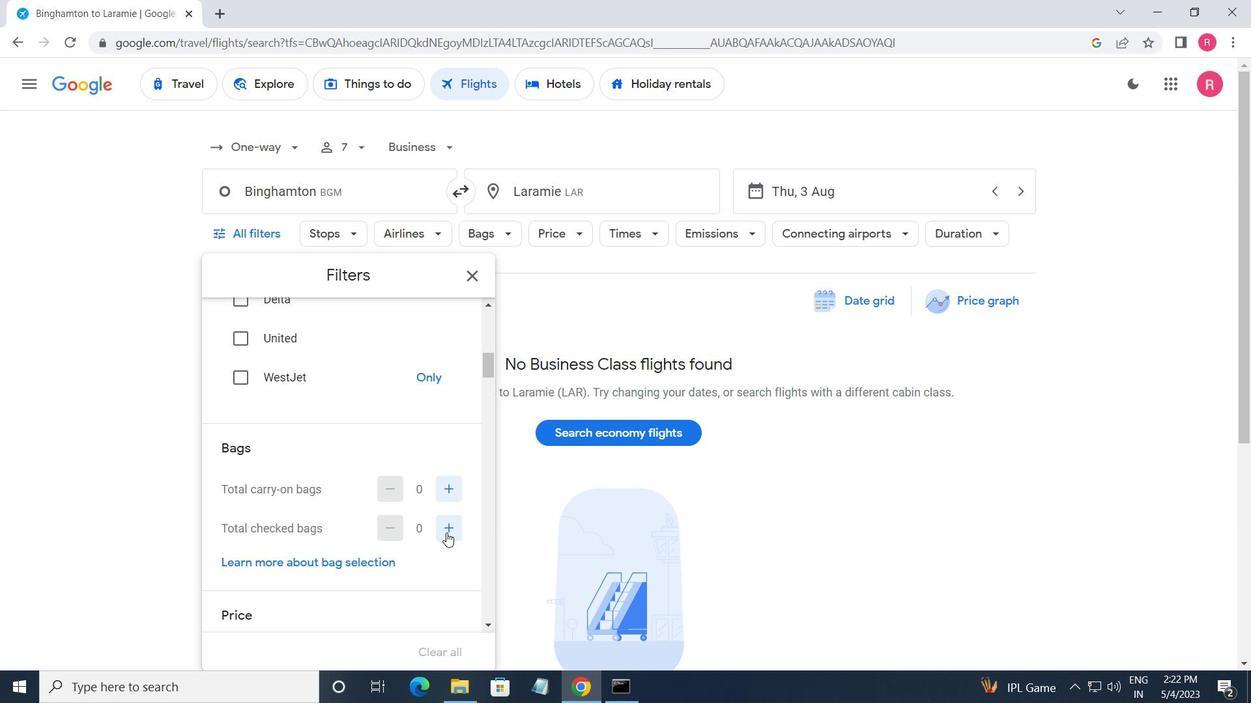 
Action: Mouse moved to (445, 531)
Screenshot: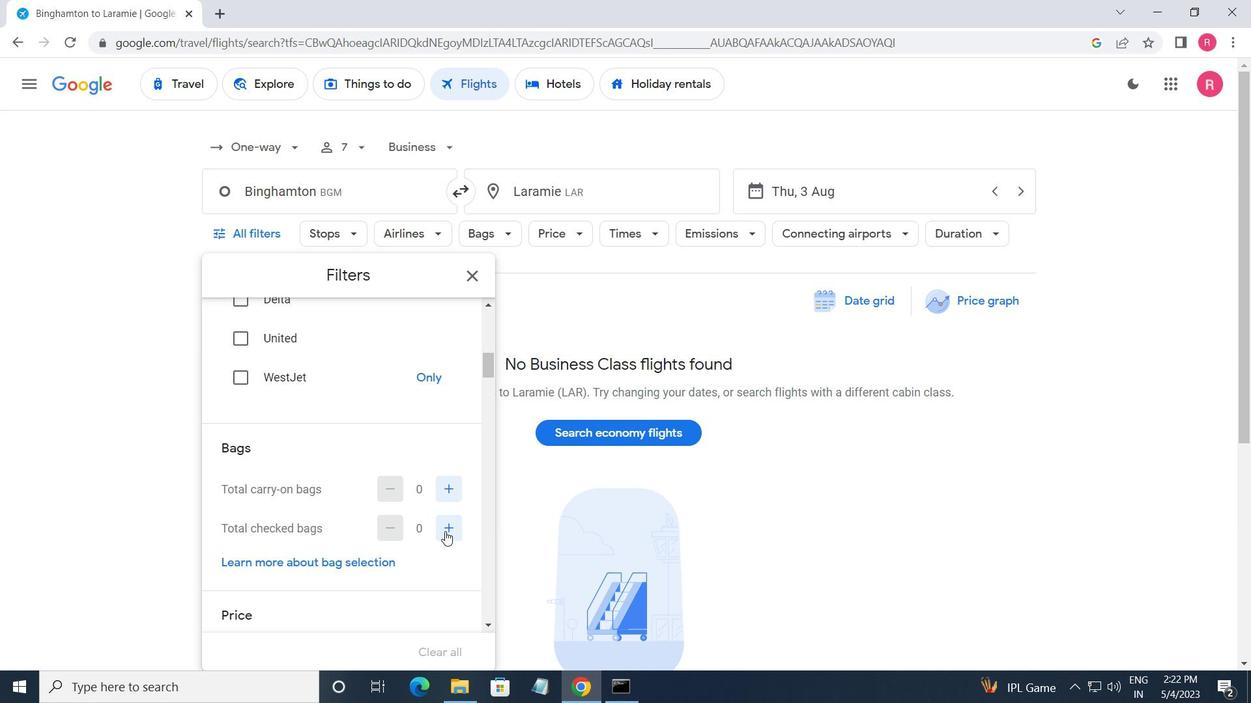 
Action: Mouse pressed left at (445, 531)
Screenshot: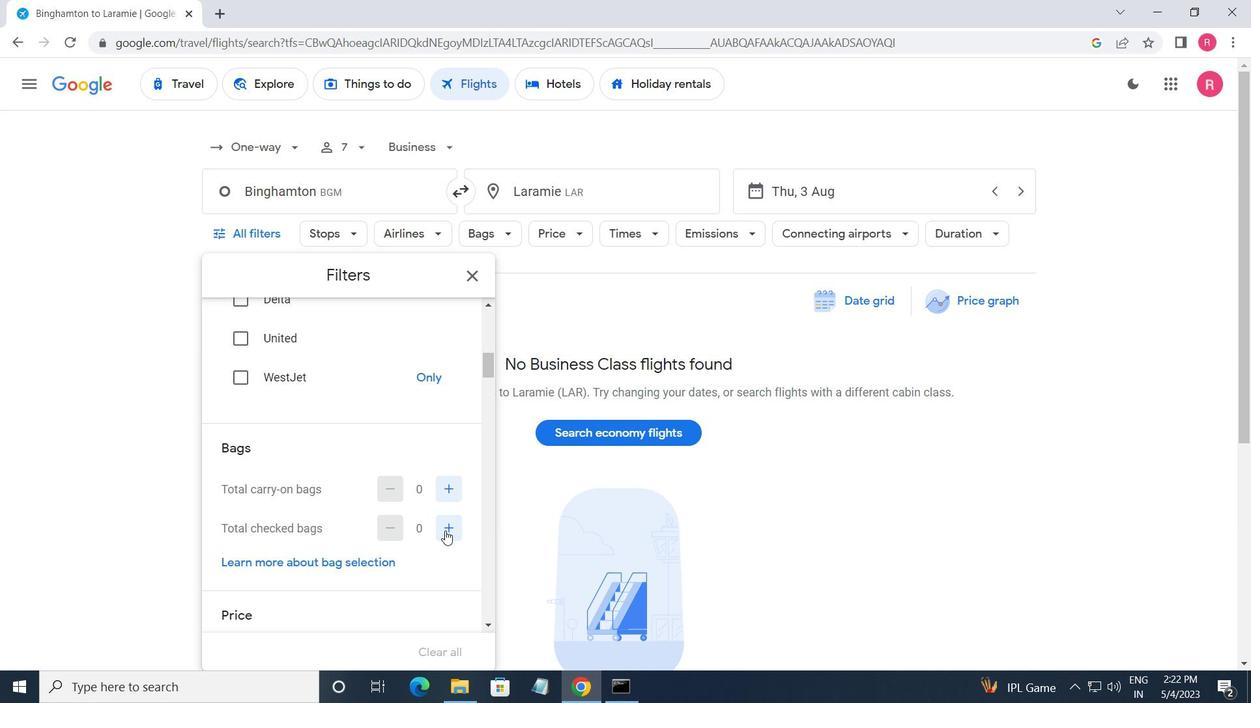 
Action: Mouse moved to (407, 434)
Screenshot: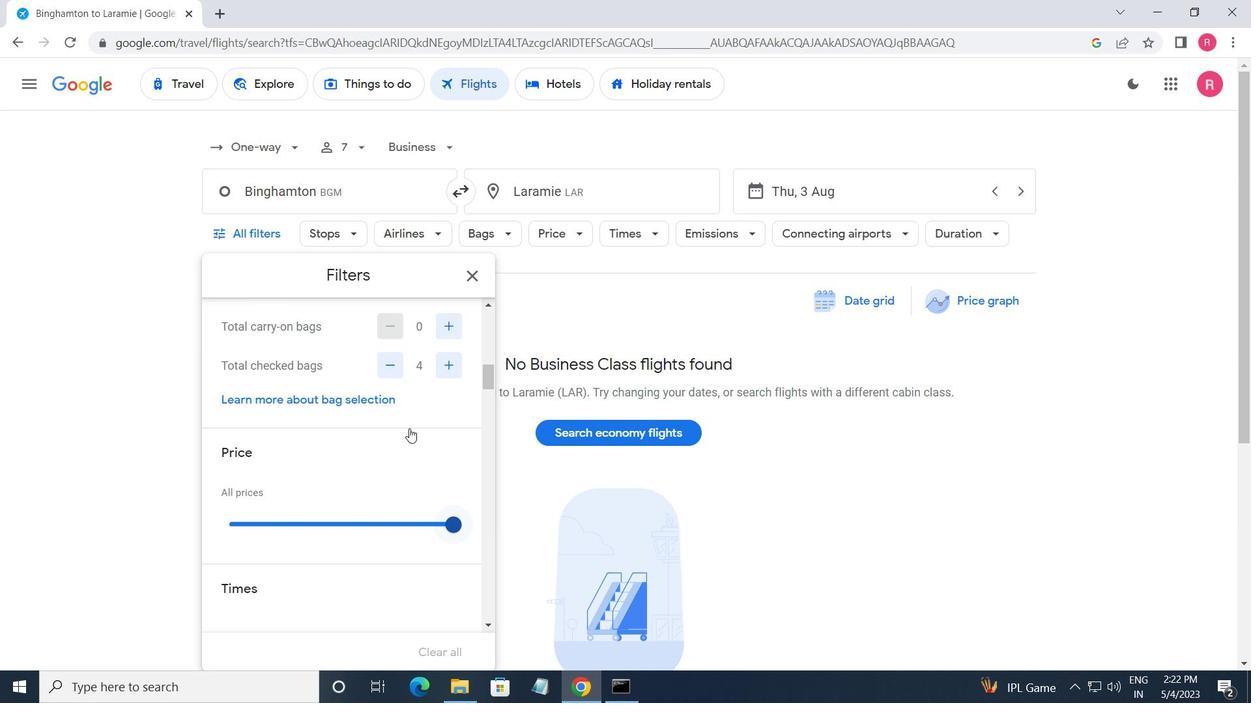 
Action: Mouse scrolled (407, 435) with delta (0, 0)
Screenshot: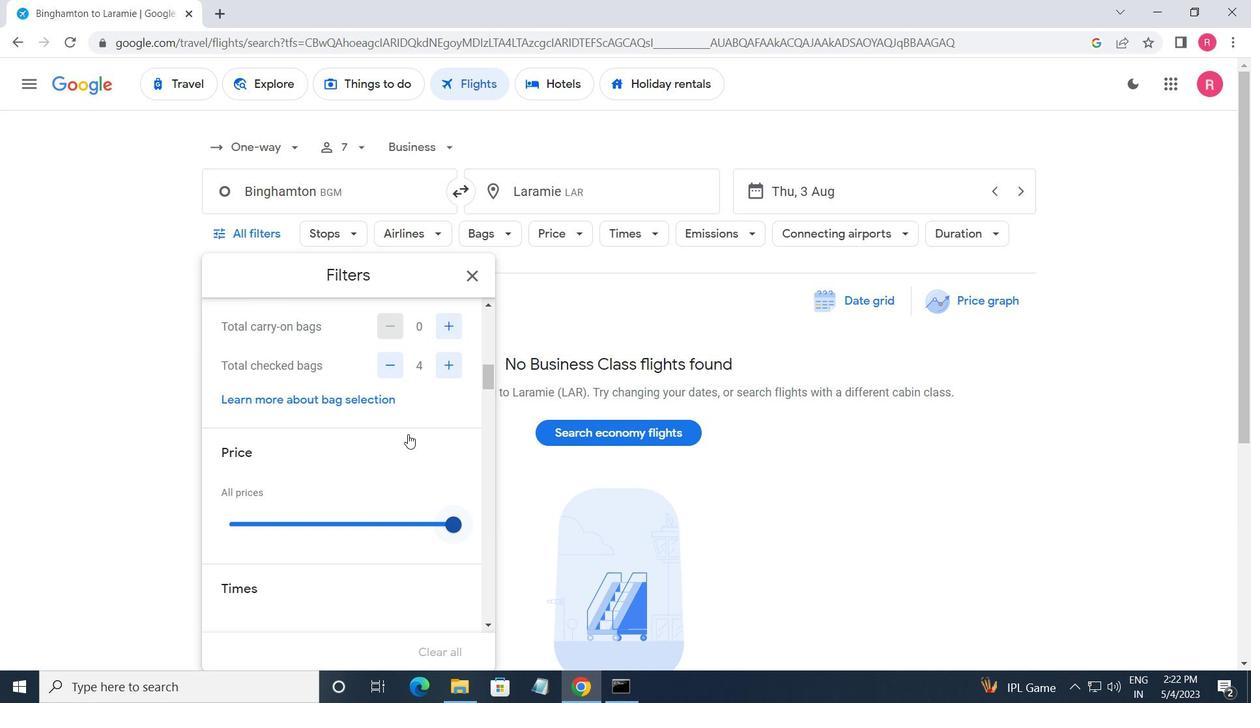 
Action: Mouse scrolled (407, 435) with delta (0, 0)
Screenshot: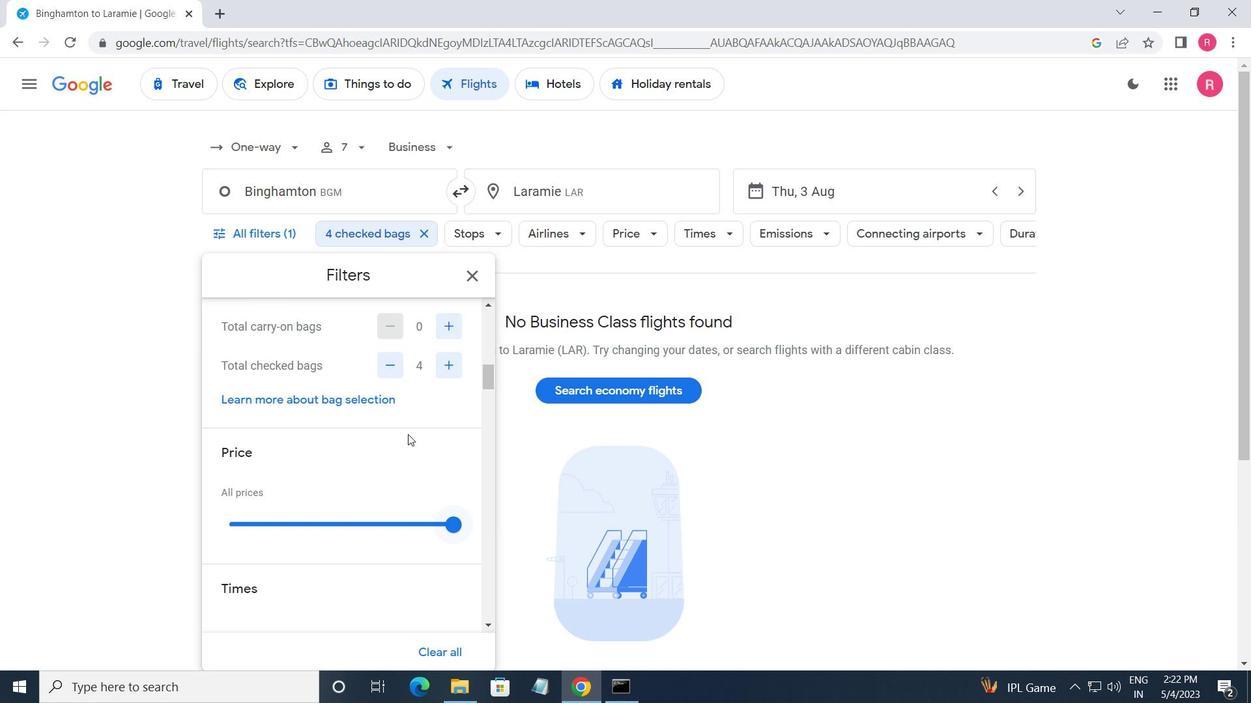 
Action: Mouse moved to (448, 525)
Screenshot: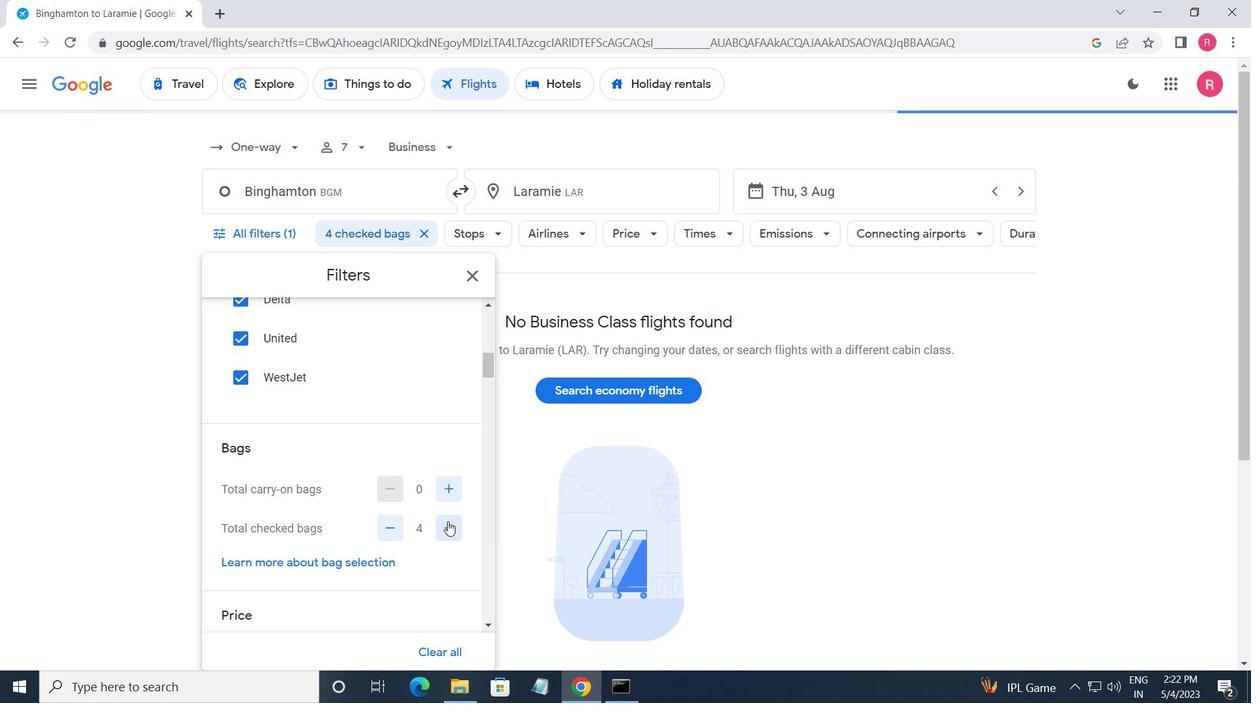 
Action: Mouse pressed left at (448, 525)
Screenshot: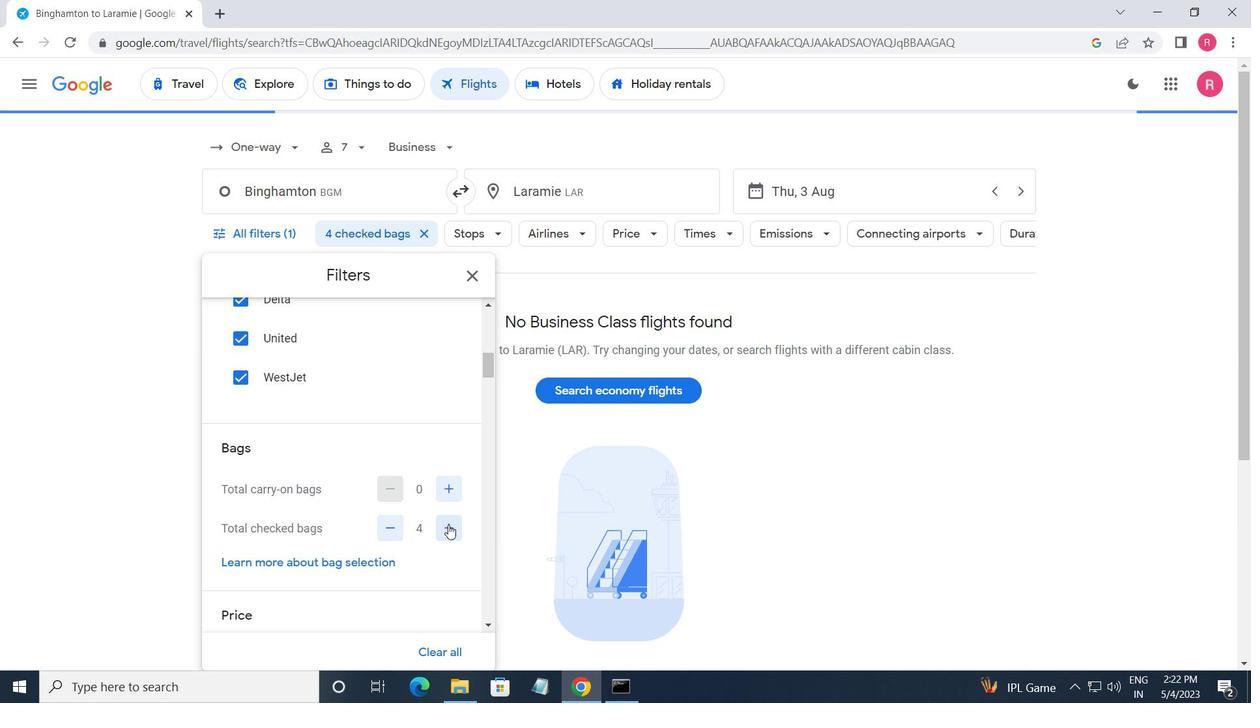 
Action: Mouse moved to (448, 525)
Screenshot: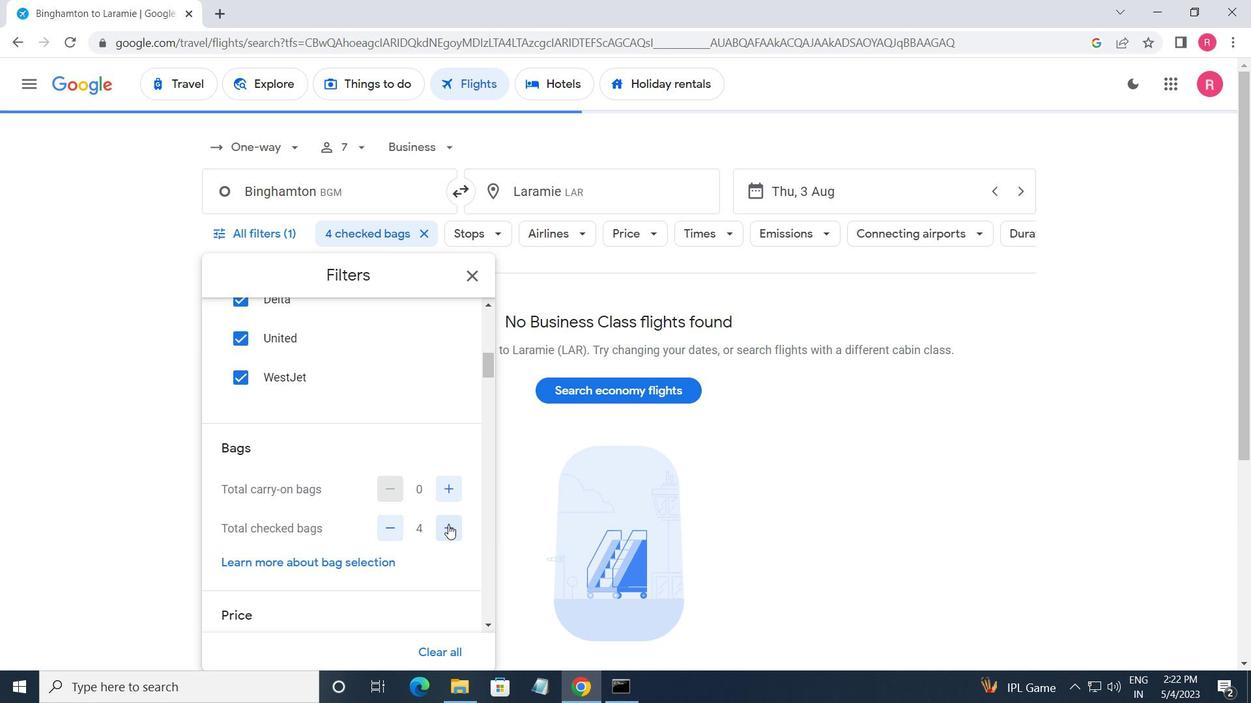
Action: Mouse pressed left at (448, 525)
Screenshot: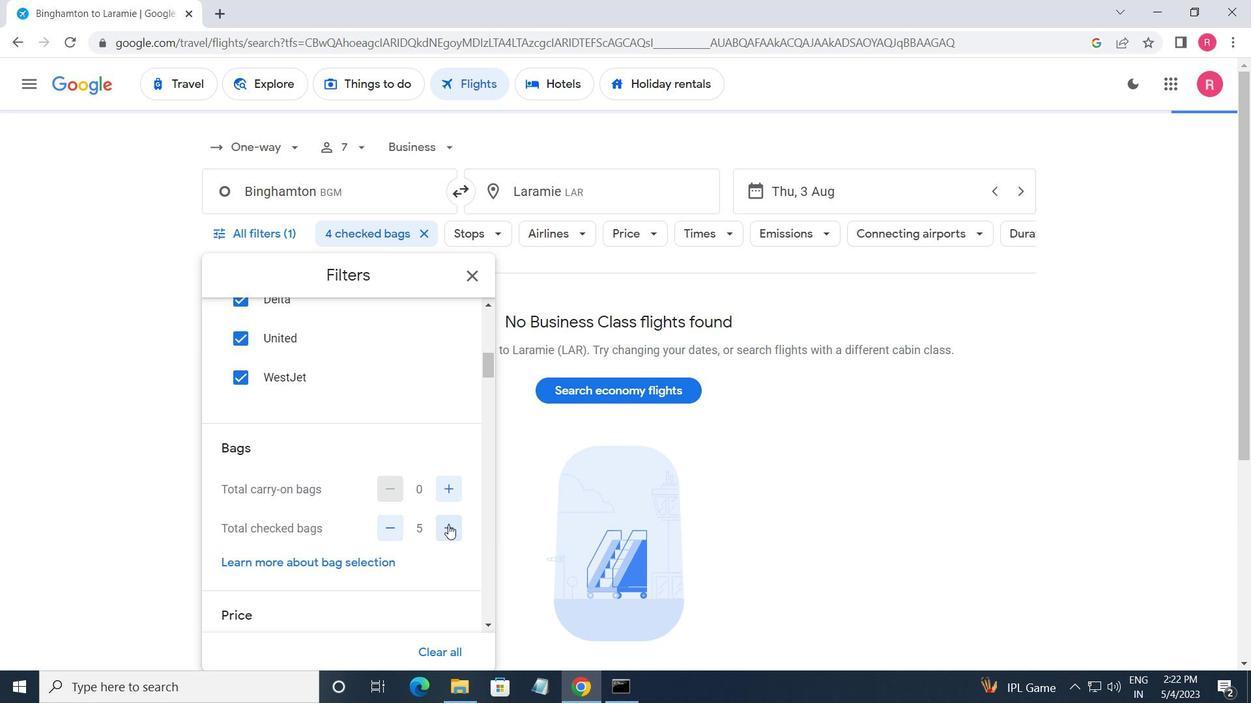 
Action: Mouse moved to (450, 527)
Screenshot: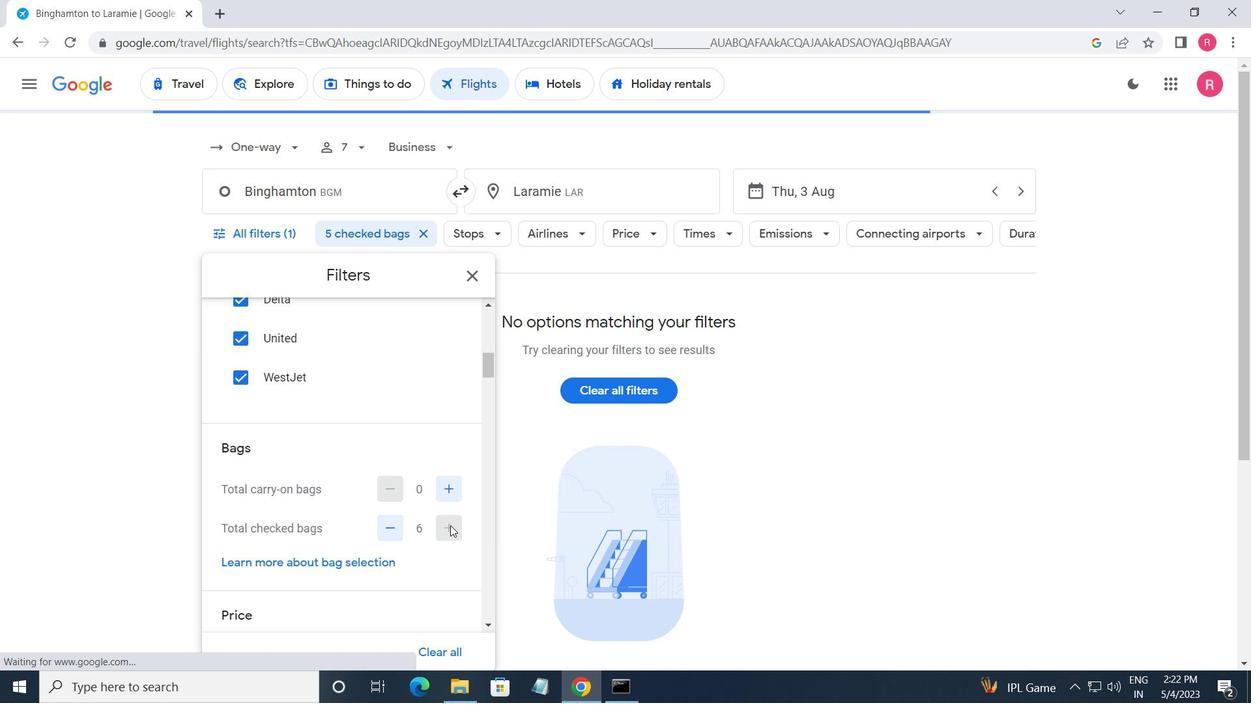 
Action: Mouse pressed left at (450, 527)
Screenshot: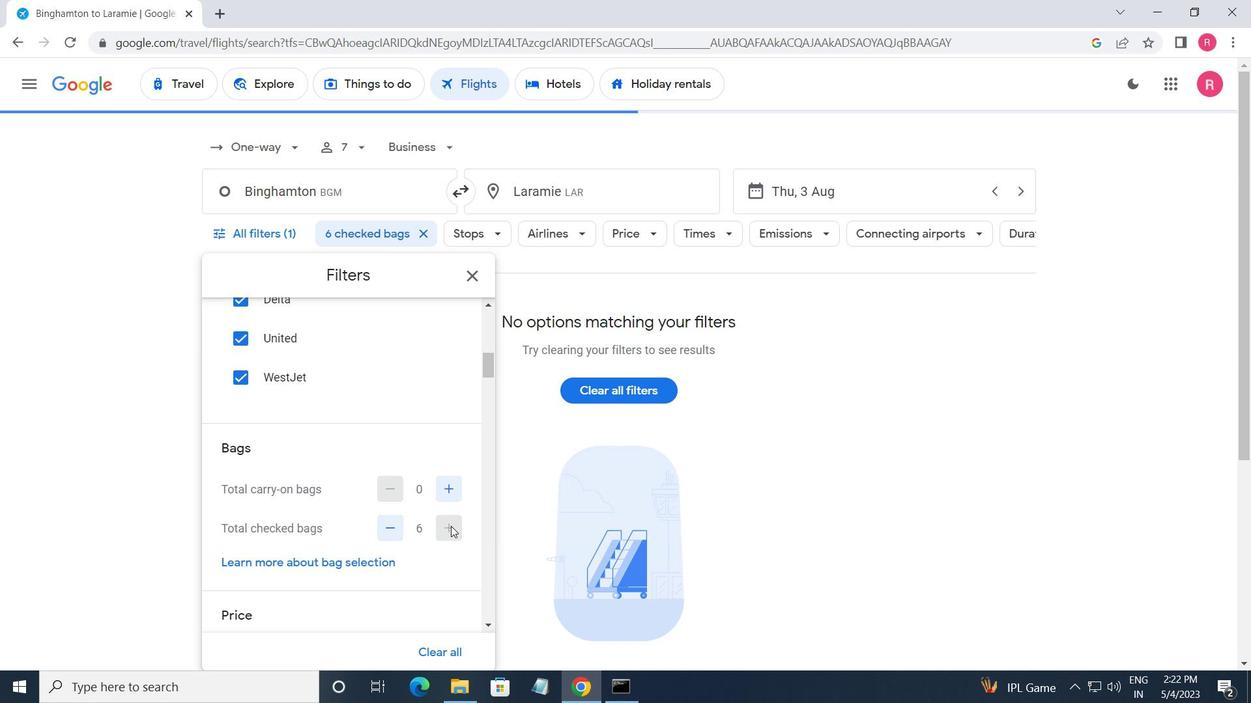 
Action: Mouse moved to (390, 443)
Screenshot: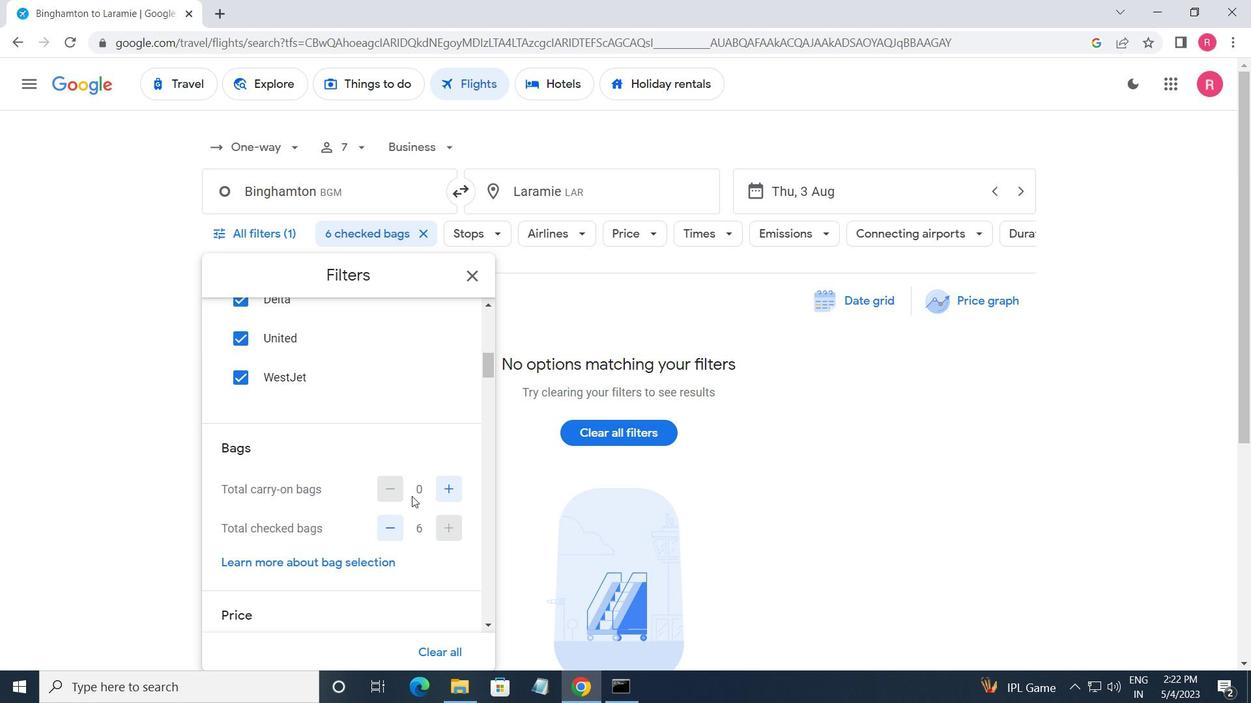 
Action: Mouse scrolled (390, 442) with delta (0, 0)
Screenshot: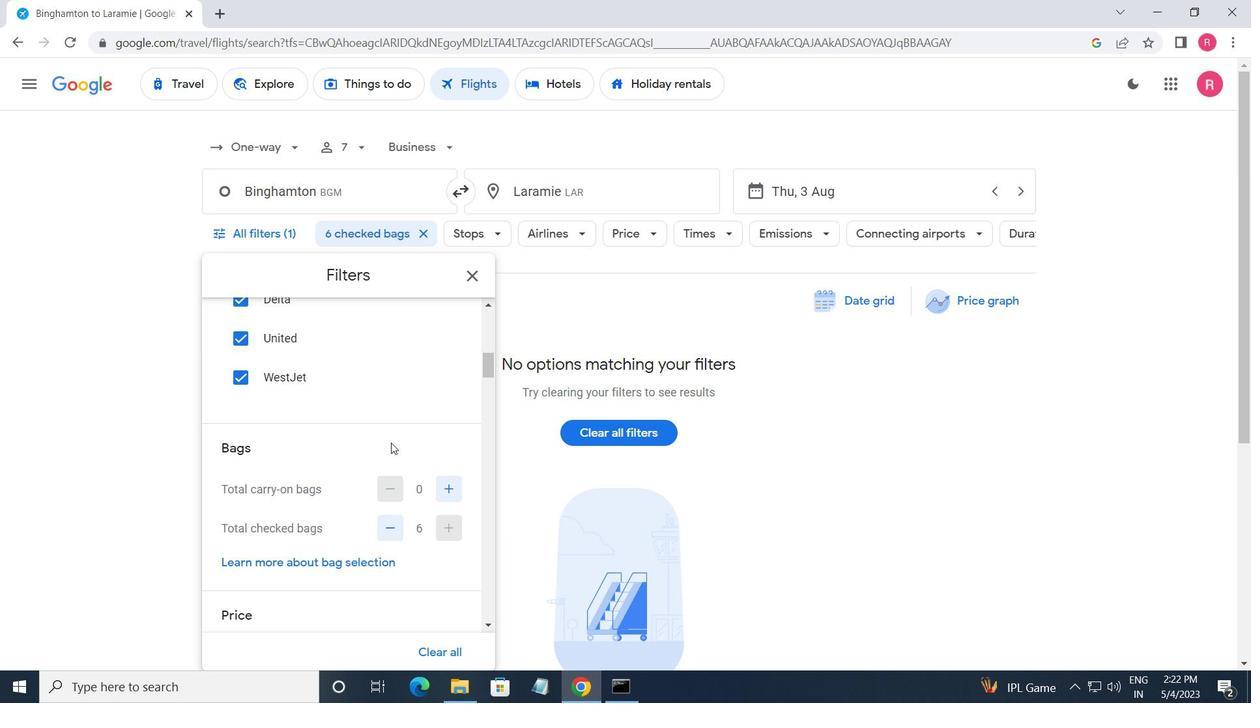 
Action: Mouse moved to (390, 443)
Screenshot: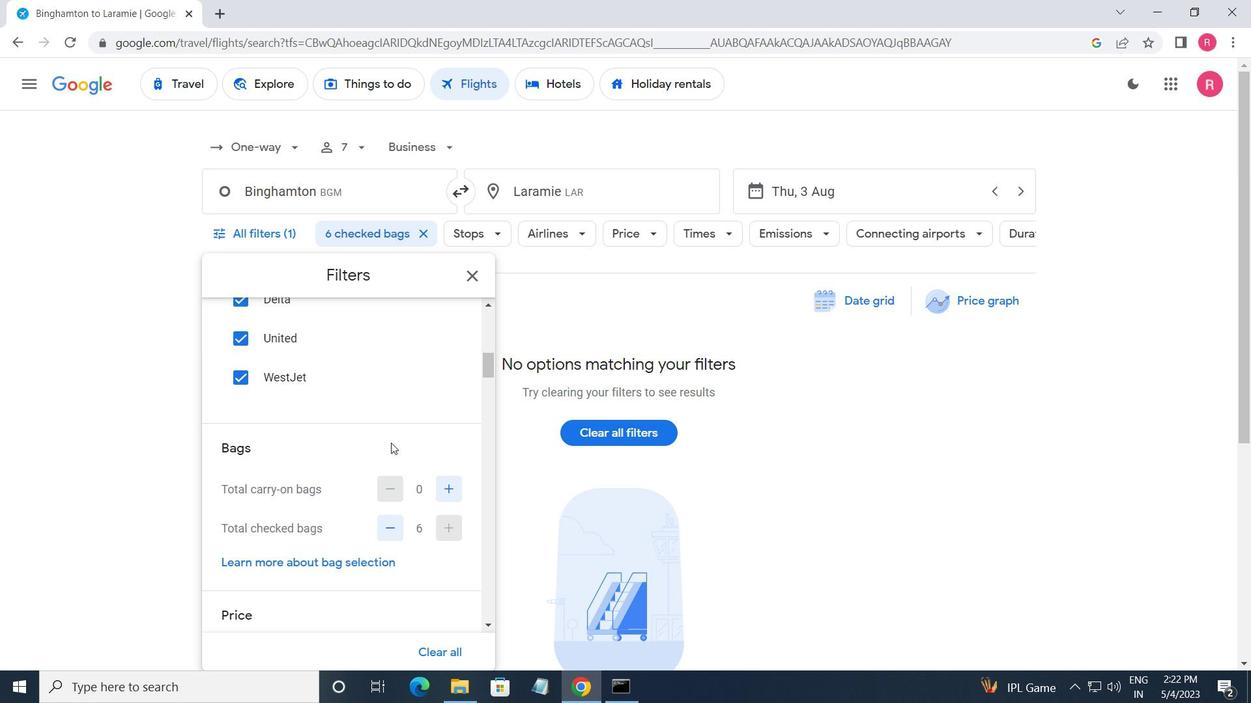 
Action: Mouse scrolled (390, 442) with delta (0, 0)
Screenshot: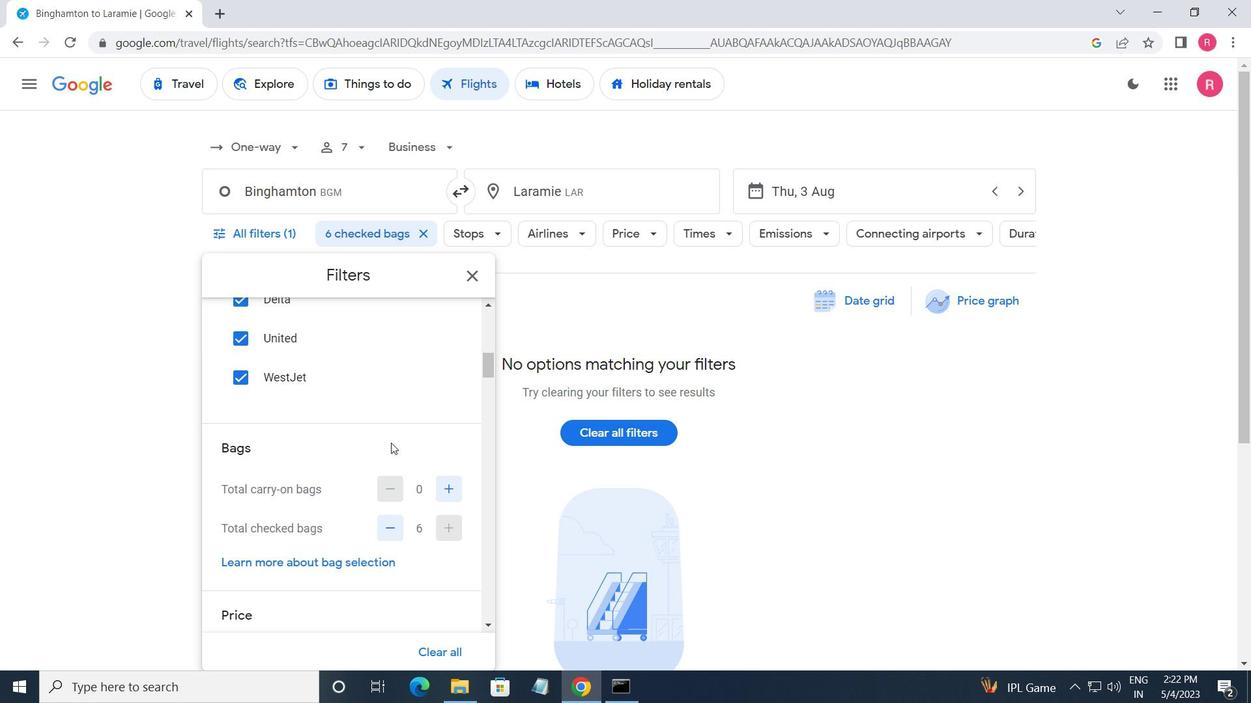
Action: Mouse moved to (458, 525)
Screenshot: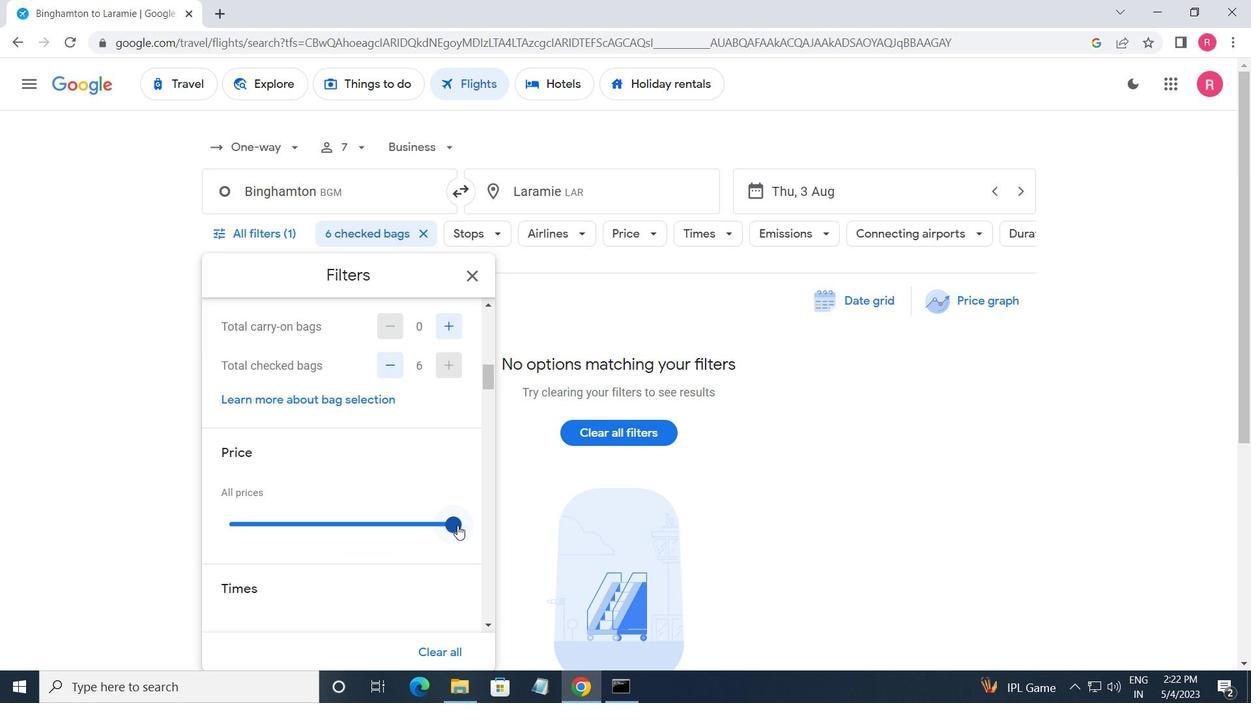 
Action: Mouse pressed left at (458, 525)
Screenshot: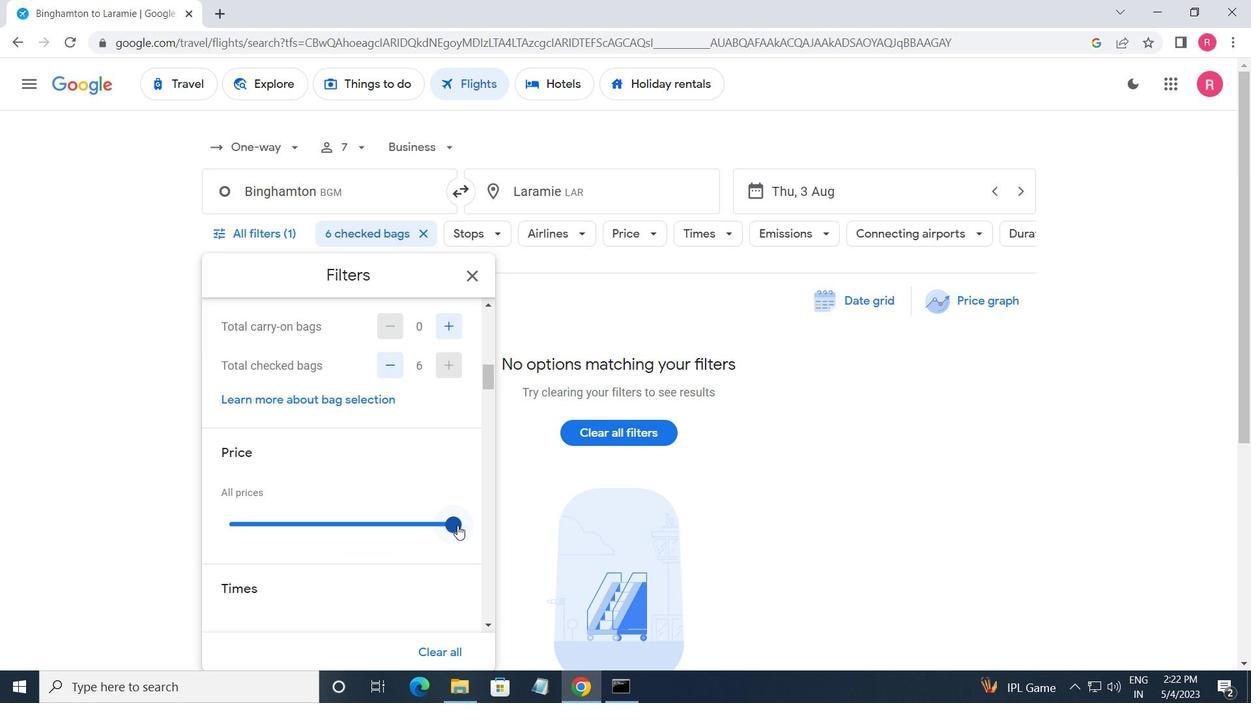 
Action: Mouse moved to (422, 521)
Screenshot: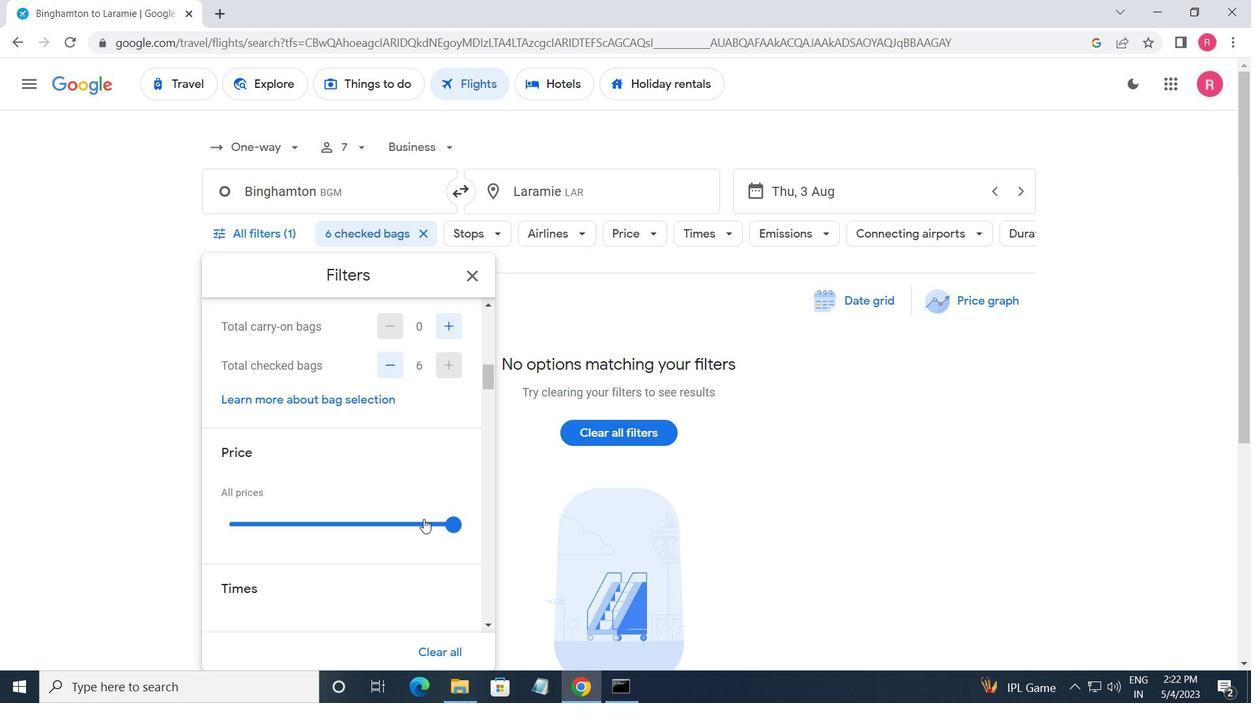 
Action: Mouse scrolled (422, 520) with delta (0, 0)
Screenshot: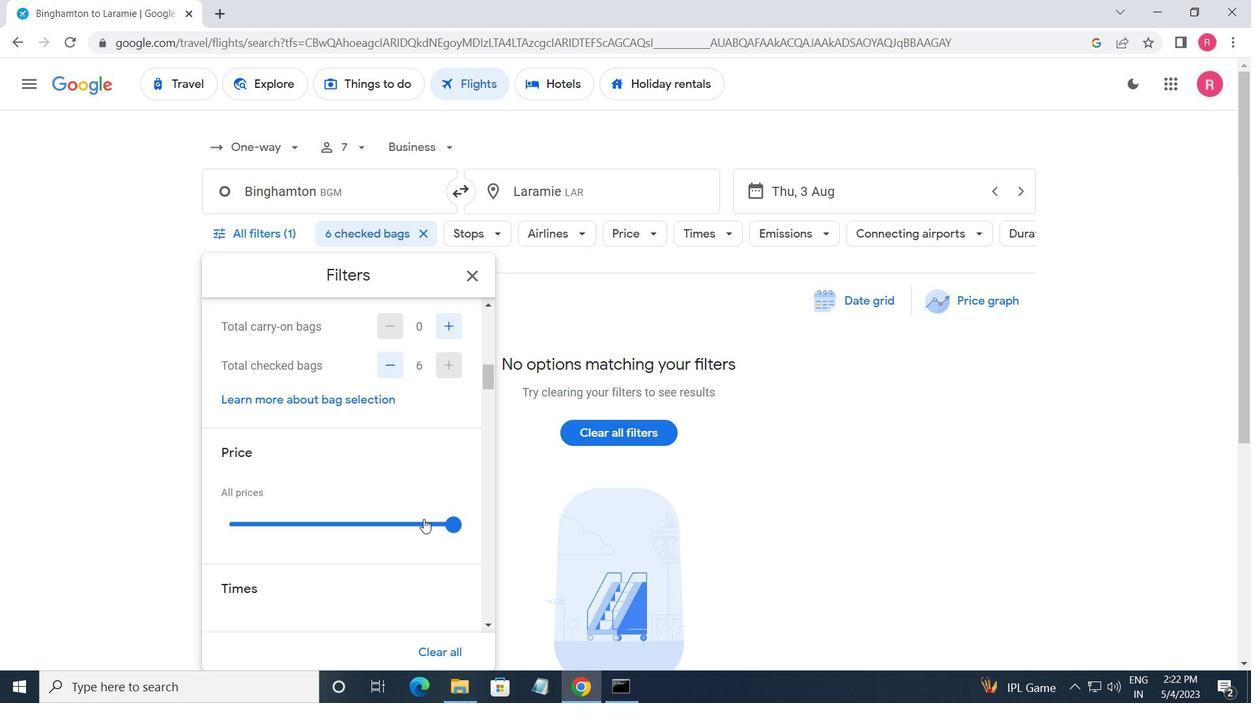 
Action: Mouse moved to (420, 522)
Screenshot: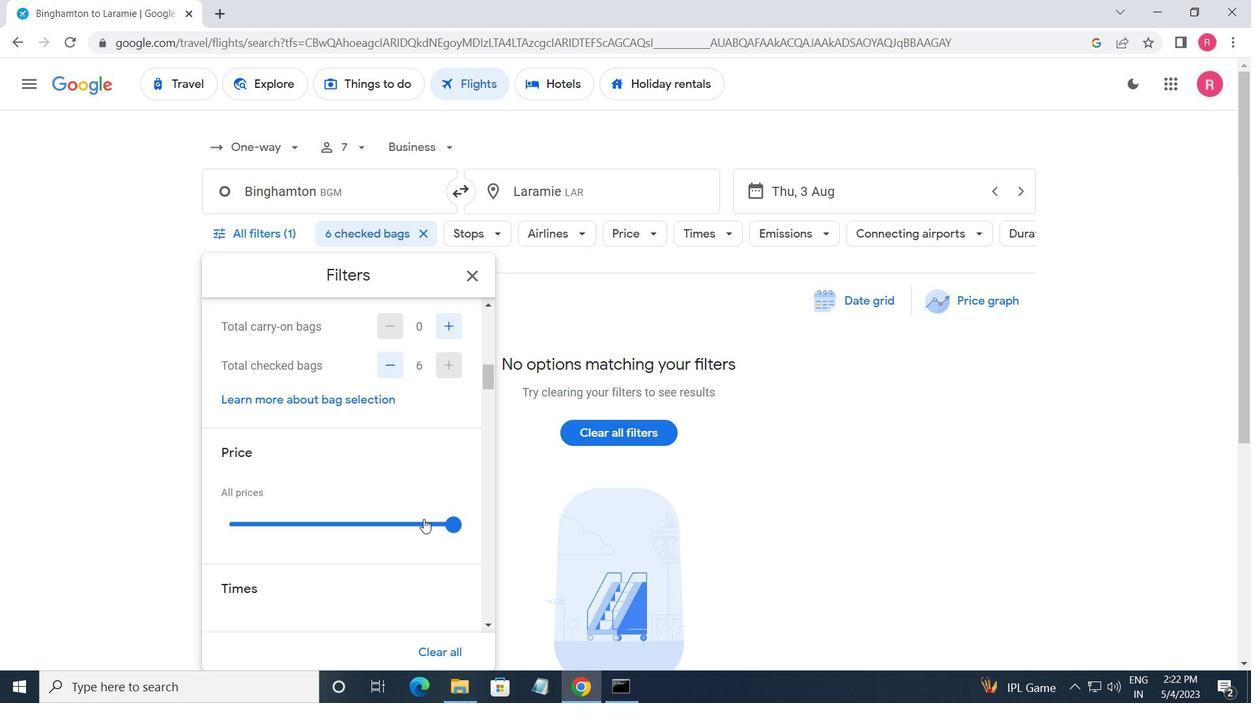 
Action: Mouse scrolled (420, 521) with delta (0, 0)
Screenshot: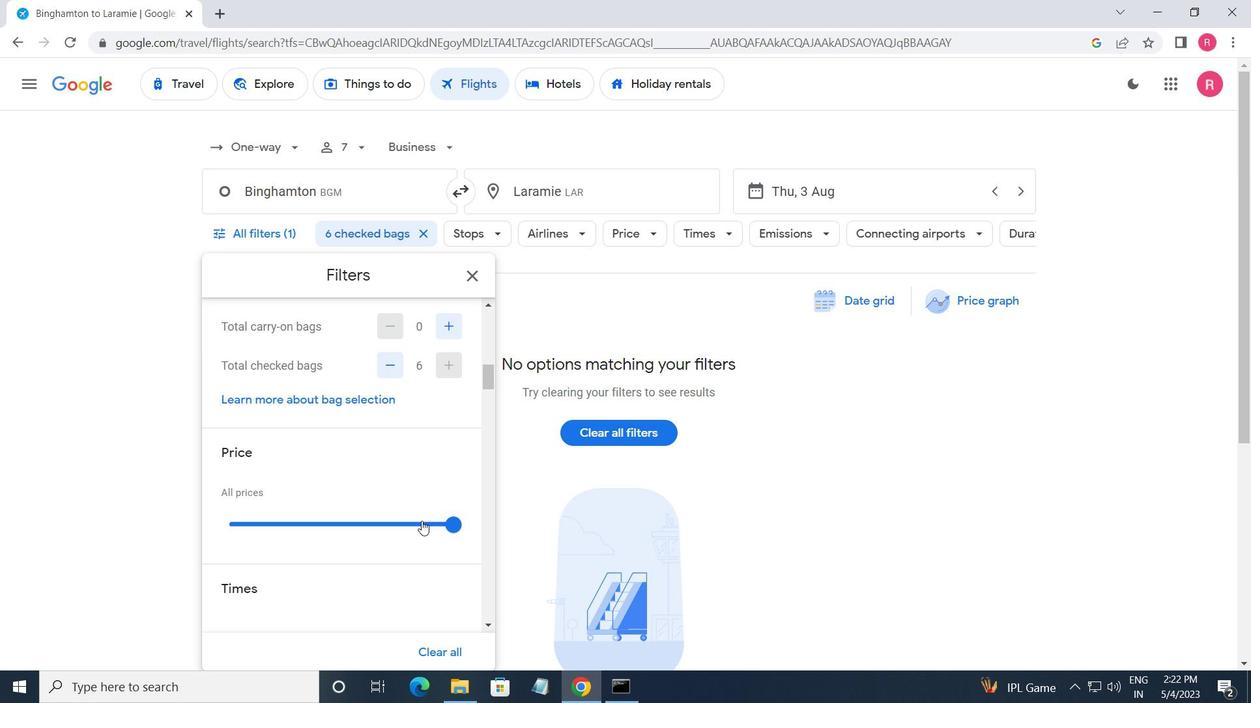 
Action: Mouse moved to (229, 541)
Screenshot: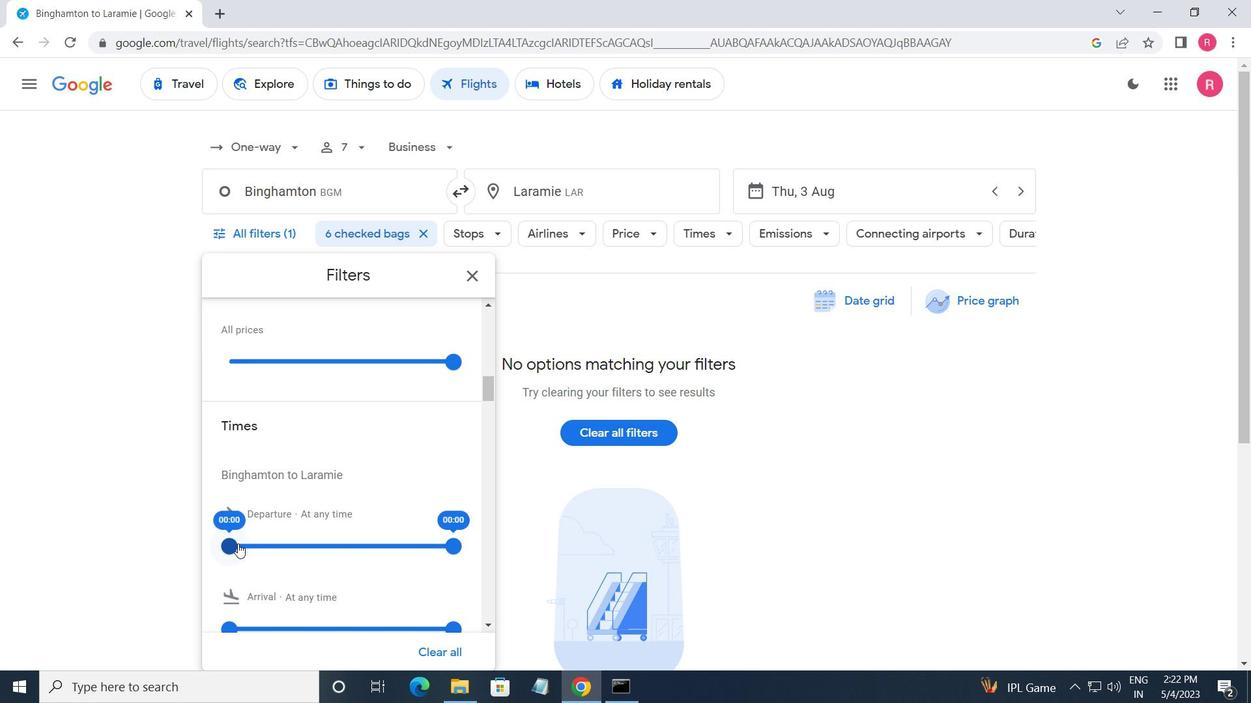 
Action: Mouse pressed left at (229, 541)
Screenshot: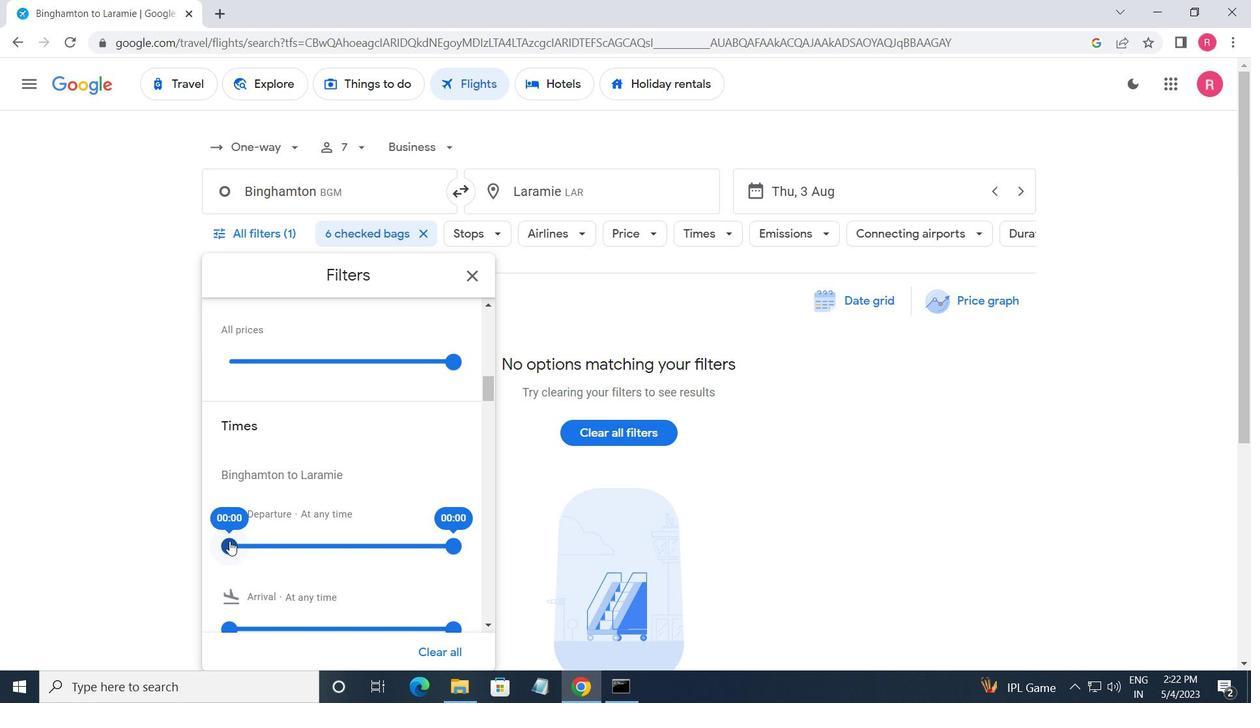 
Action: Mouse moved to (448, 544)
Screenshot: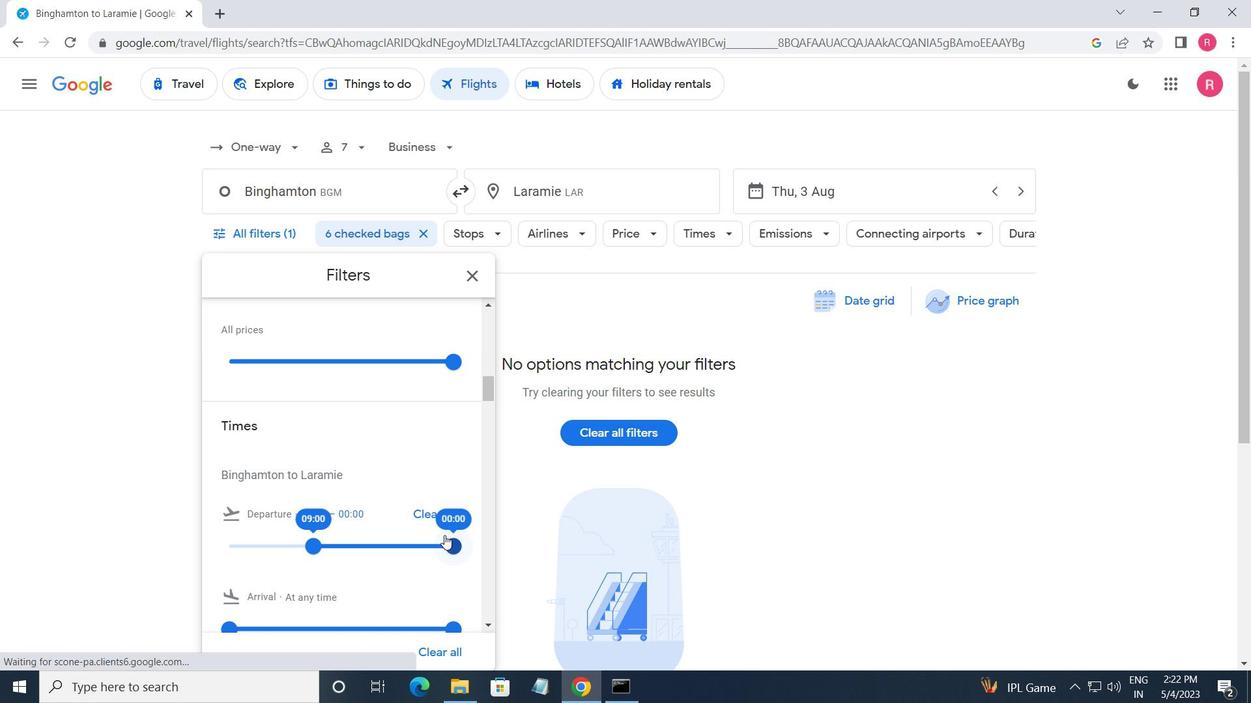 
Action: Mouse pressed left at (448, 544)
Screenshot: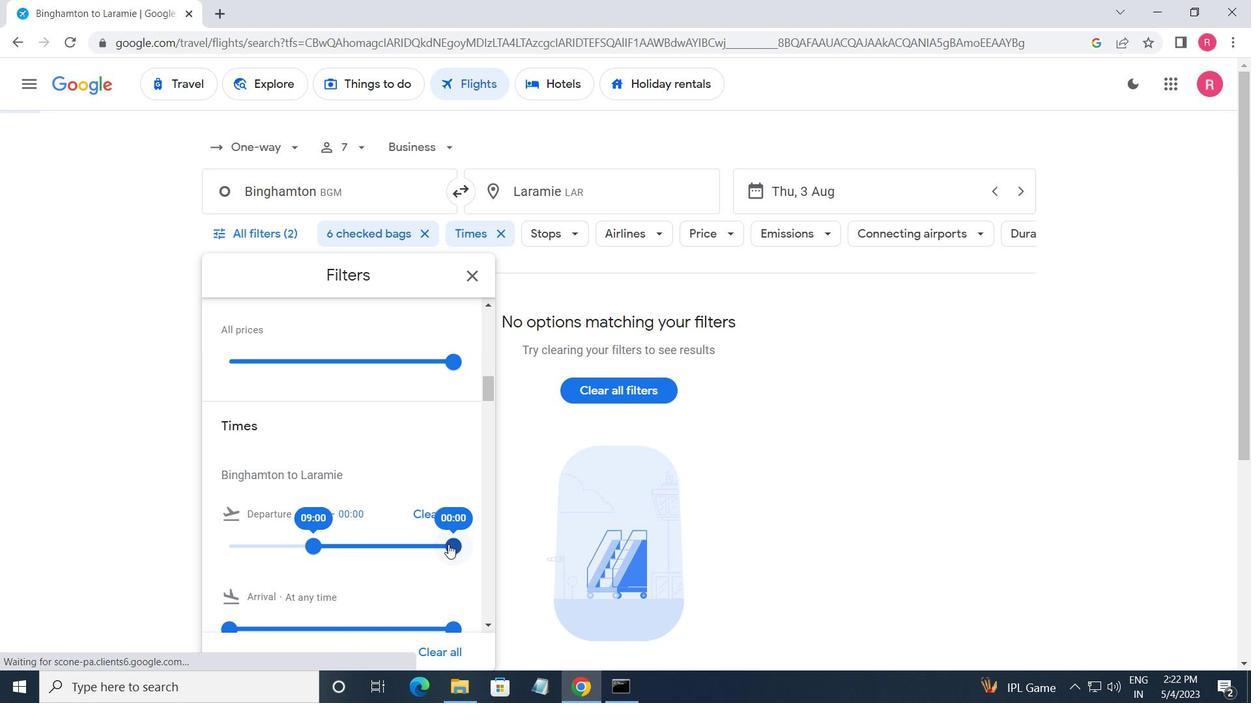 
Action: Mouse moved to (469, 275)
Screenshot: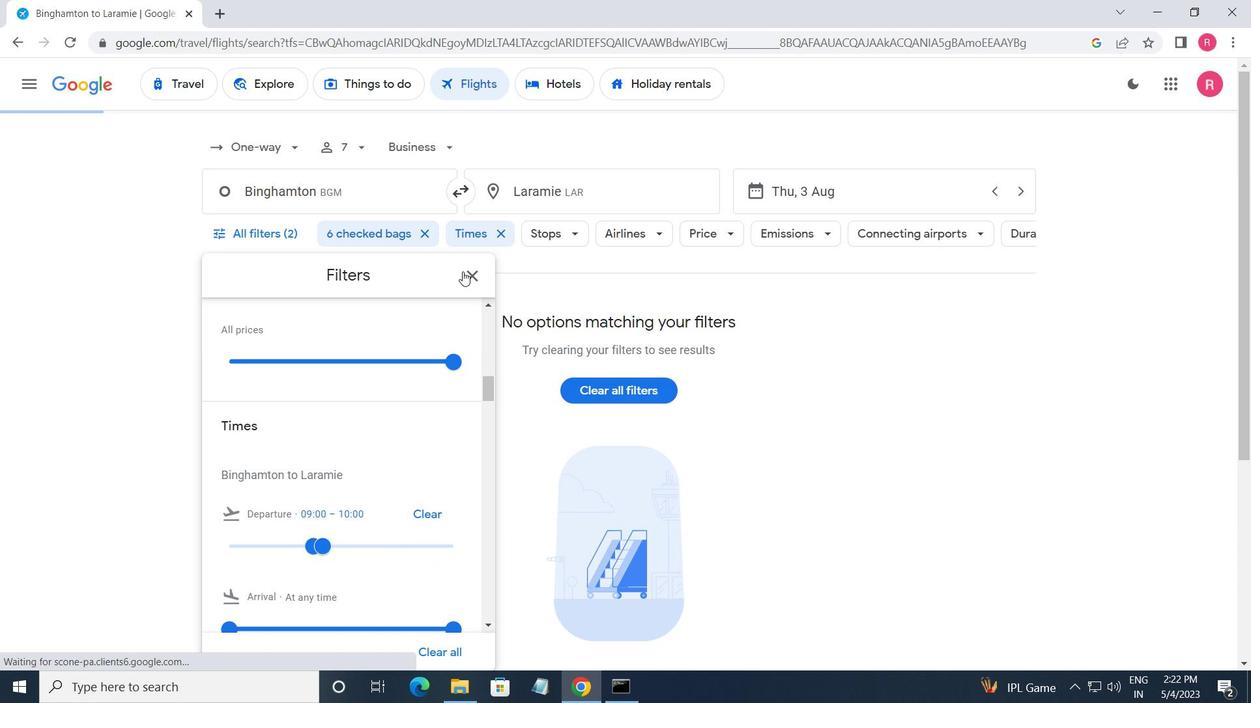 
Action: Mouse pressed left at (469, 275)
Screenshot: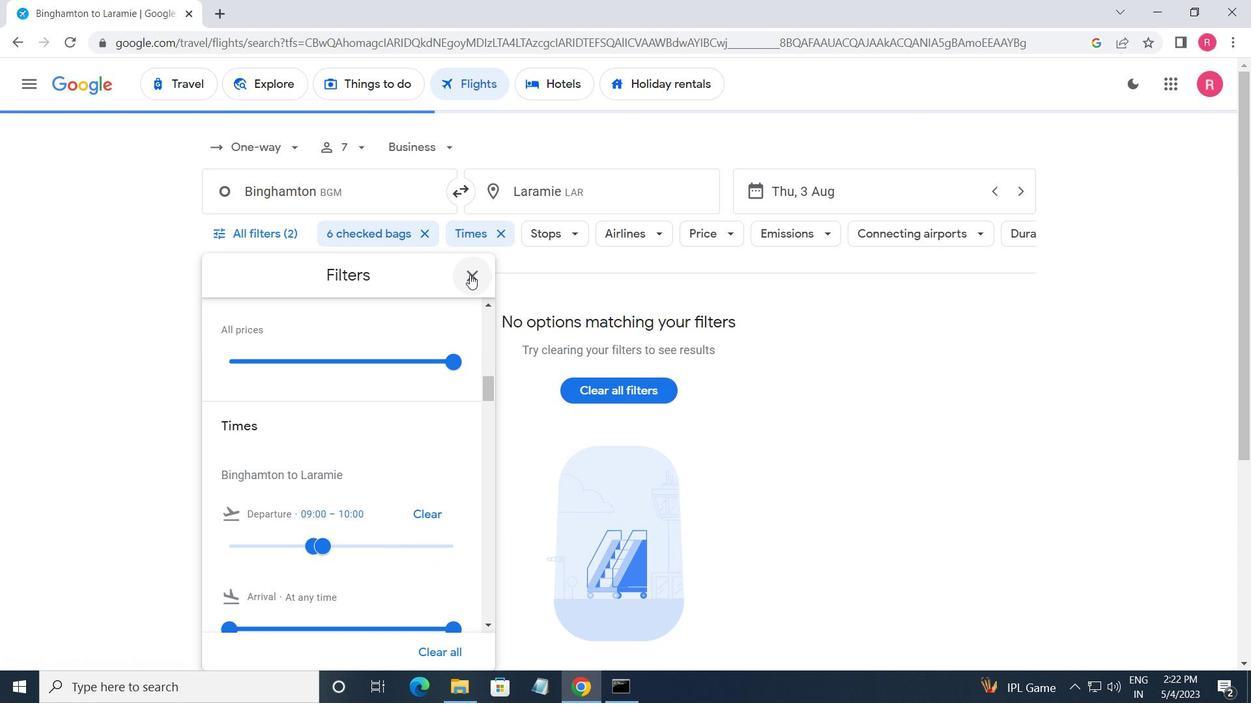 
Action: Mouse moved to (477, 280)
Screenshot: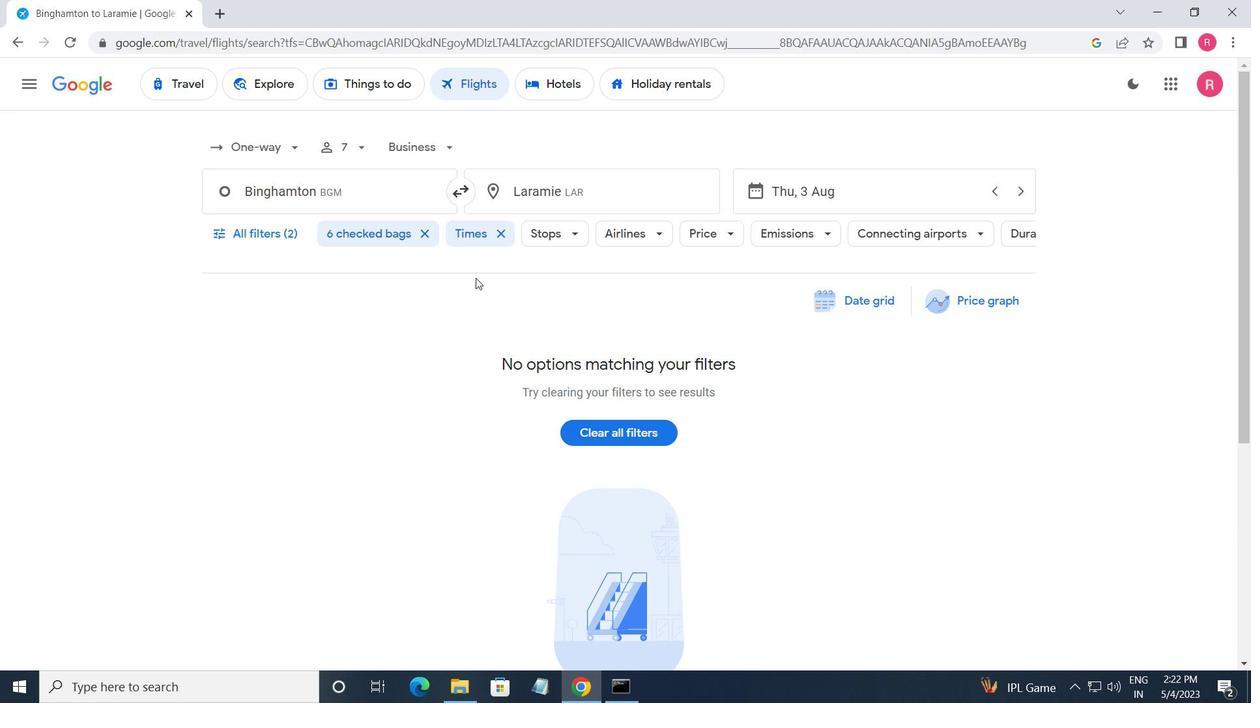 
